 Task: Find connections with filter location Marseille 16 with filter topic #sharktankwith filter profile language Spanish with filter current company Varroc with filter school Ranchi University with filter industry Sightseeing Transportation with filter service category Negotiation with filter keywords title Manager
Action: Mouse moved to (633, 69)
Screenshot: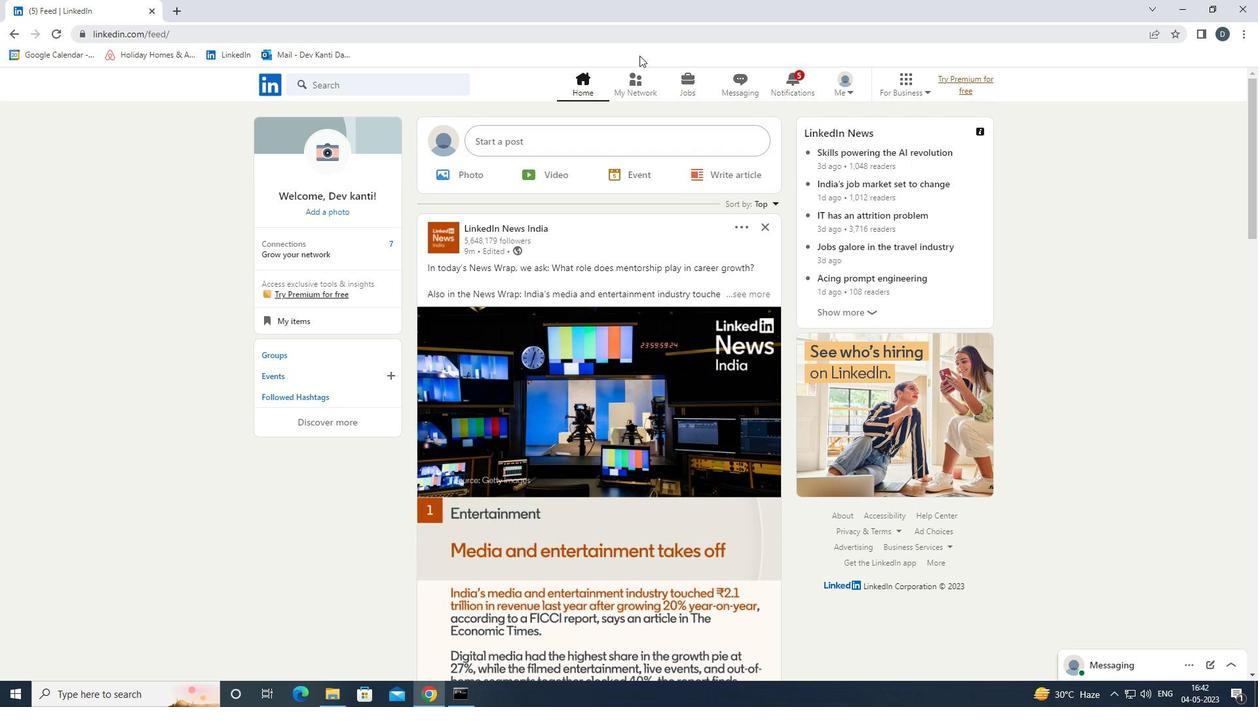 
Action: Mouse pressed left at (633, 69)
Screenshot: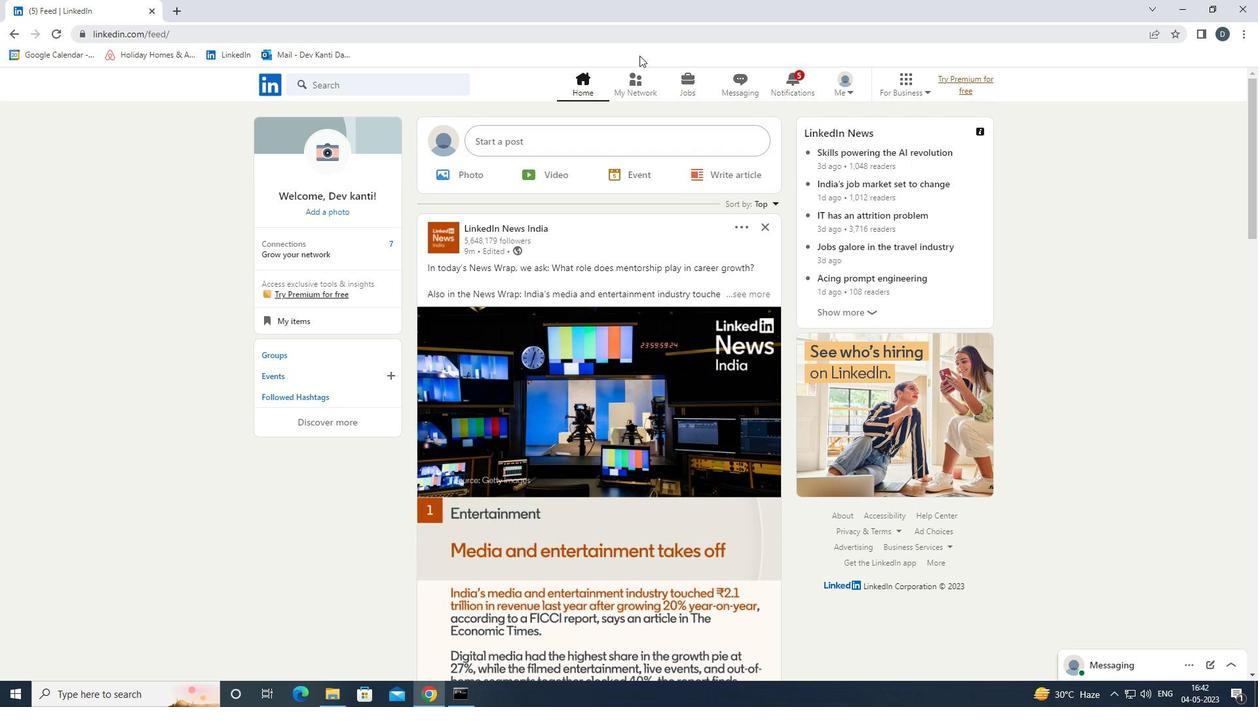 
Action: Mouse moved to (432, 152)
Screenshot: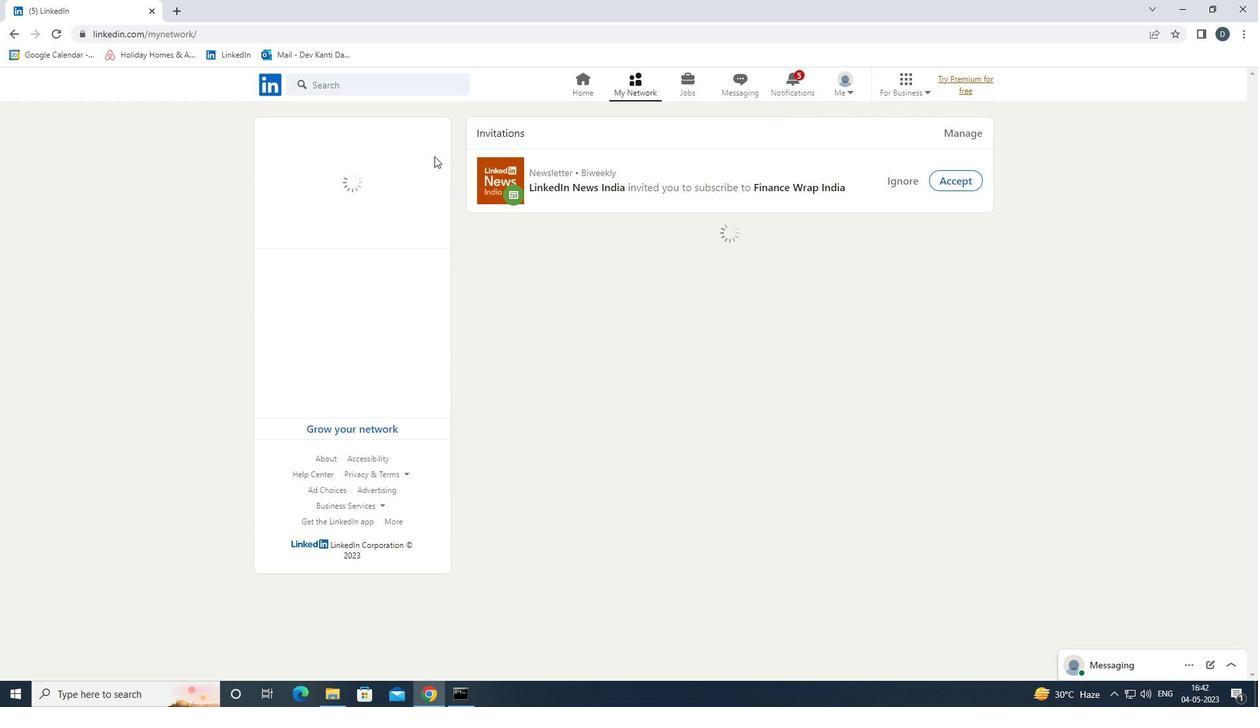 
Action: Mouse pressed left at (432, 152)
Screenshot: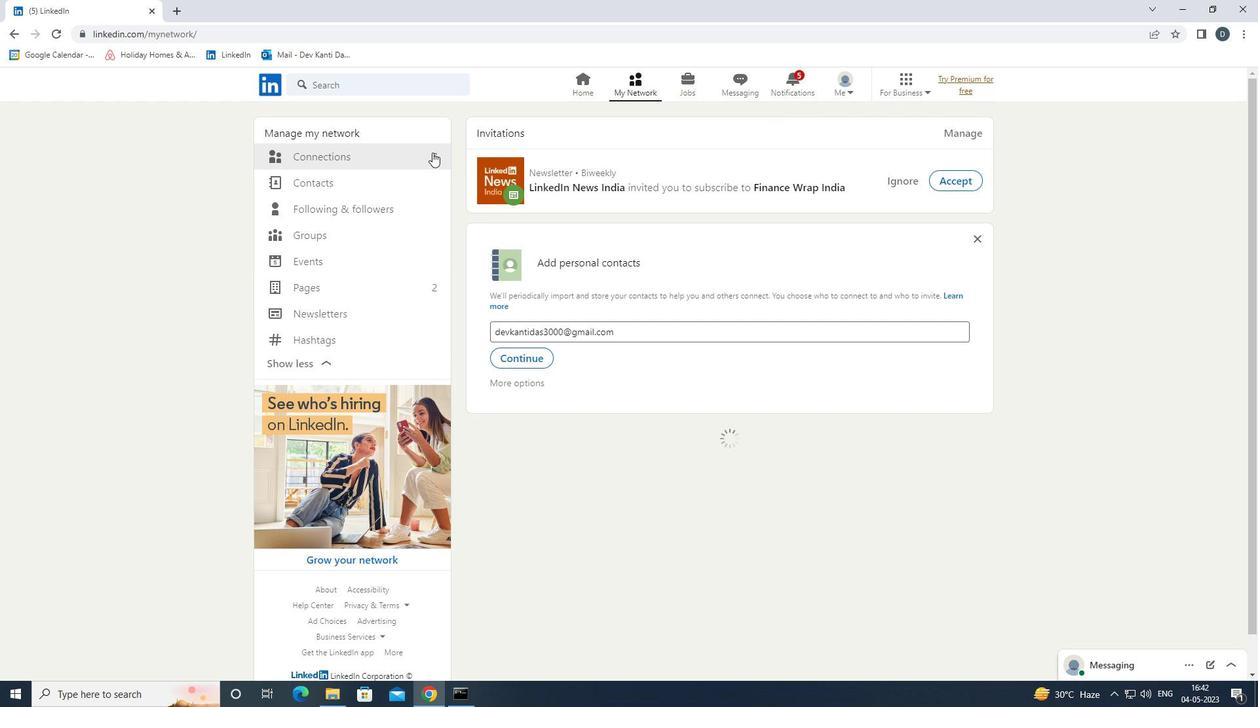 
Action: Mouse moved to (753, 159)
Screenshot: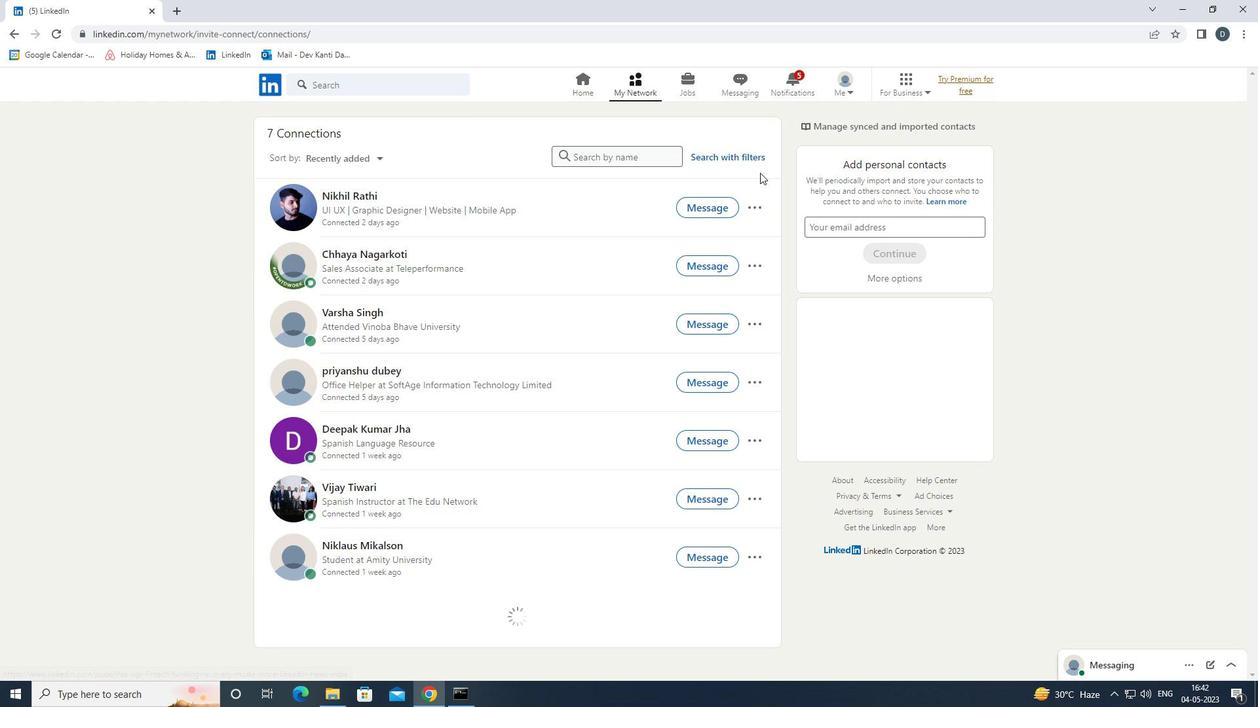 
Action: Mouse pressed left at (753, 159)
Screenshot: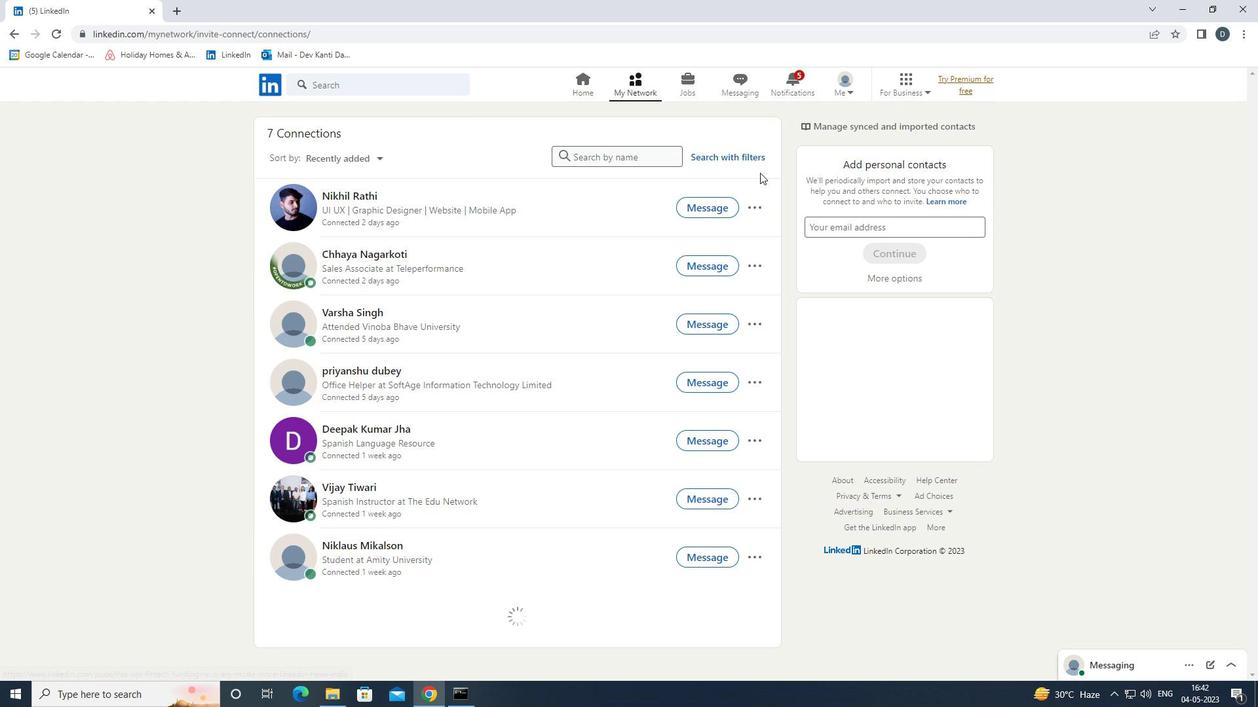 
Action: Mouse moved to (677, 120)
Screenshot: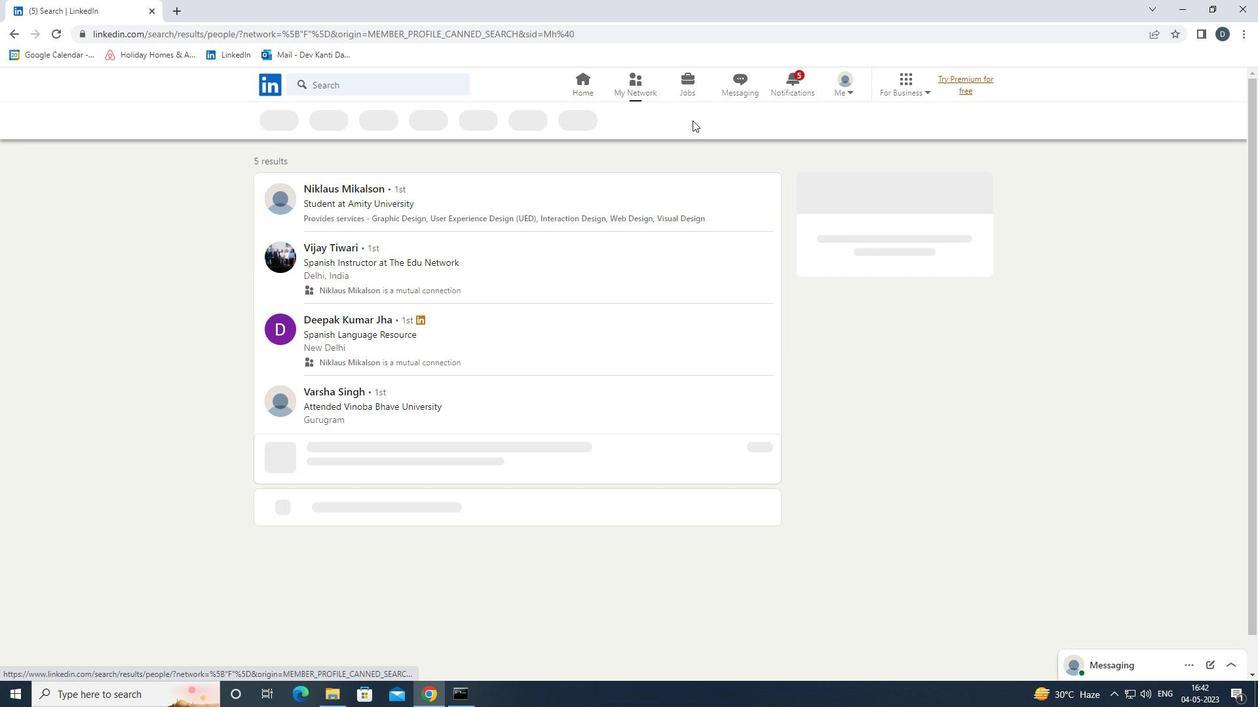 
Action: Mouse pressed left at (677, 120)
Screenshot: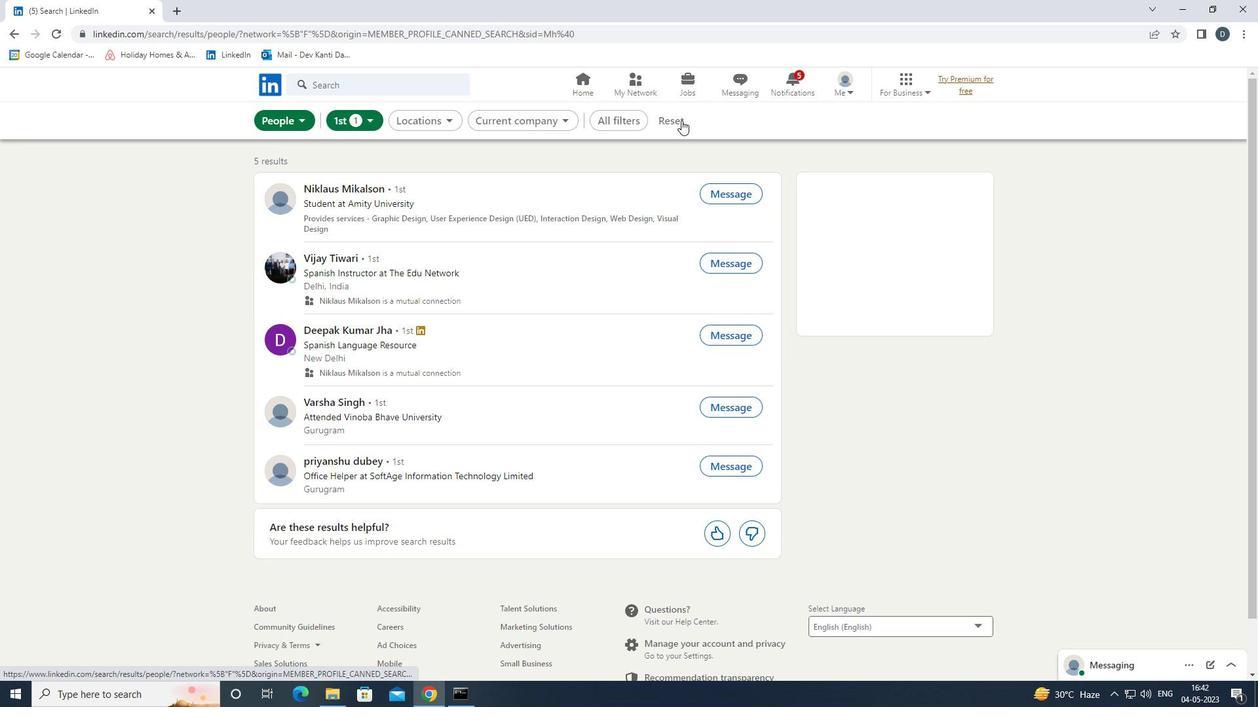 
Action: Mouse moved to (652, 118)
Screenshot: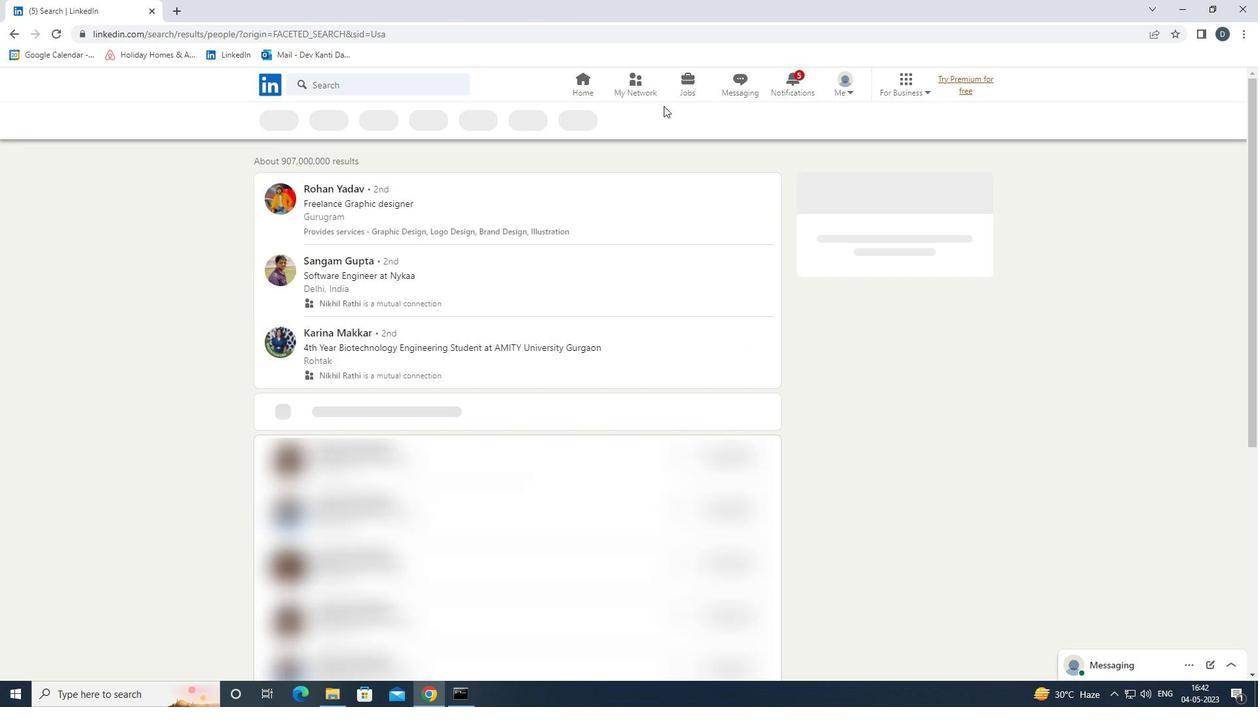
Action: Mouse pressed left at (652, 118)
Screenshot: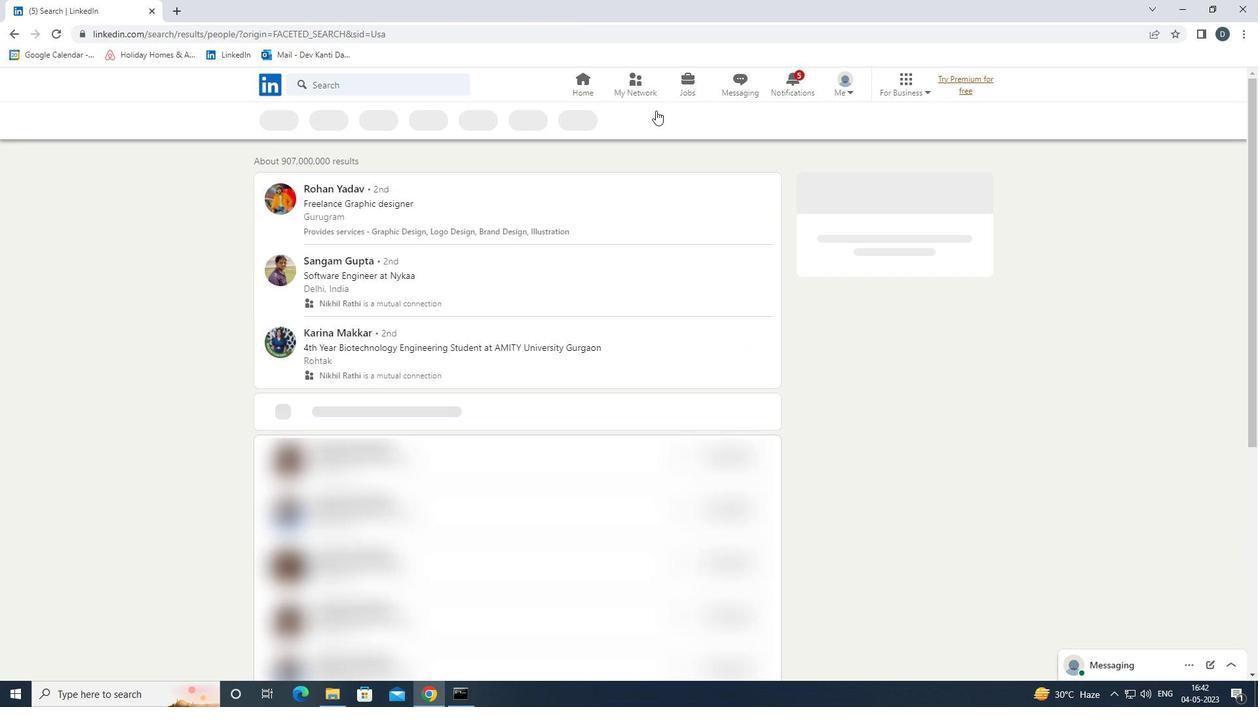 
Action: Mouse moved to (1137, 441)
Screenshot: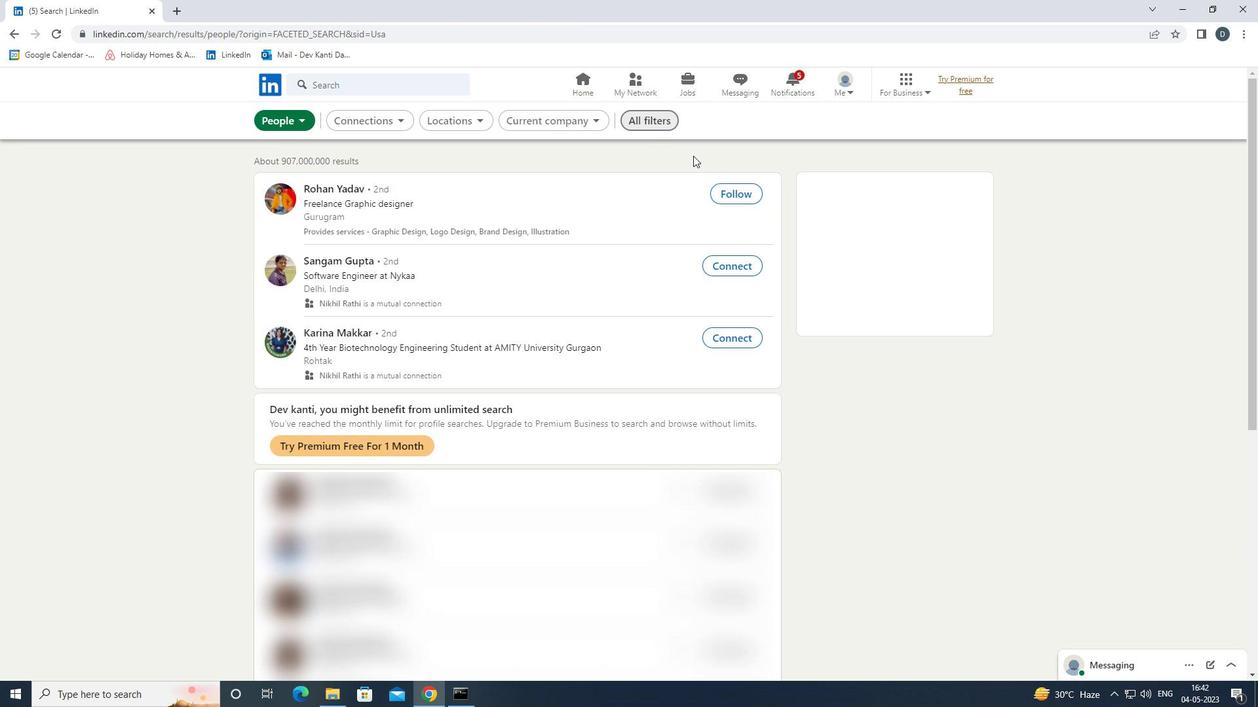 
Action: Mouse scrolled (1137, 440) with delta (0, 0)
Screenshot: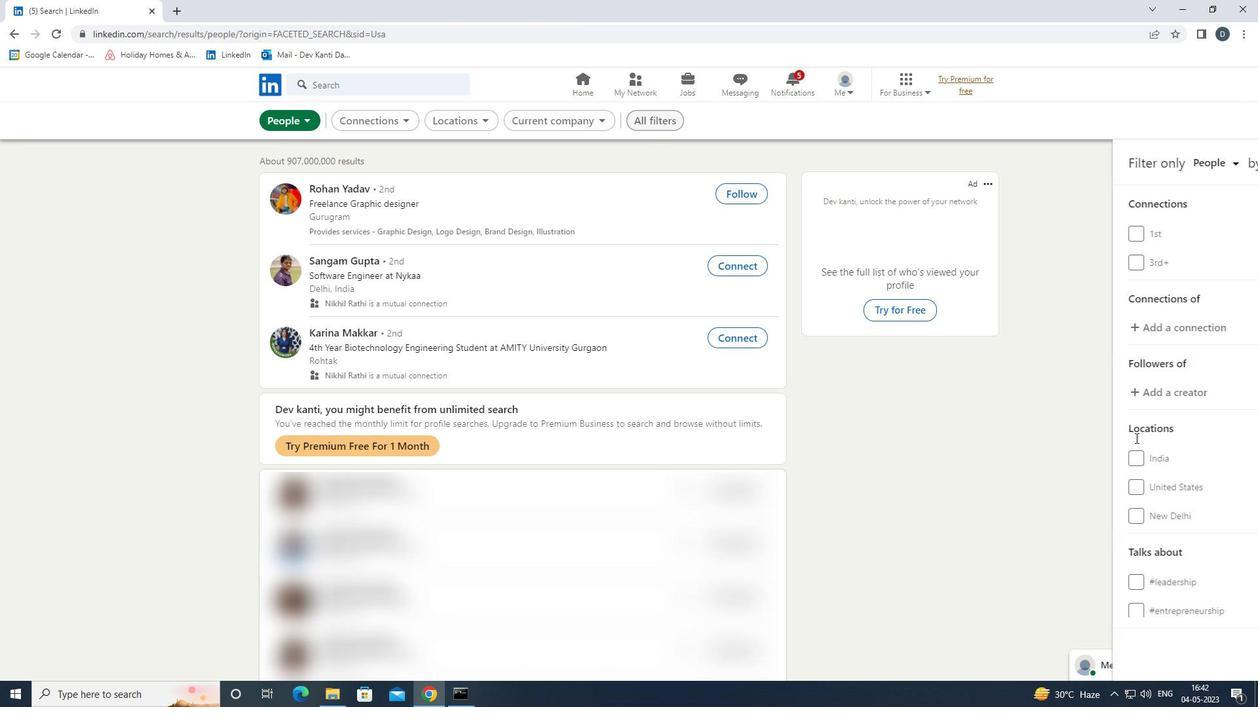 
Action: Mouse moved to (1138, 441)
Screenshot: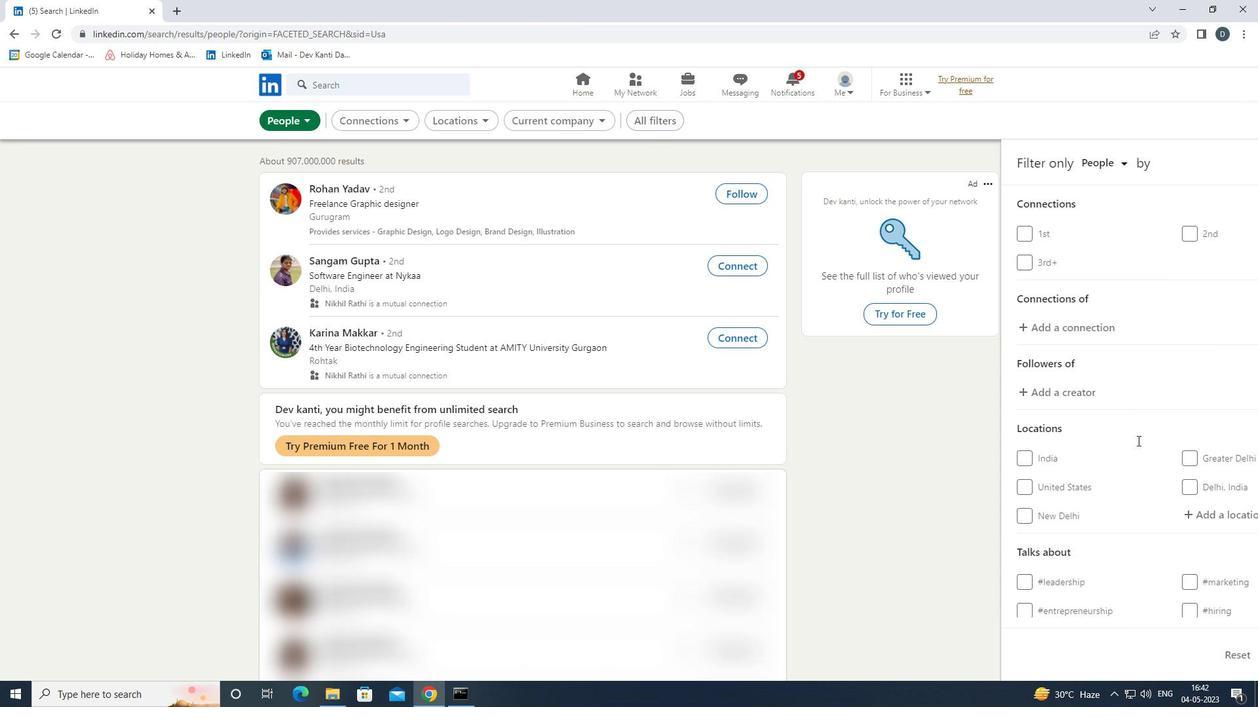 
Action: Mouse scrolled (1138, 441) with delta (0, 0)
Screenshot: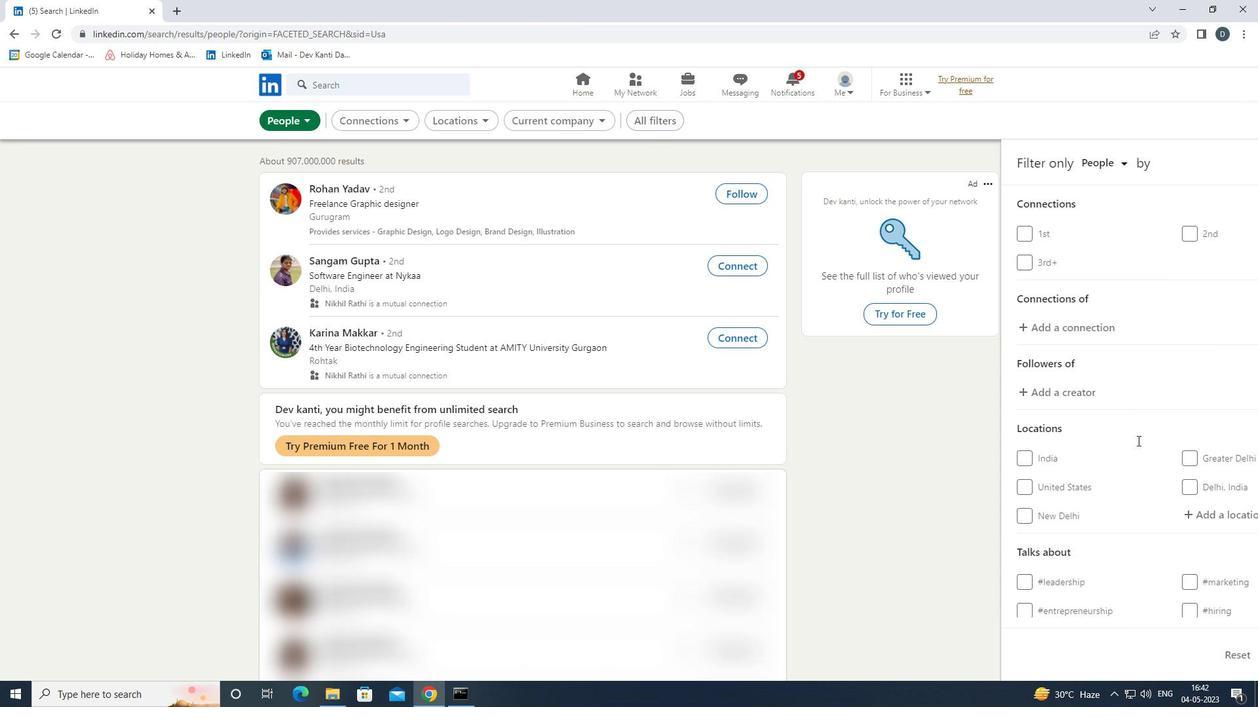 
Action: Mouse moved to (1125, 382)
Screenshot: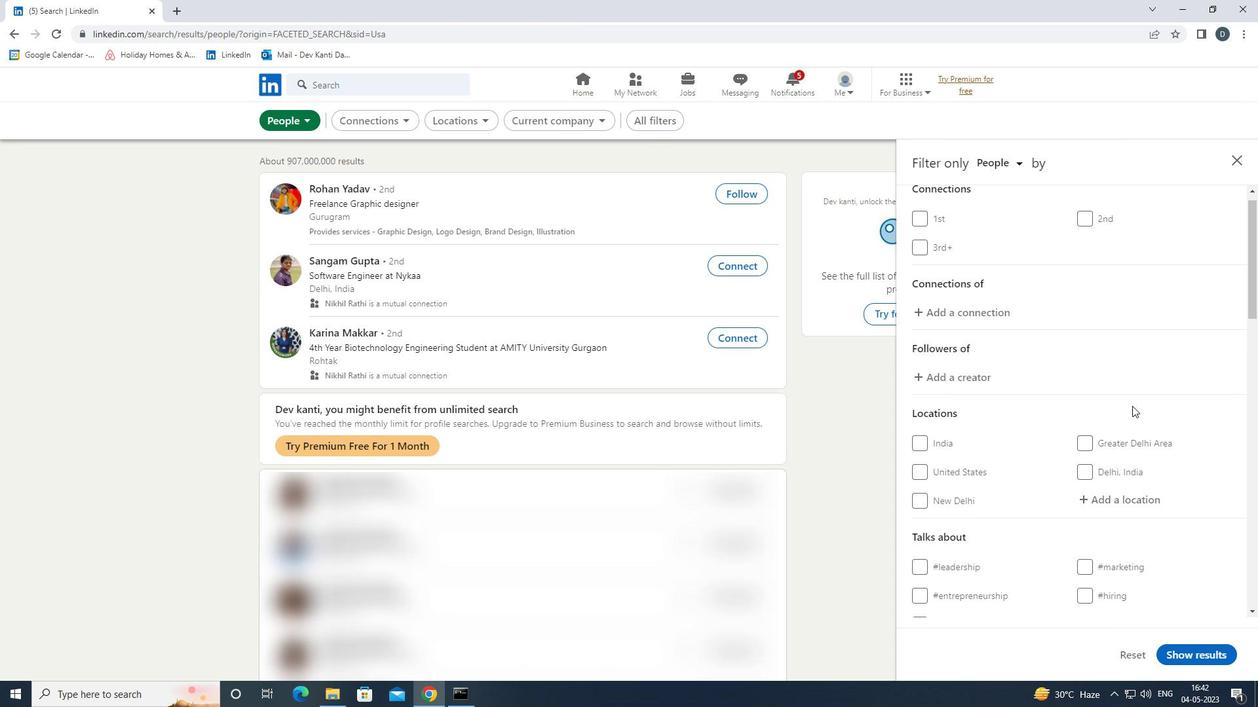 
Action: Mouse scrolled (1125, 381) with delta (0, 0)
Screenshot: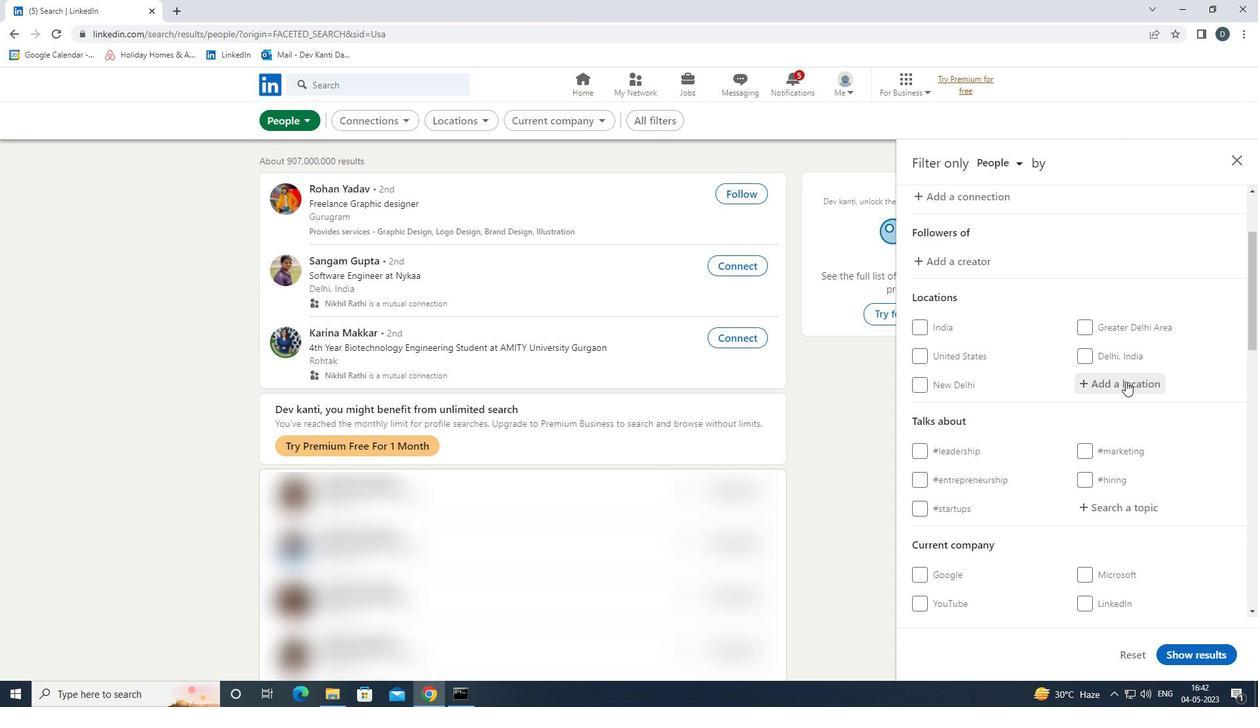 
Action: Mouse moved to (1118, 317)
Screenshot: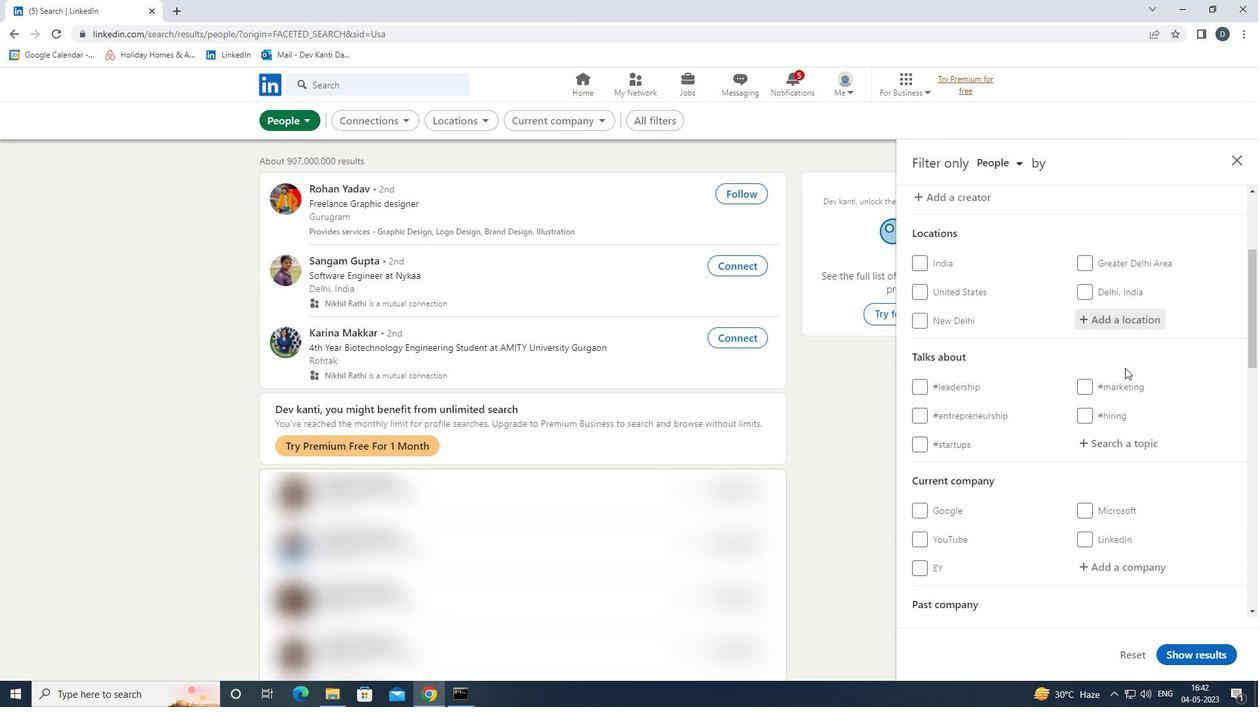 
Action: Mouse pressed left at (1118, 317)
Screenshot: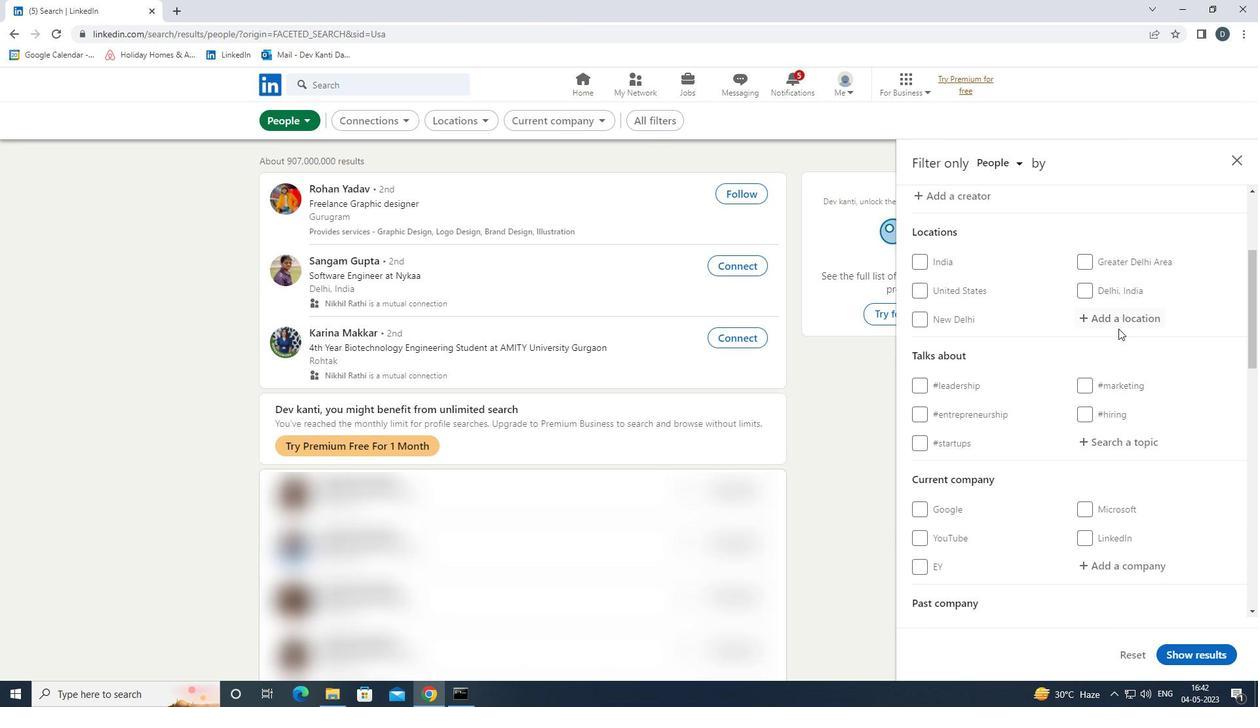 
Action: Mouse moved to (1118, 316)
Screenshot: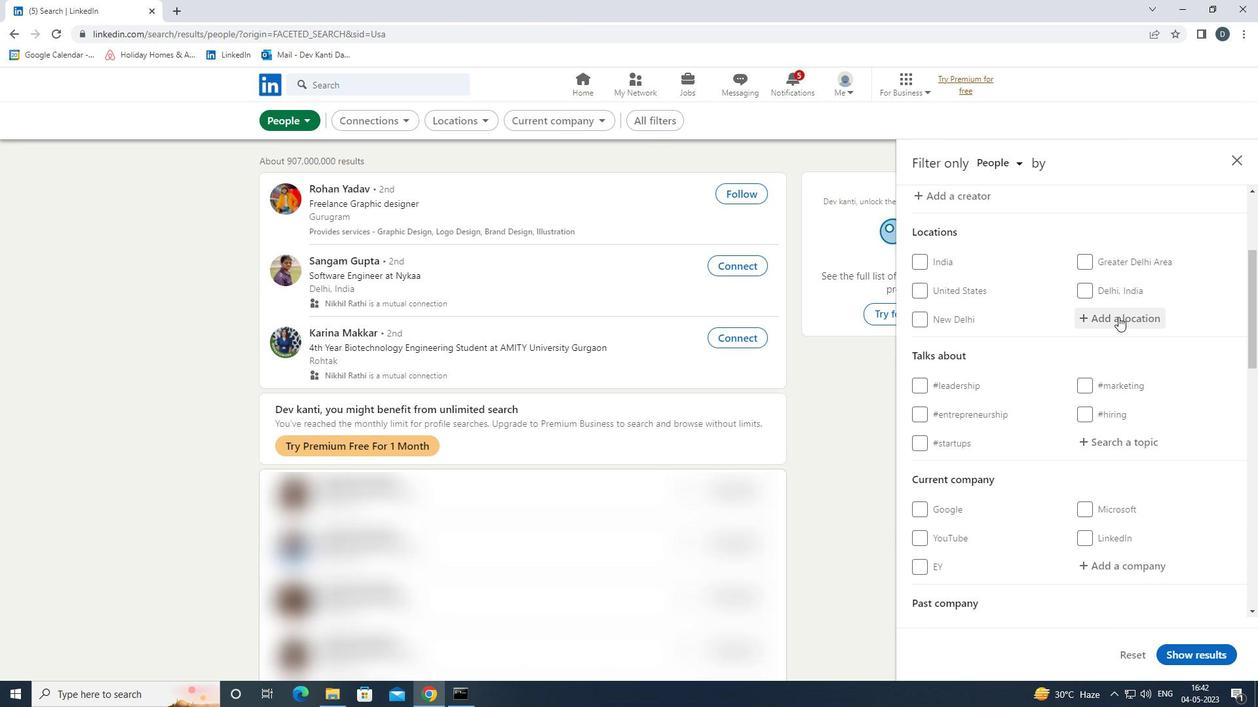 
Action: Key pressed <Key.shift>MARSE<Key.down><Key.enter>
Screenshot: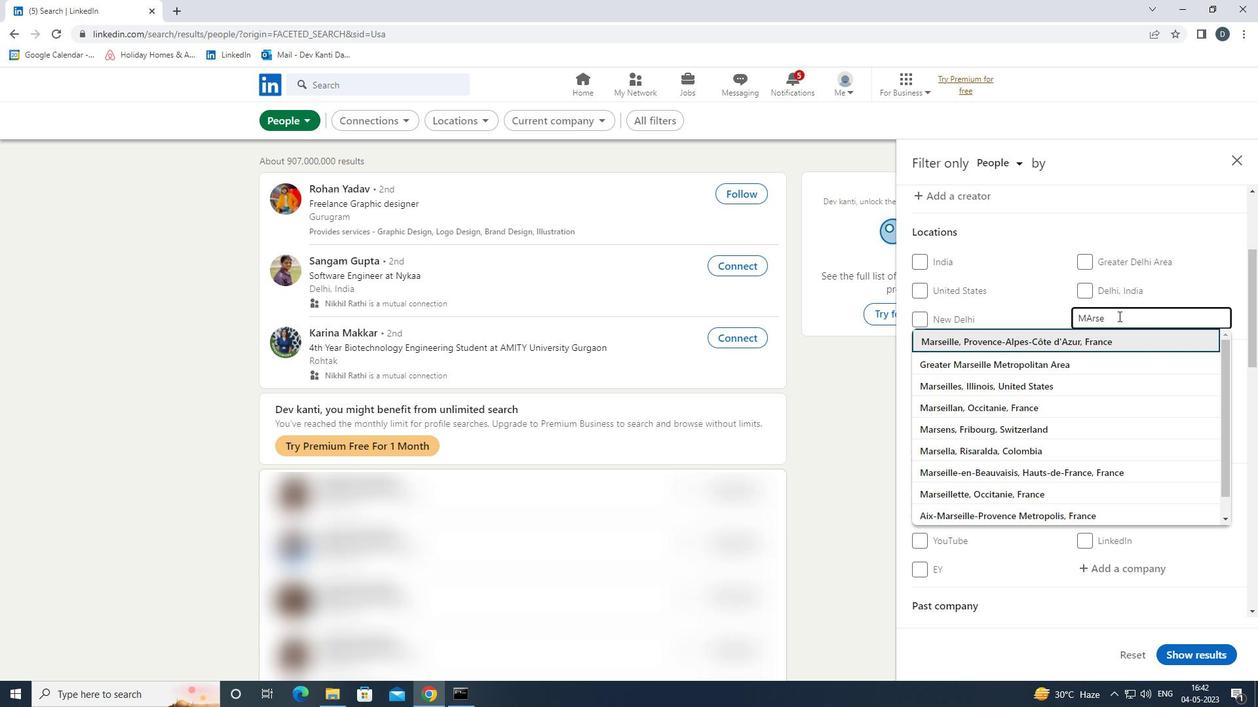 
Action: Mouse moved to (1118, 319)
Screenshot: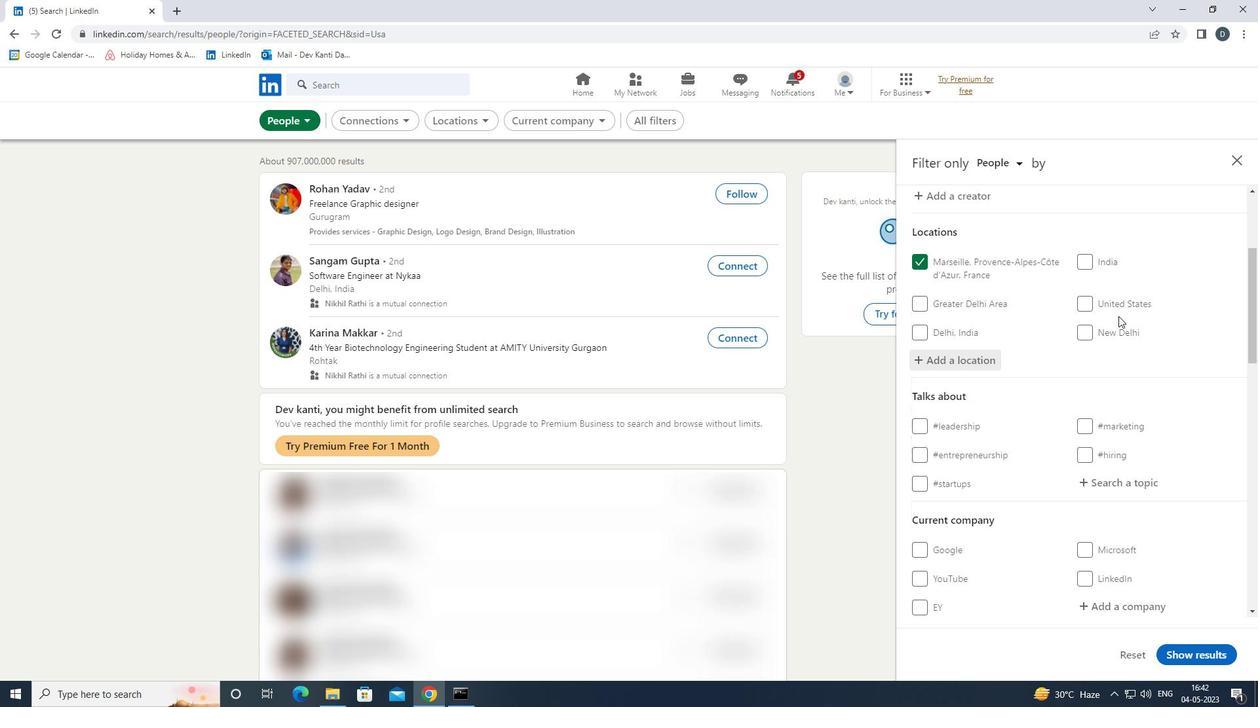 
Action: Mouse scrolled (1118, 319) with delta (0, 0)
Screenshot: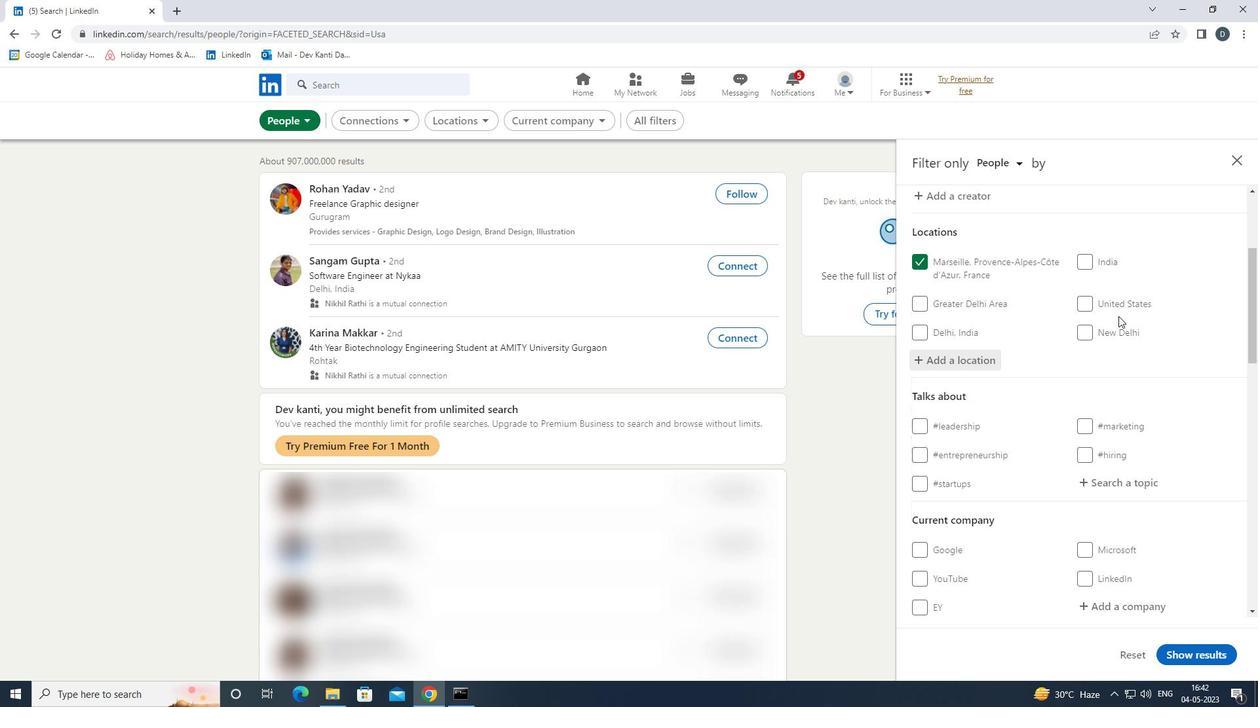 
Action: Mouse moved to (1119, 333)
Screenshot: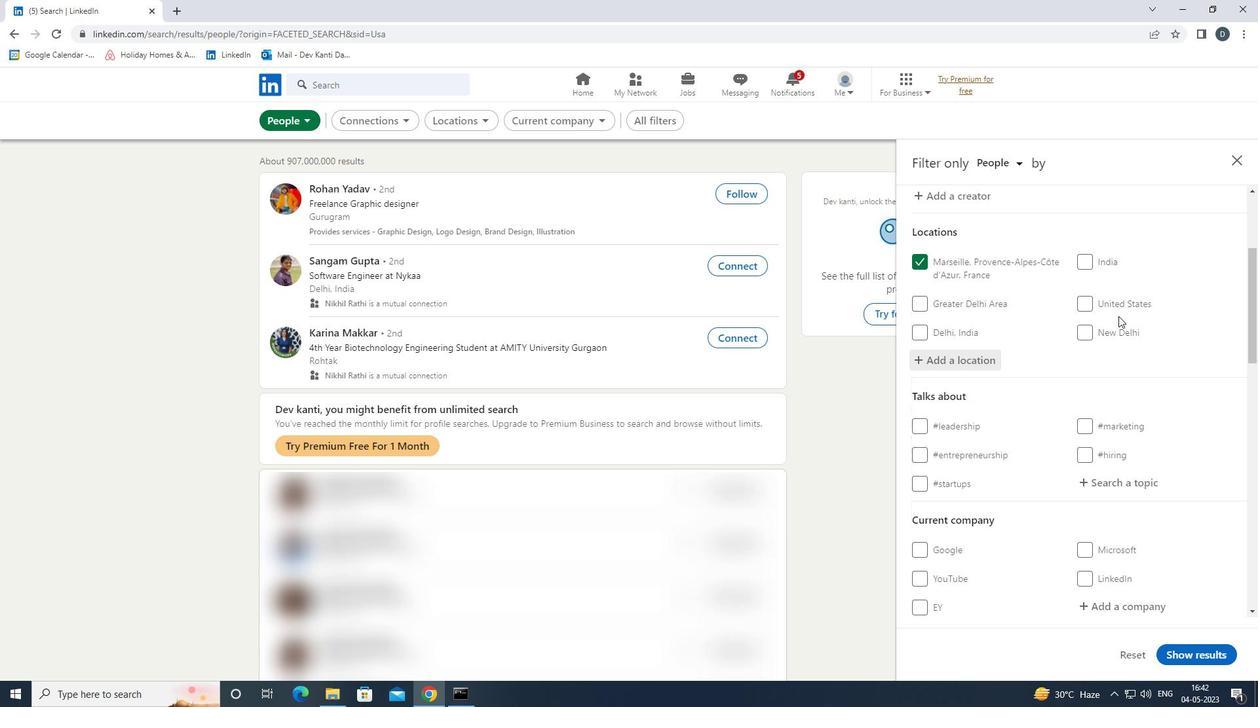 
Action: Mouse scrolled (1119, 332) with delta (0, 0)
Screenshot: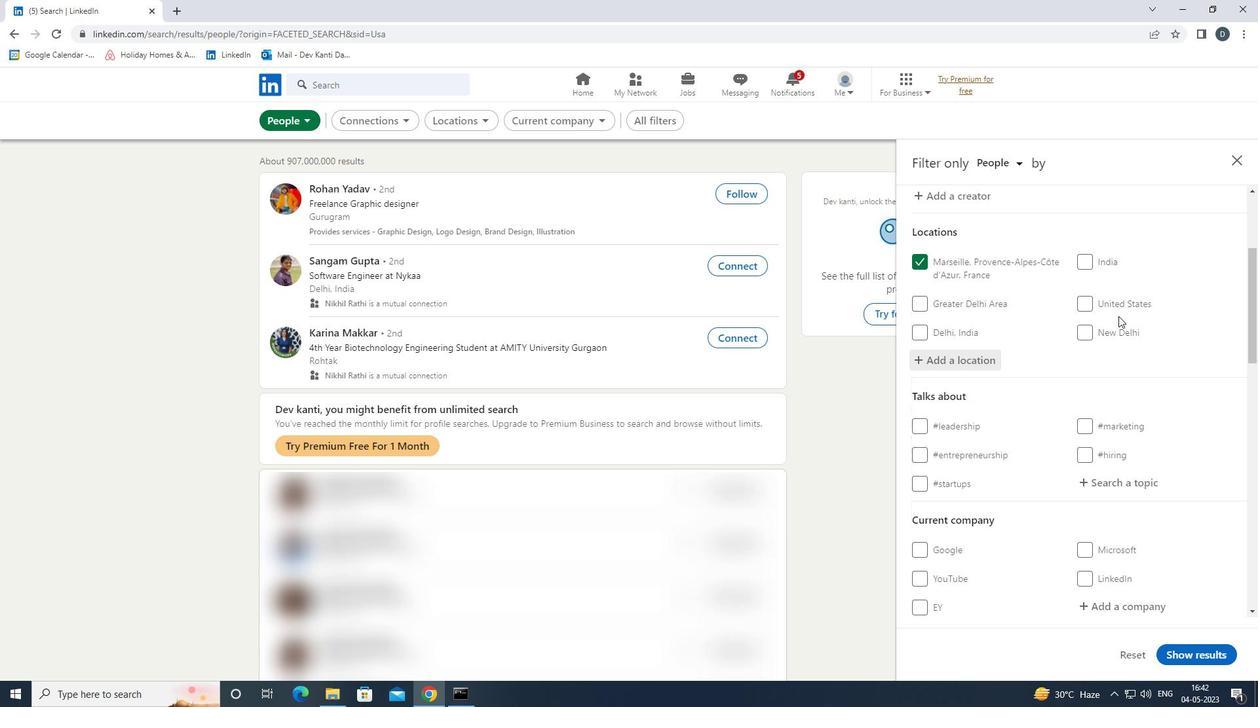 
Action: Mouse moved to (1115, 359)
Screenshot: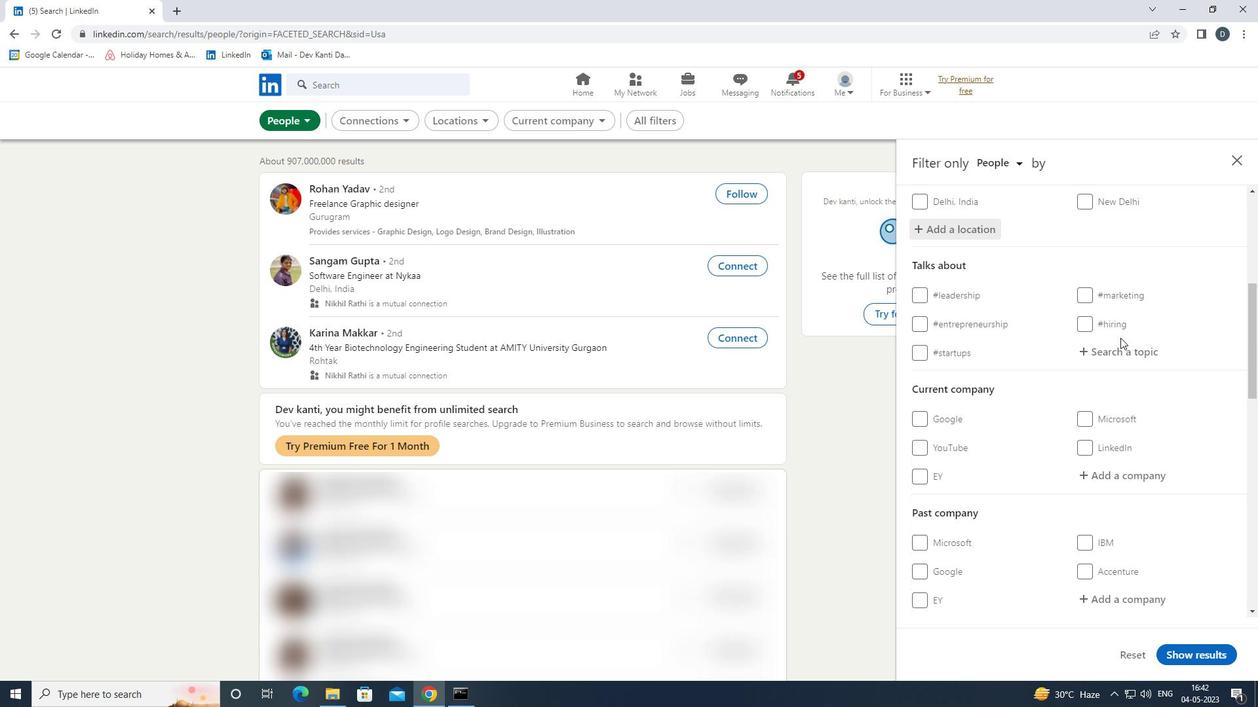 
Action: Mouse pressed left at (1115, 359)
Screenshot: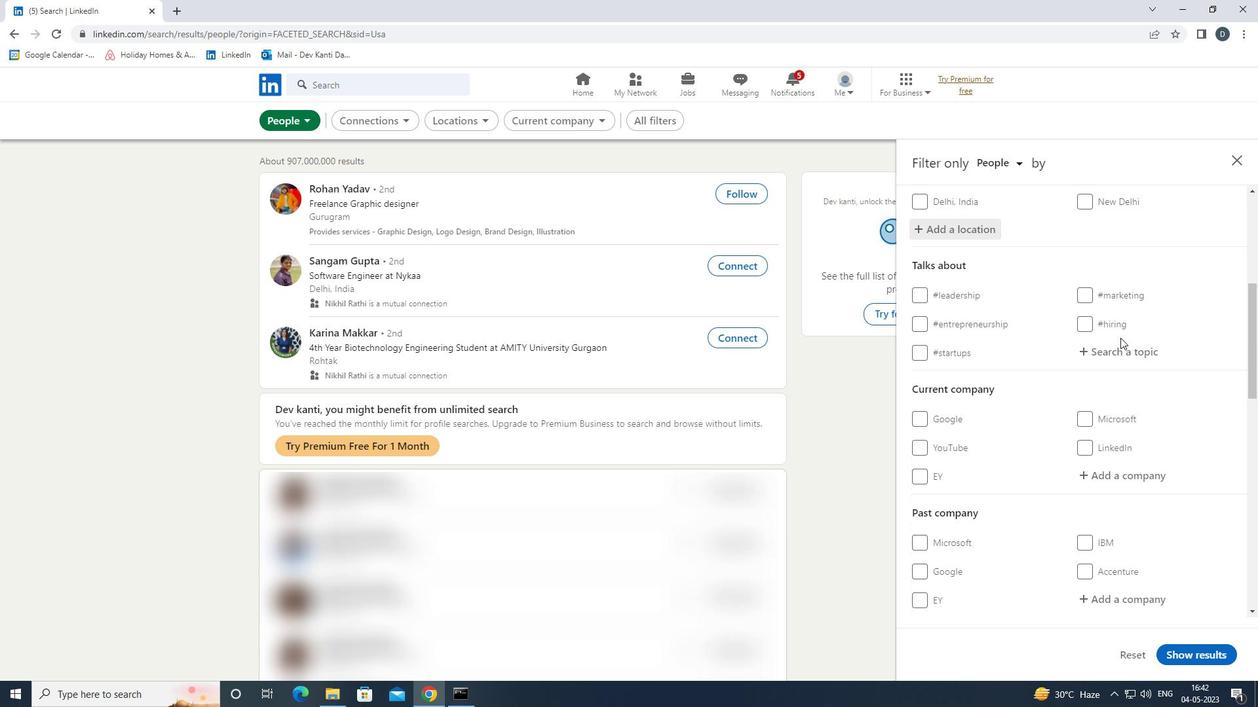 
Action: Key pressed SHART<Key.backspace>KTANK<Key.down><Key.enter>
Screenshot: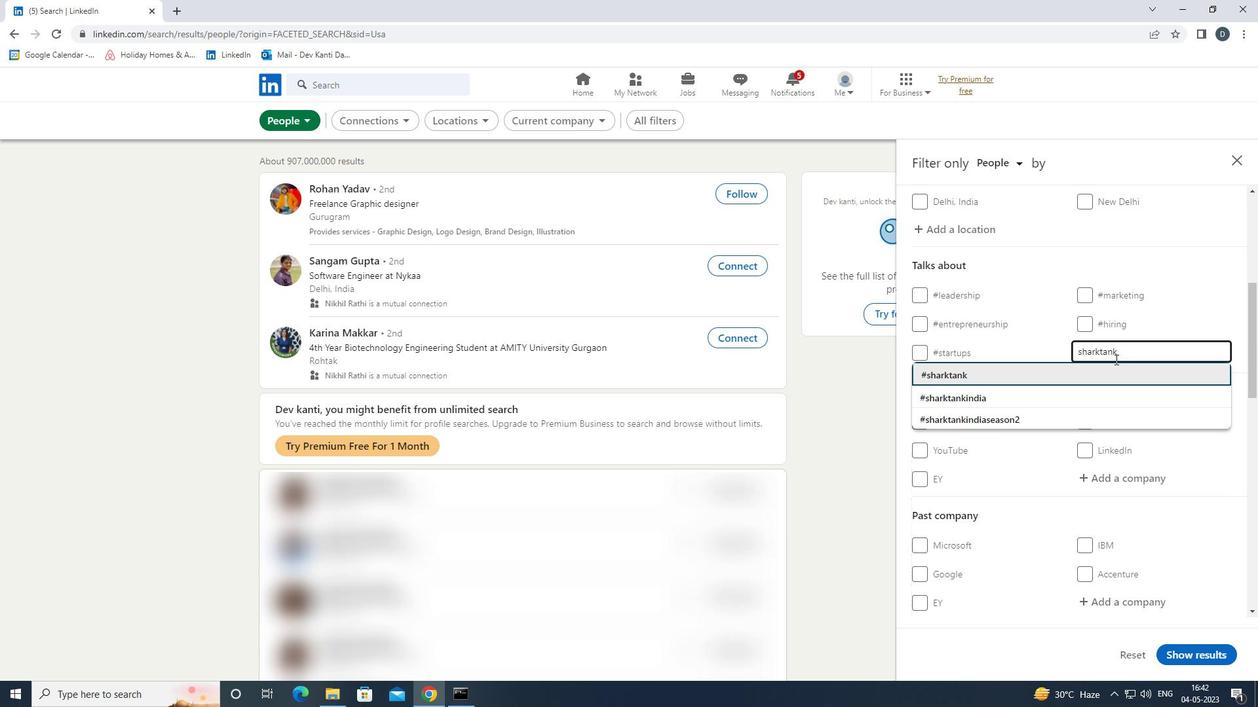 
Action: Mouse moved to (1112, 374)
Screenshot: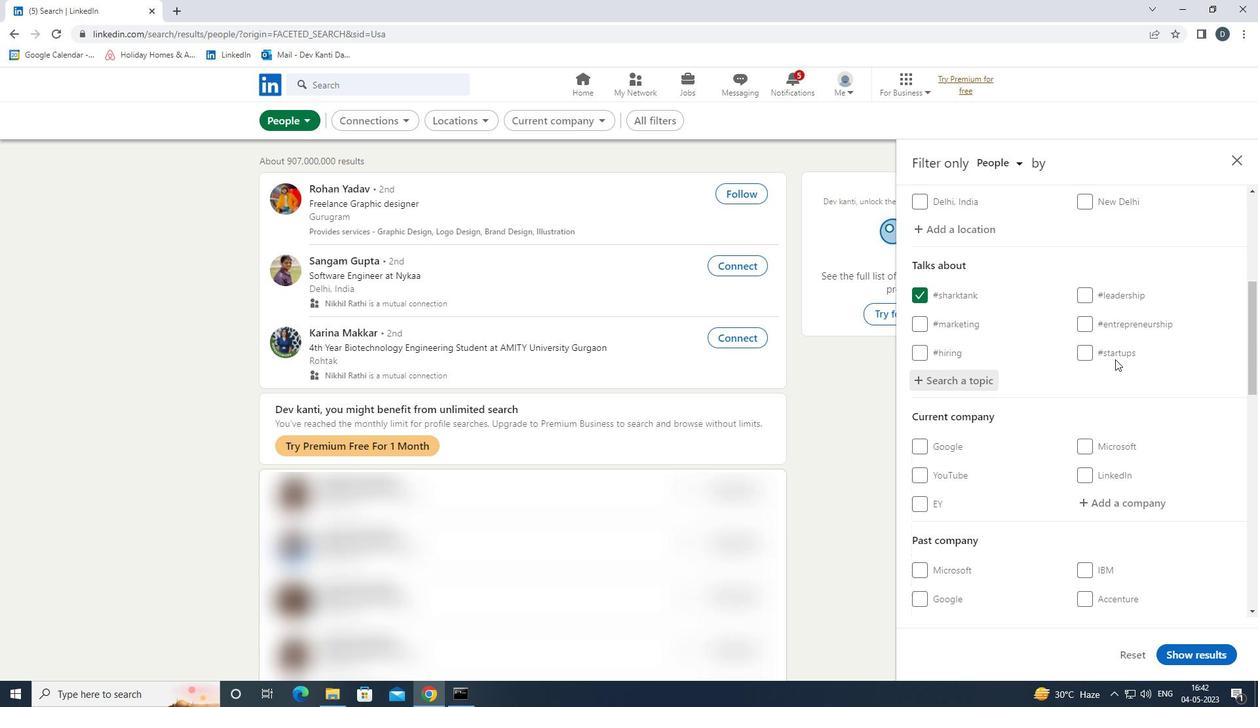 
Action: Mouse scrolled (1112, 374) with delta (0, 0)
Screenshot: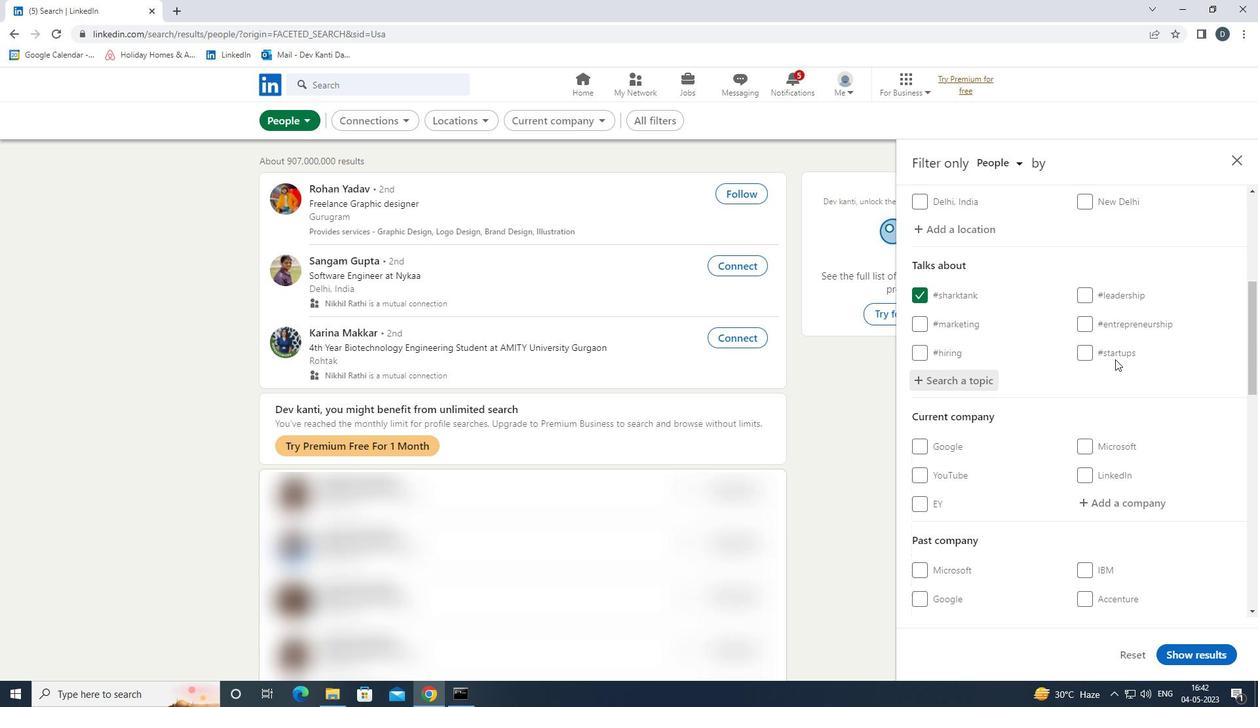 
Action: Mouse moved to (1111, 385)
Screenshot: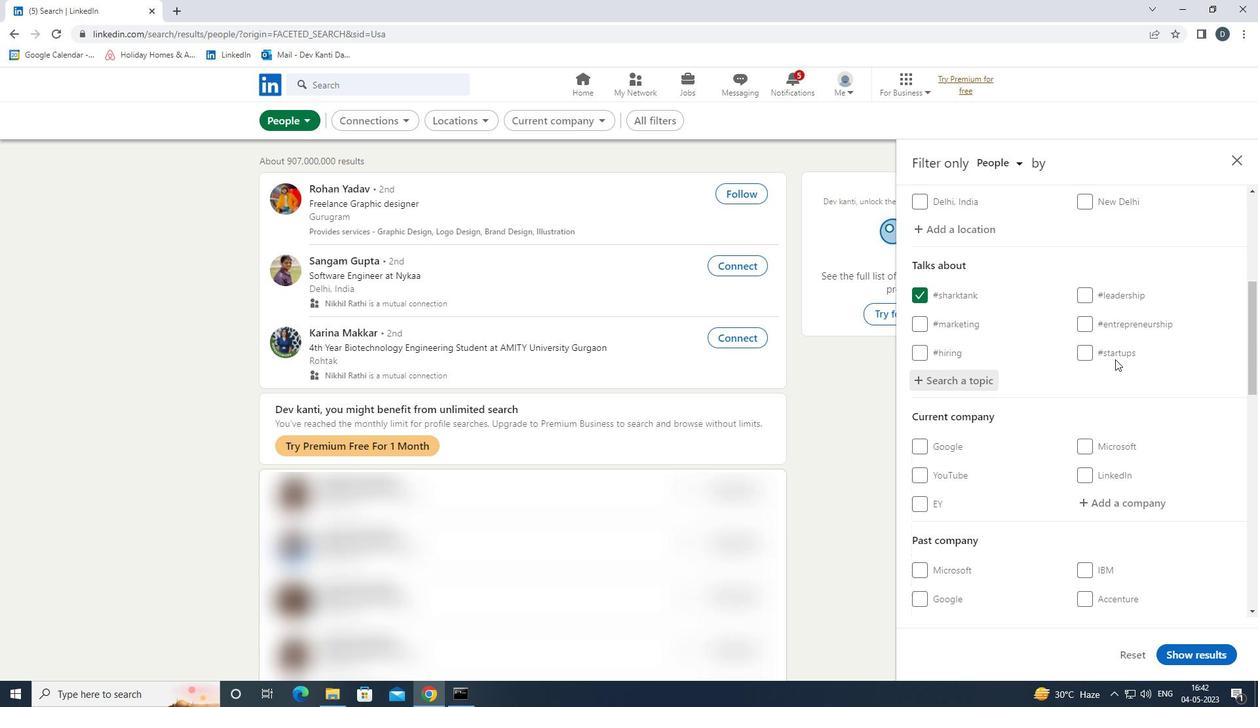 
Action: Mouse scrolled (1111, 384) with delta (0, 0)
Screenshot: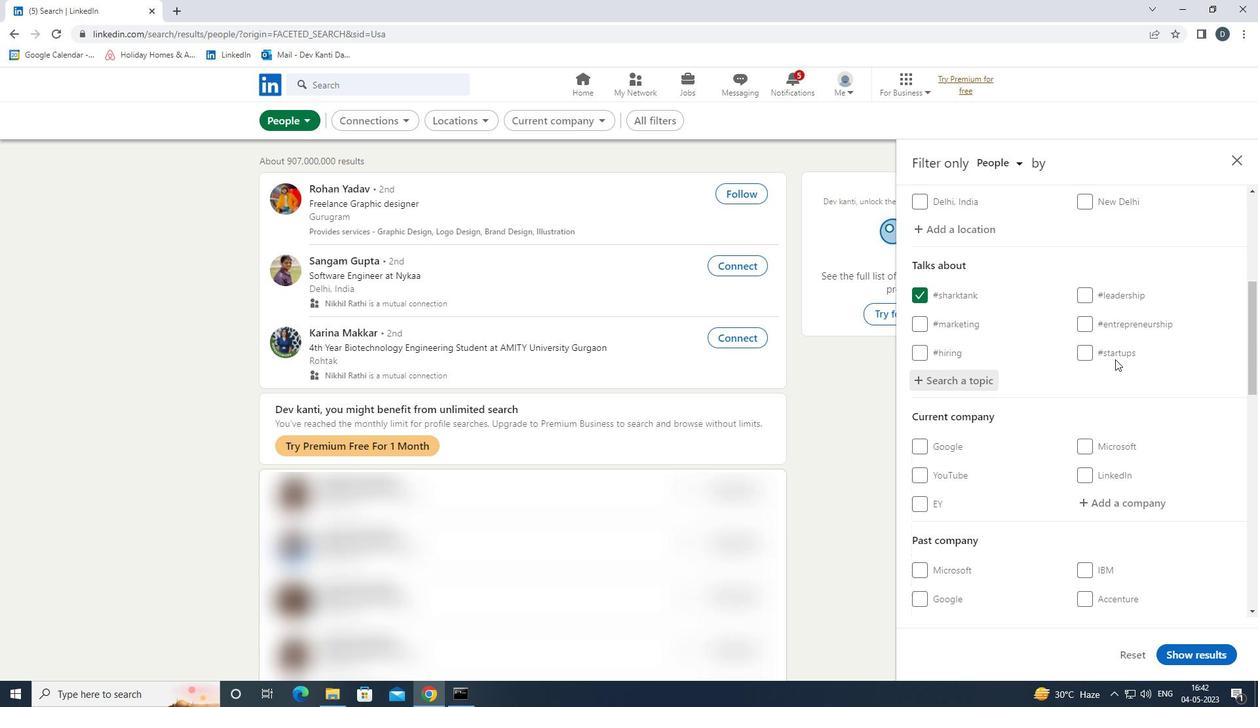 
Action: Mouse moved to (1111, 389)
Screenshot: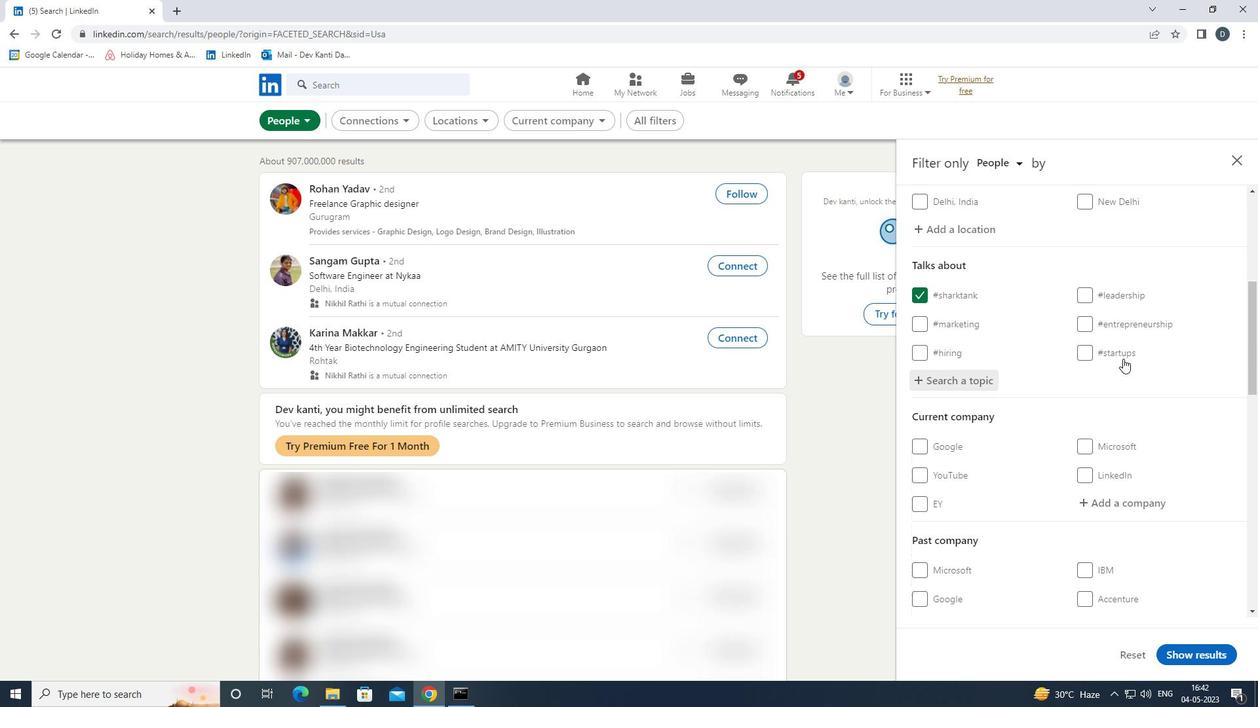 
Action: Mouse scrolled (1111, 389) with delta (0, 0)
Screenshot: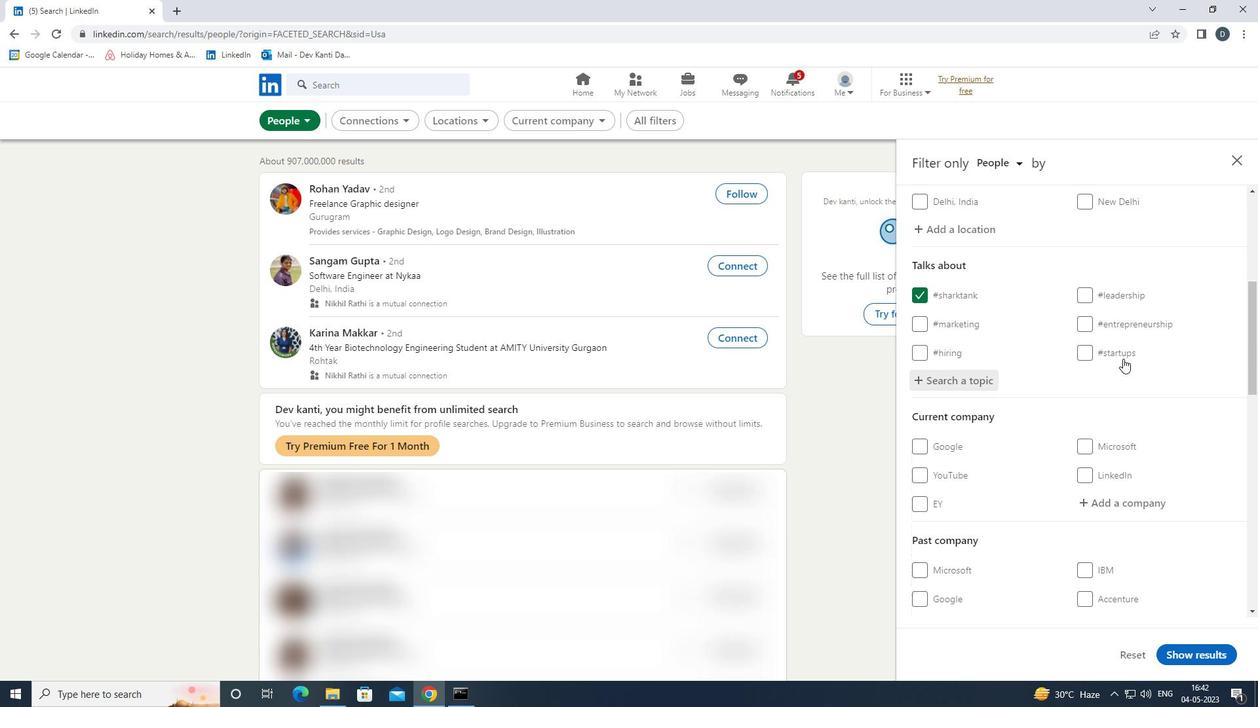 
Action: Mouse moved to (1111, 391)
Screenshot: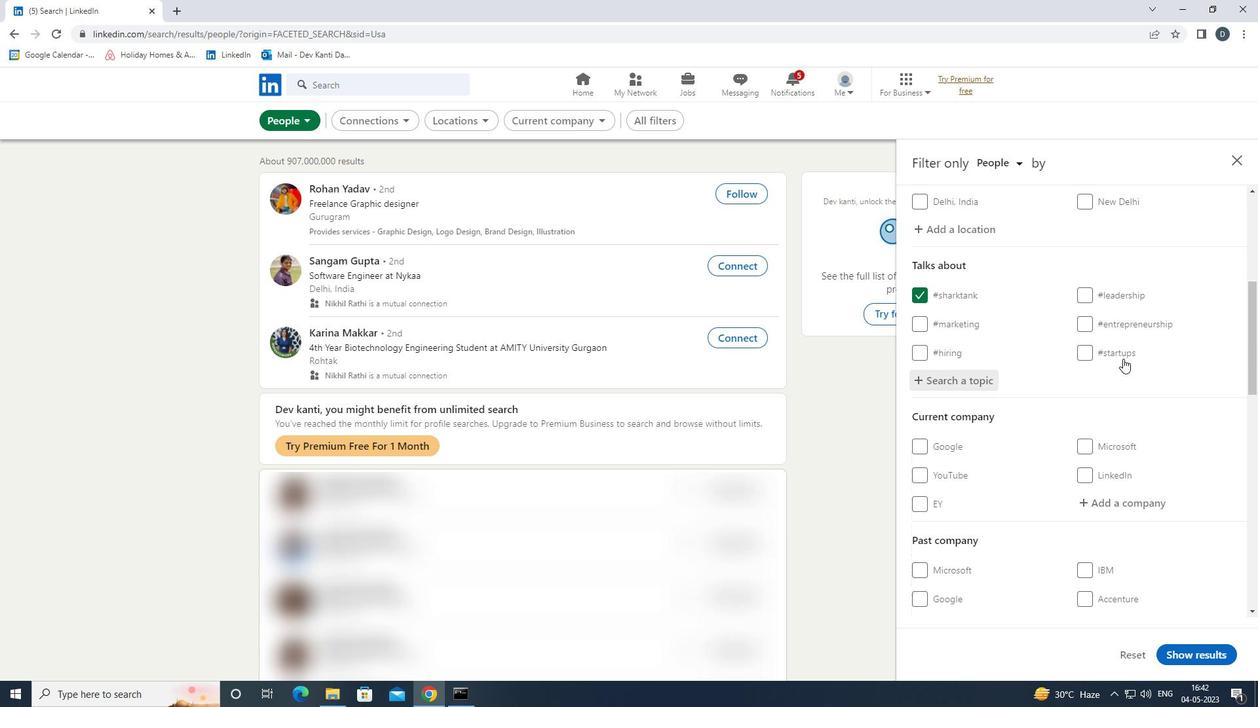 
Action: Mouse scrolled (1111, 390) with delta (0, 0)
Screenshot: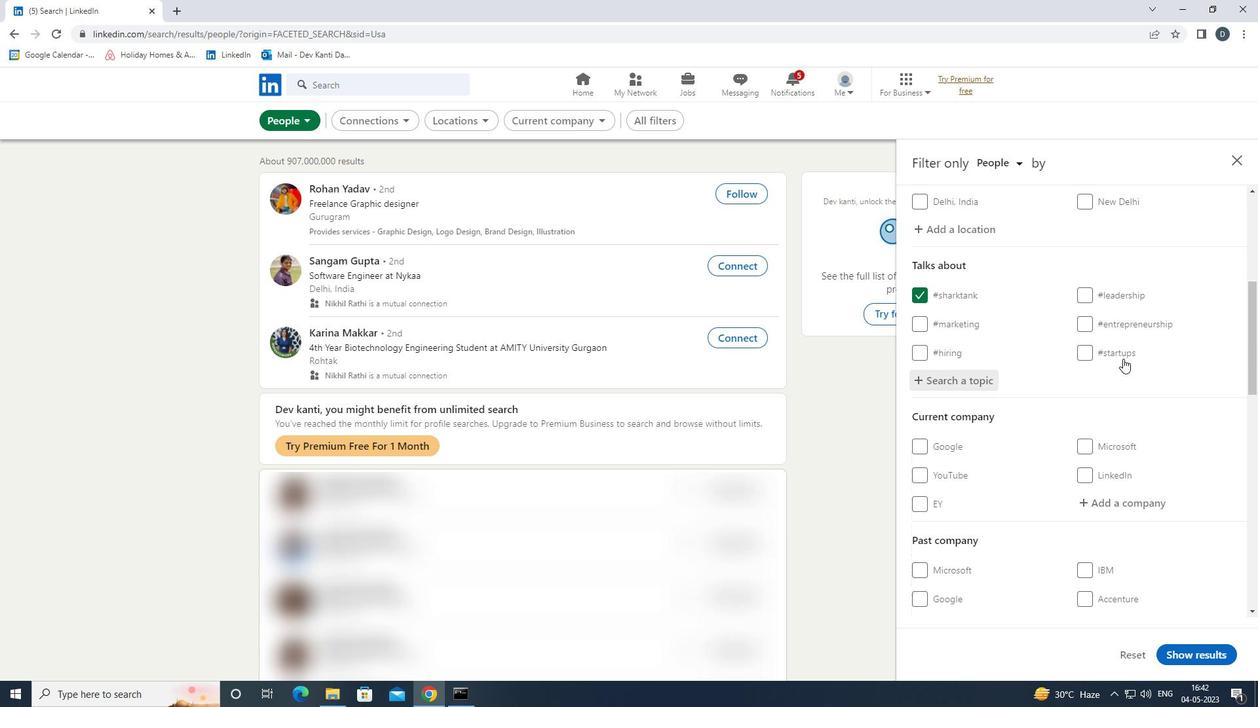 
Action: Mouse moved to (1110, 395)
Screenshot: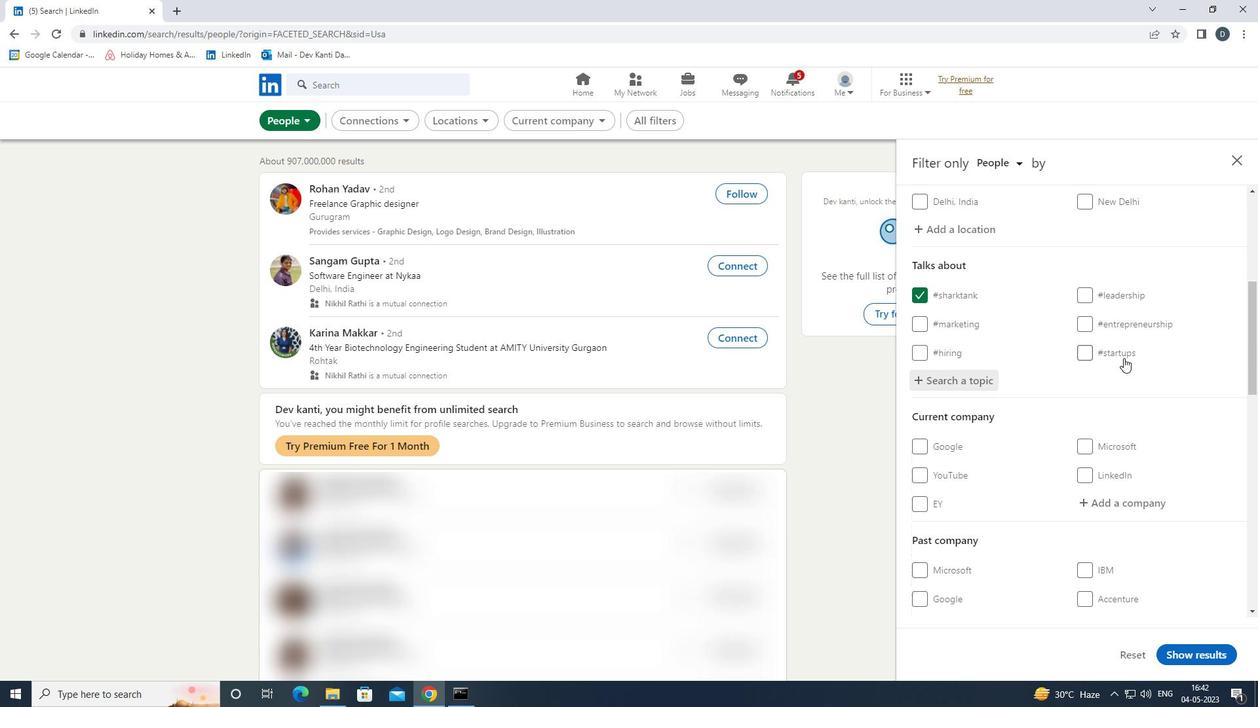 
Action: Mouse scrolled (1110, 394) with delta (0, 0)
Screenshot: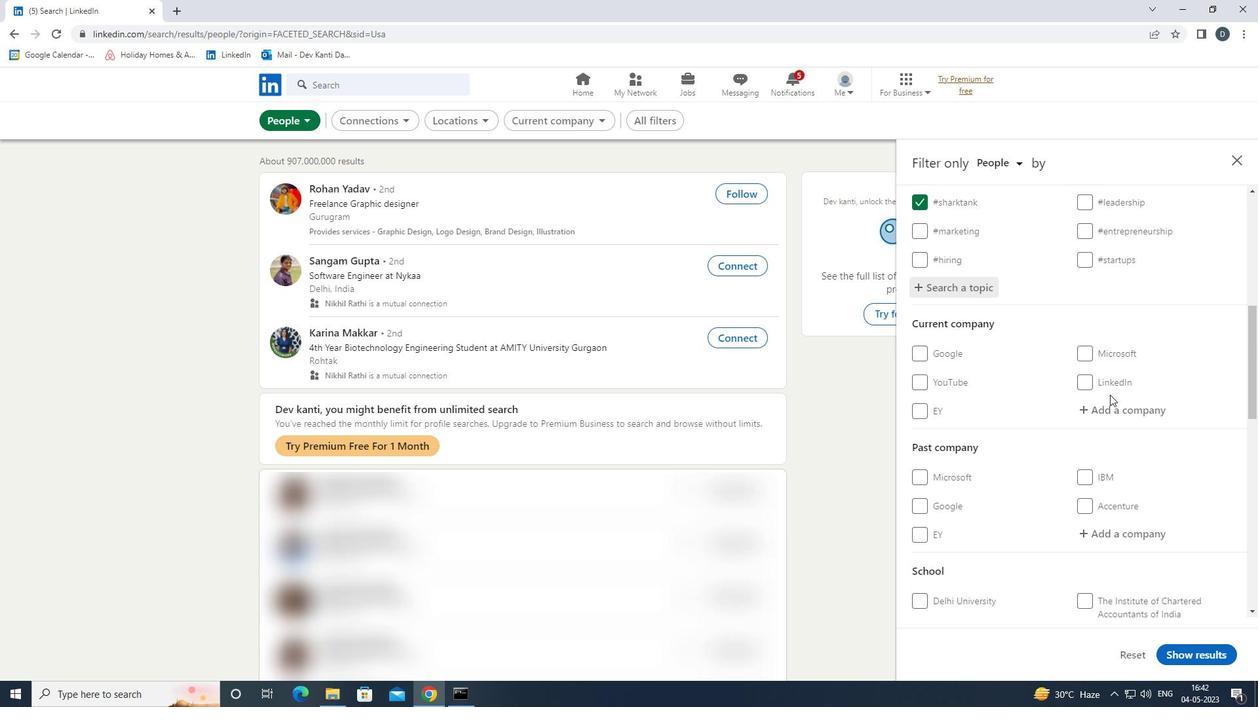 
Action: Mouse scrolled (1110, 394) with delta (0, 0)
Screenshot: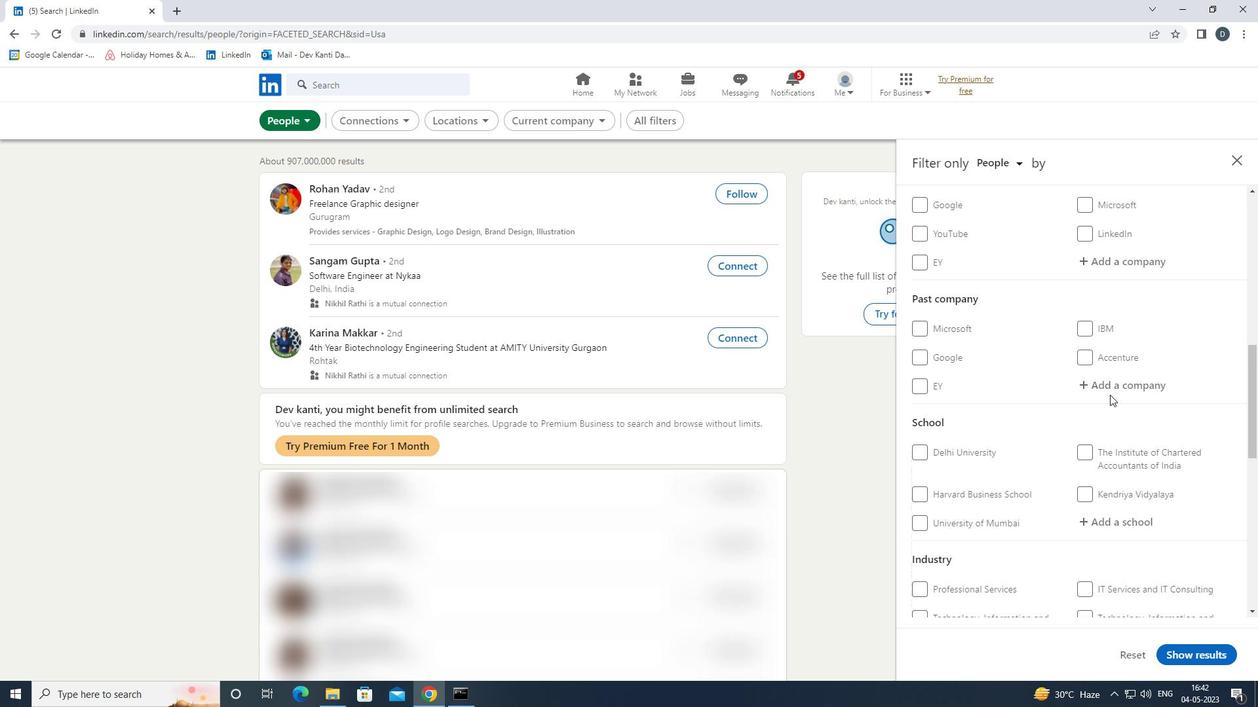 
Action: Mouse scrolled (1110, 394) with delta (0, 0)
Screenshot: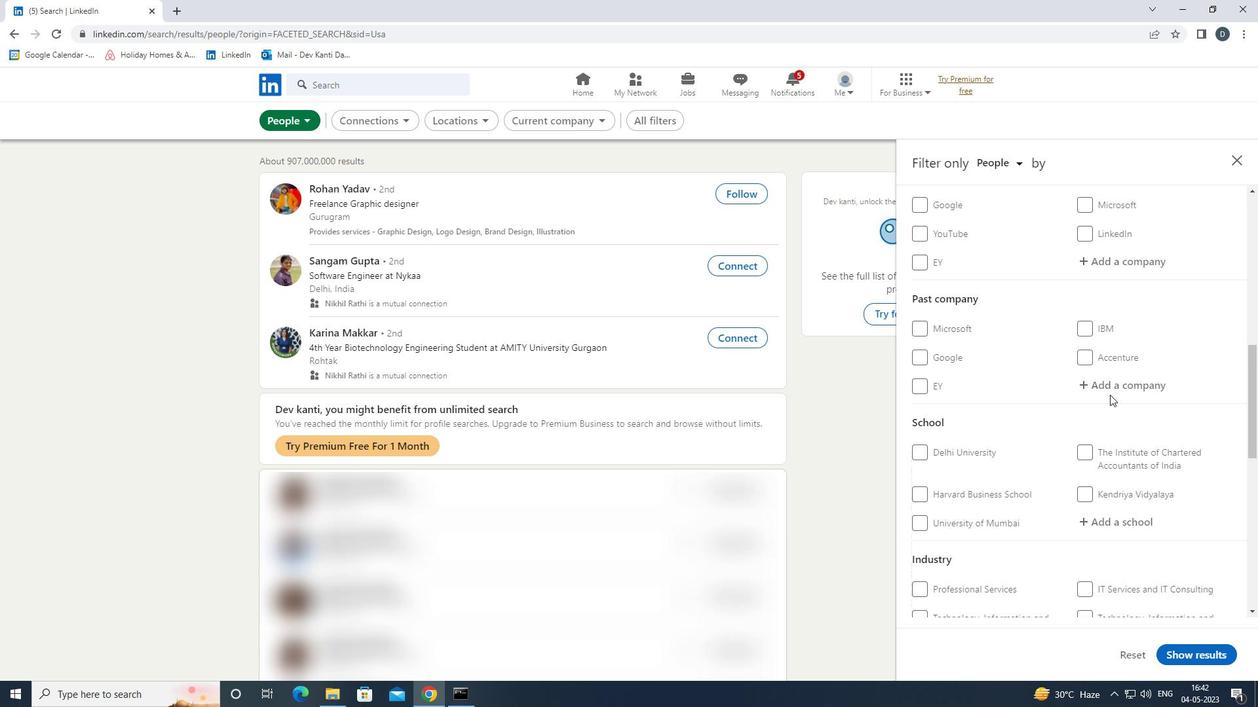 
Action: Mouse moved to (933, 551)
Screenshot: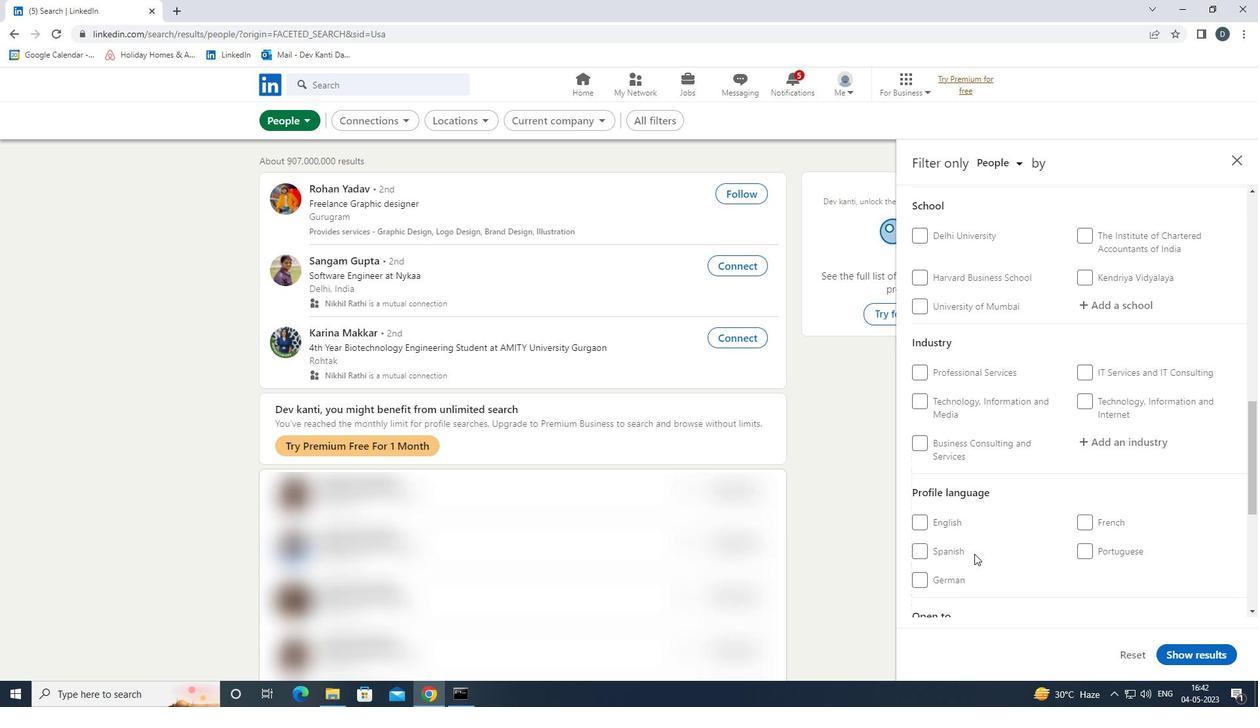 
Action: Mouse pressed left at (933, 551)
Screenshot: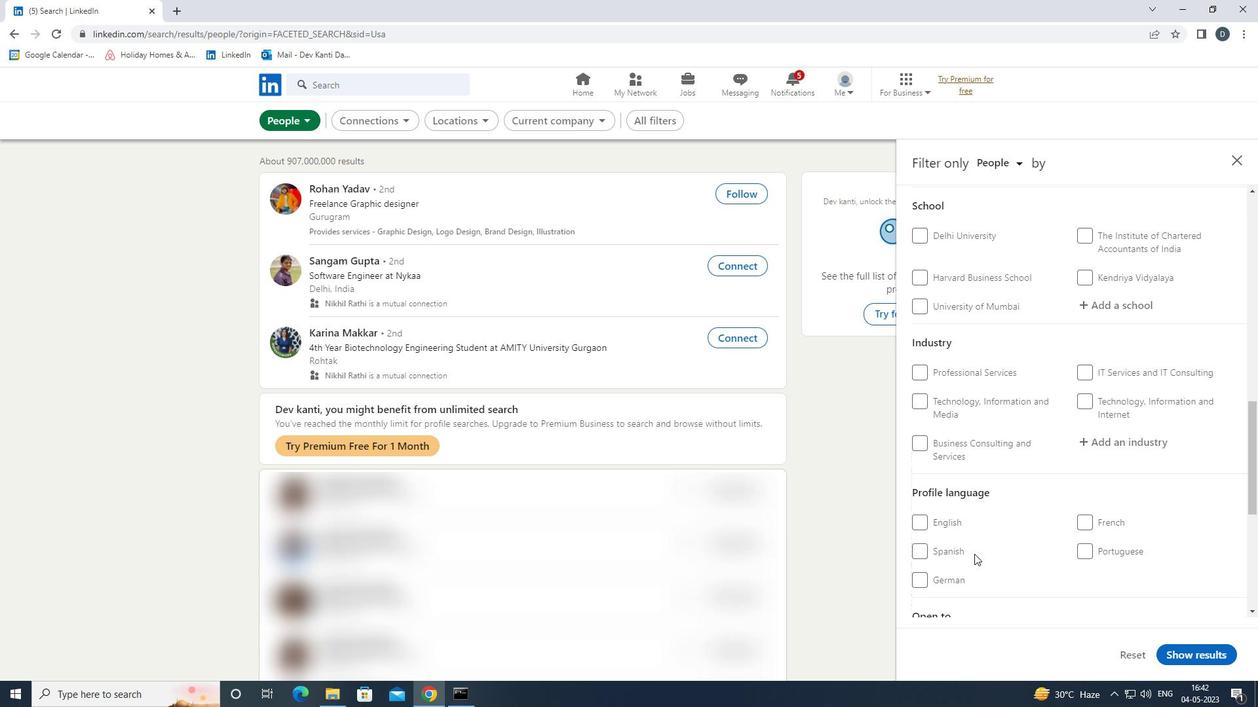 
Action: Mouse moved to (963, 540)
Screenshot: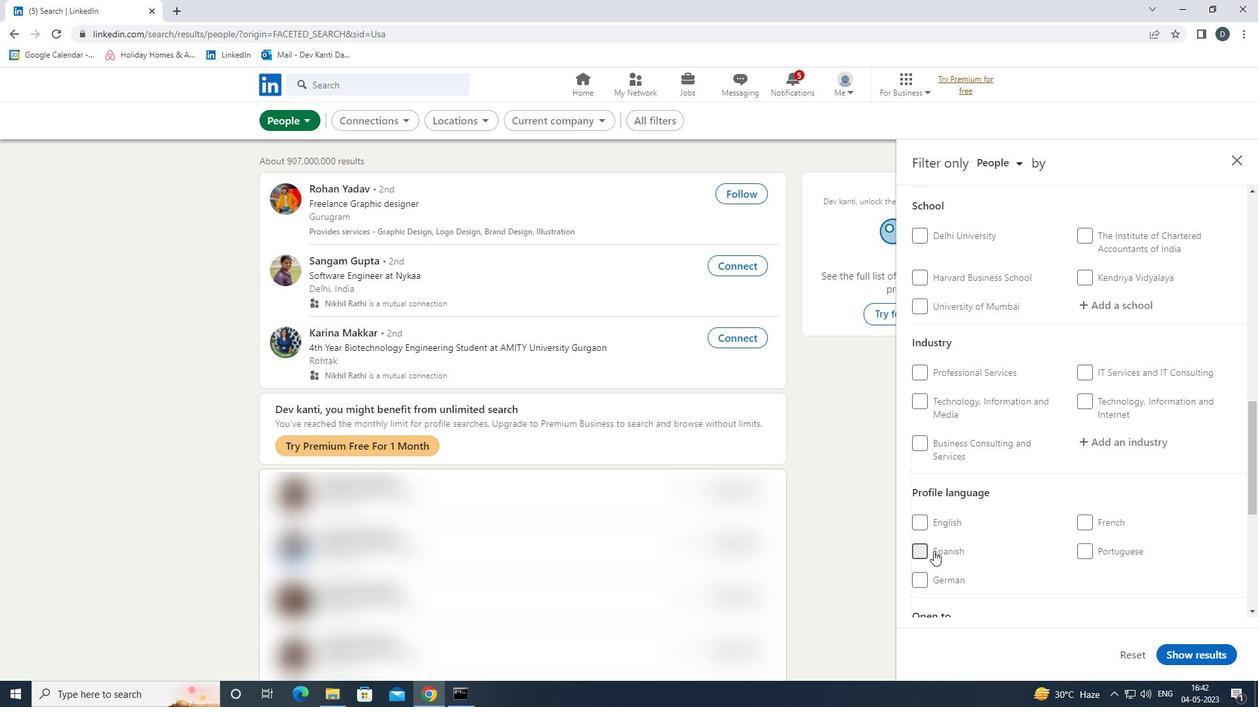 
Action: Mouse scrolled (963, 541) with delta (0, 0)
Screenshot: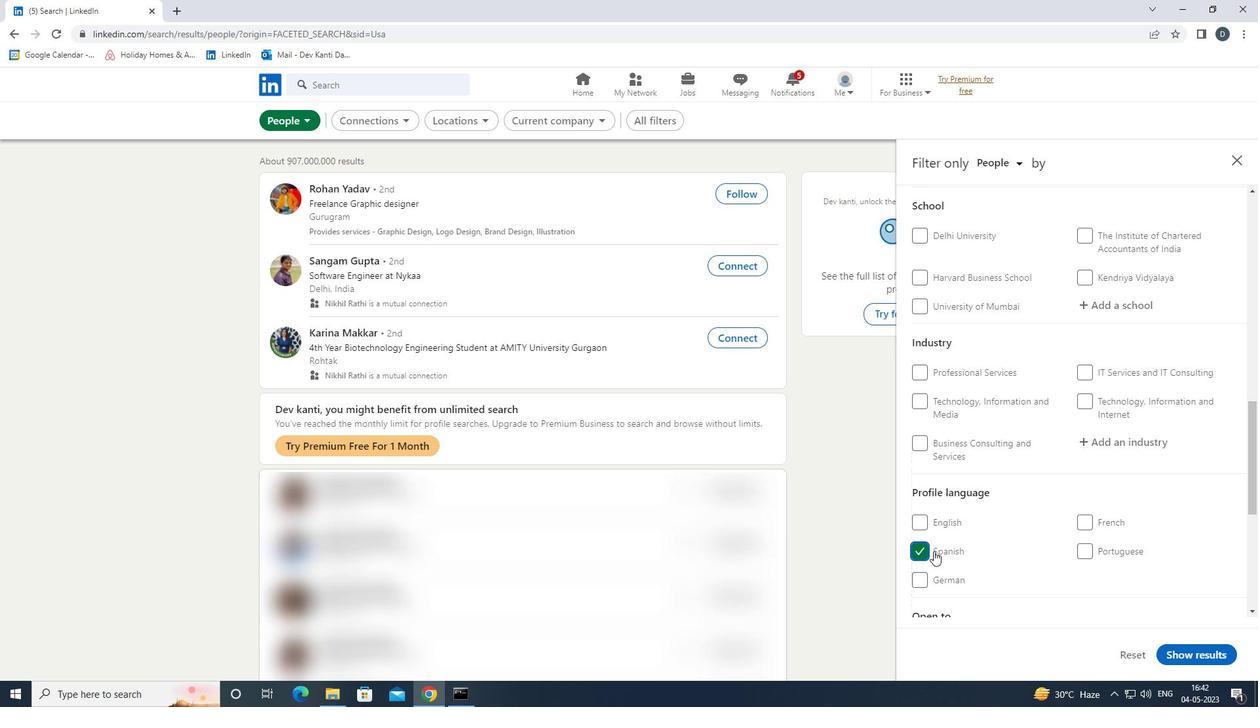
Action: Mouse scrolled (963, 541) with delta (0, 0)
Screenshot: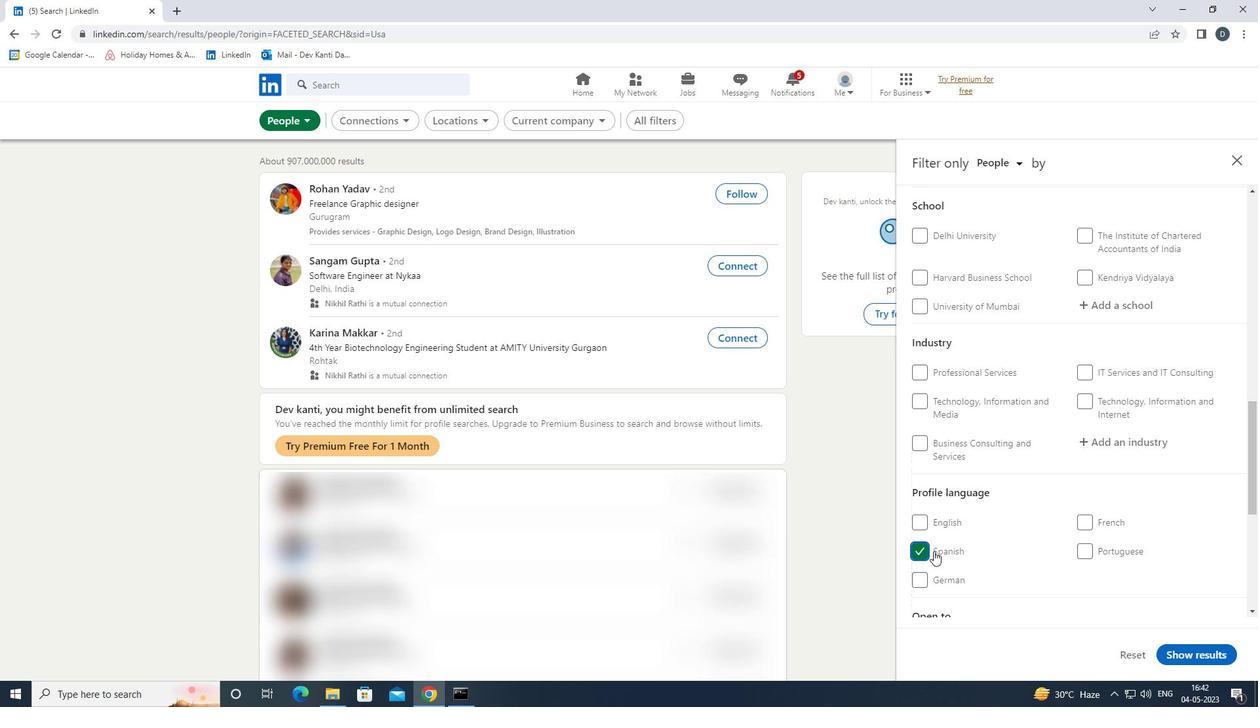 
Action: Mouse scrolled (963, 541) with delta (0, 0)
Screenshot: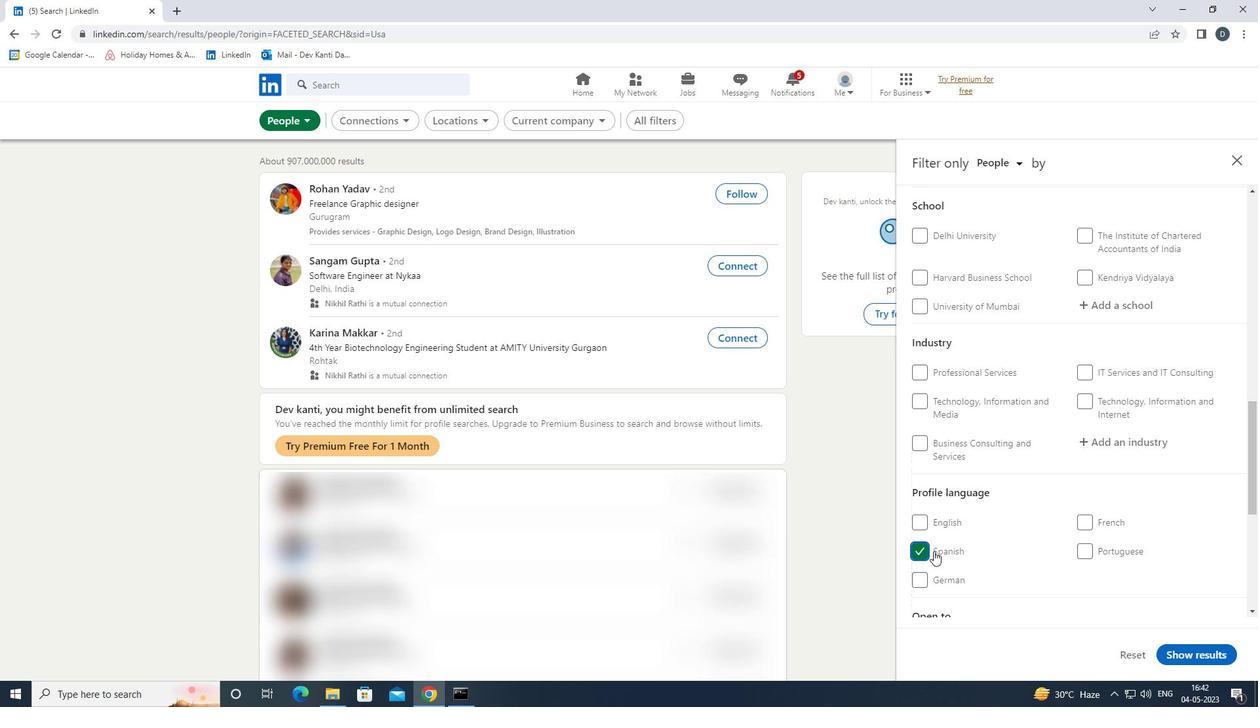 
Action: Mouse scrolled (963, 541) with delta (0, 0)
Screenshot: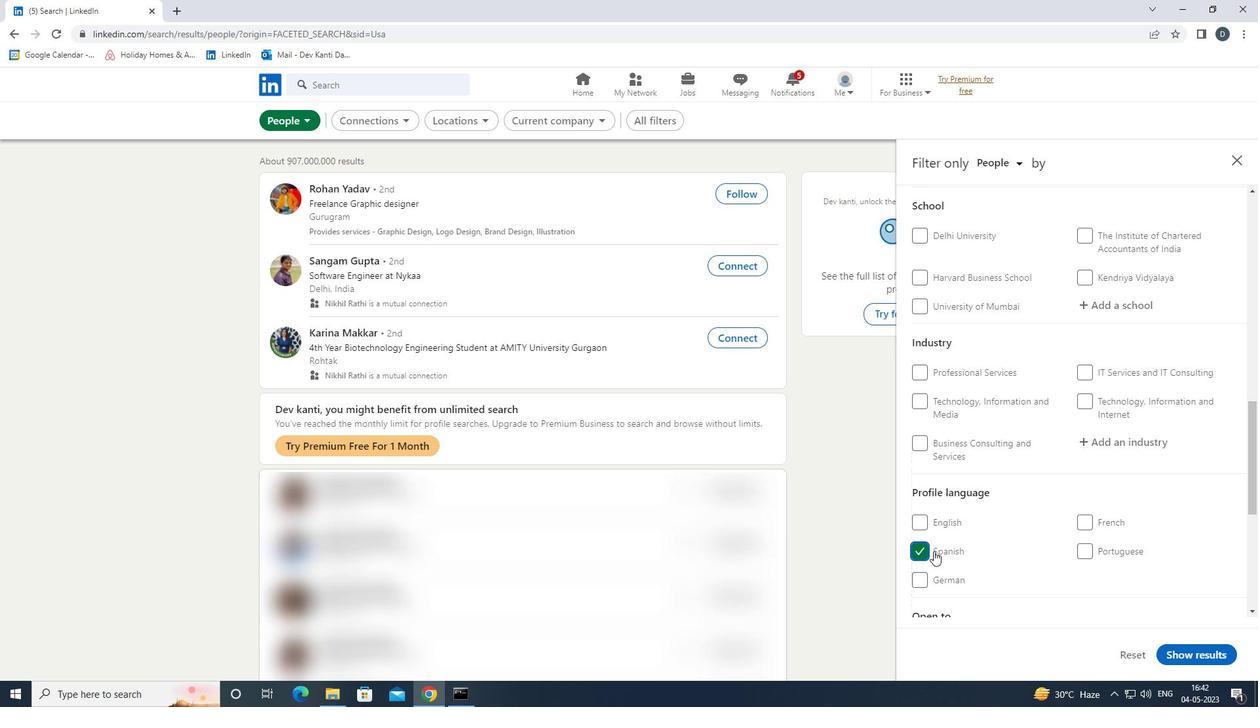 
Action: Mouse scrolled (963, 541) with delta (0, 0)
Screenshot: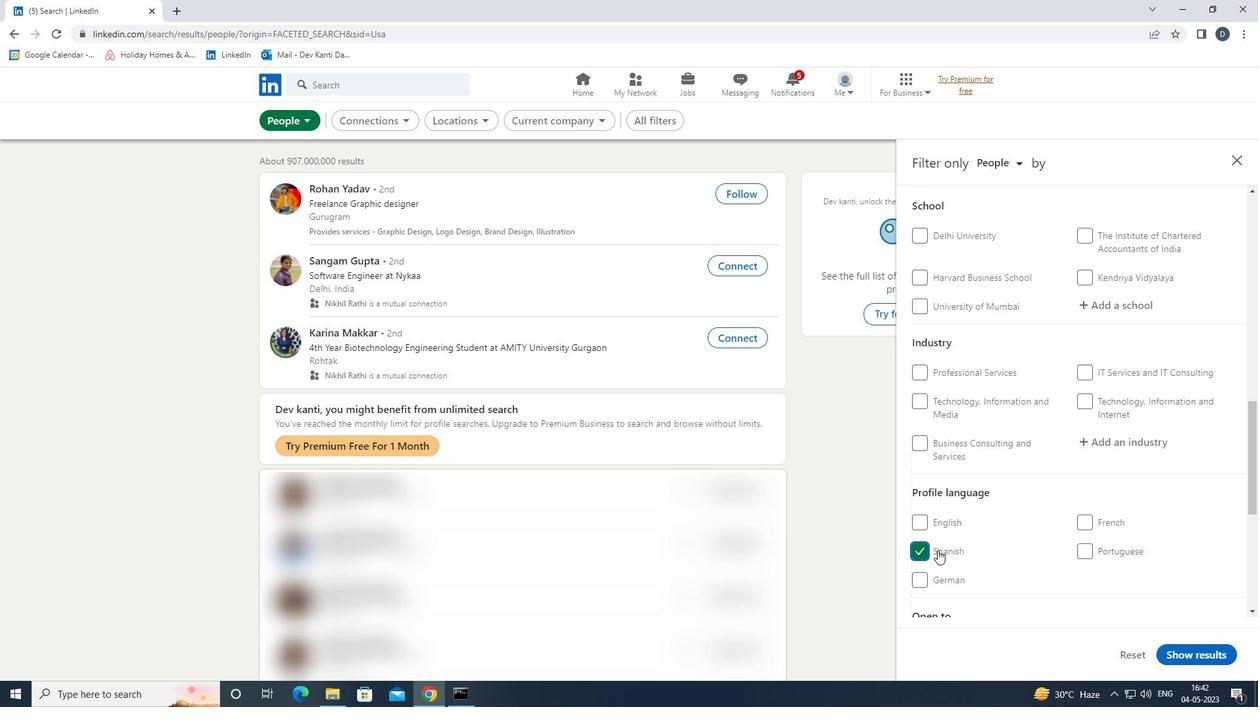 
Action: Mouse scrolled (963, 541) with delta (0, 0)
Screenshot: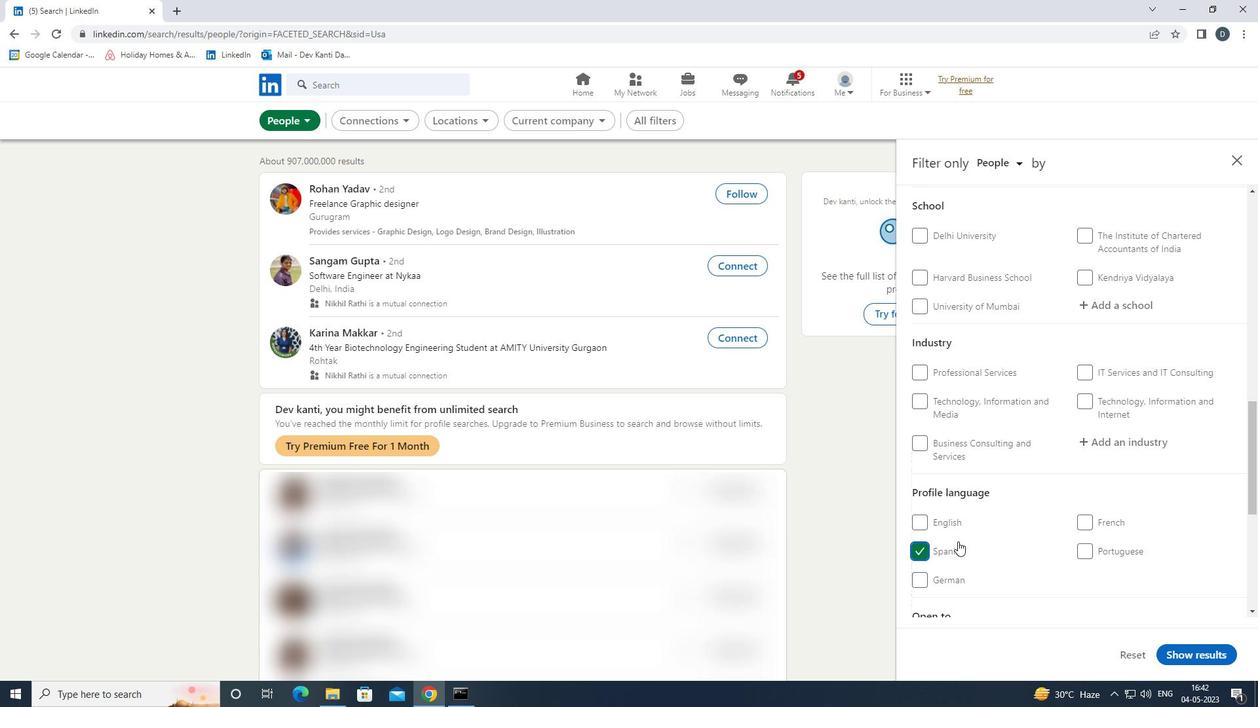 
Action: Mouse moved to (1125, 435)
Screenshot: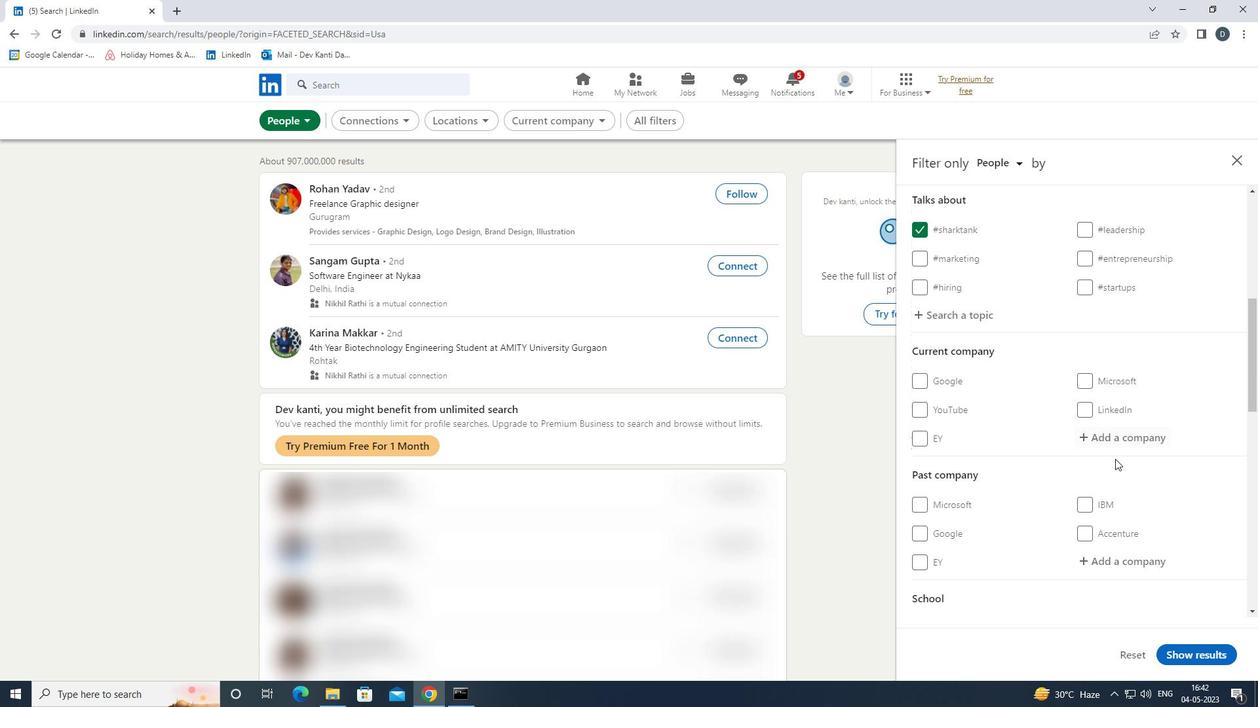 
Action: Mouse pressed left at (1125, 435)
Screenshot: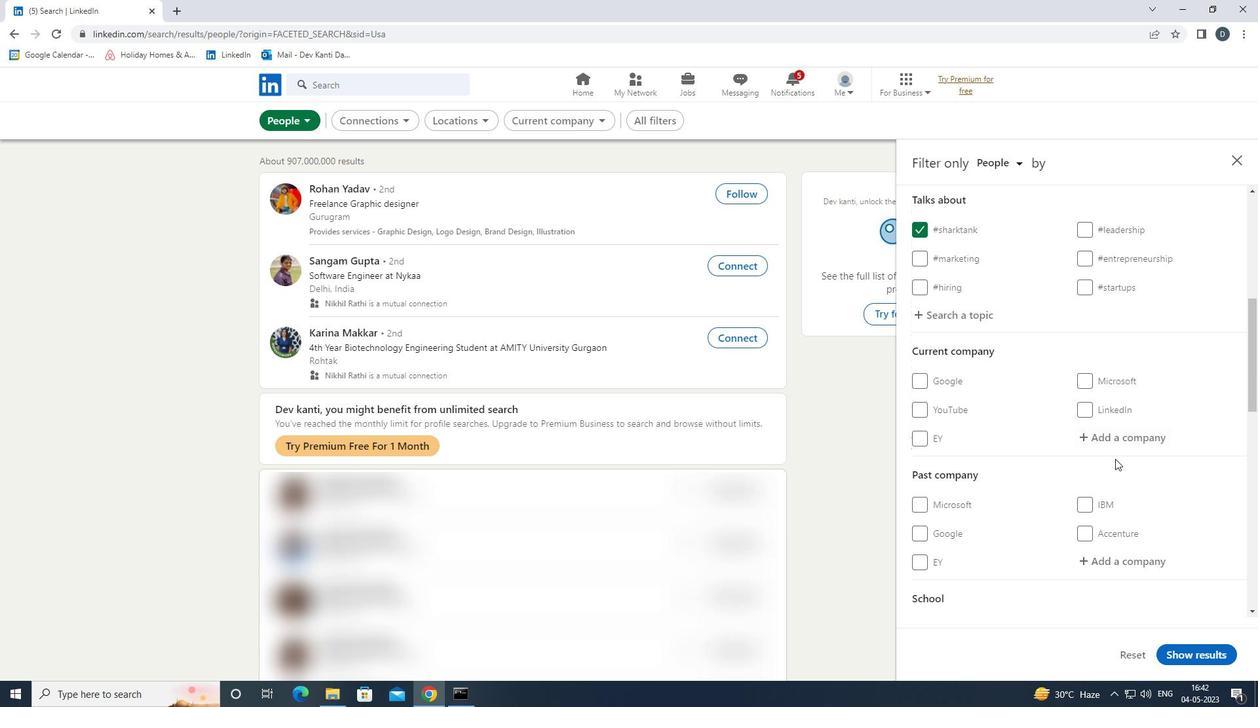 
Action: Key pressed <Key.shift>VARROC<Key.down><Key.enter>
Screenshot: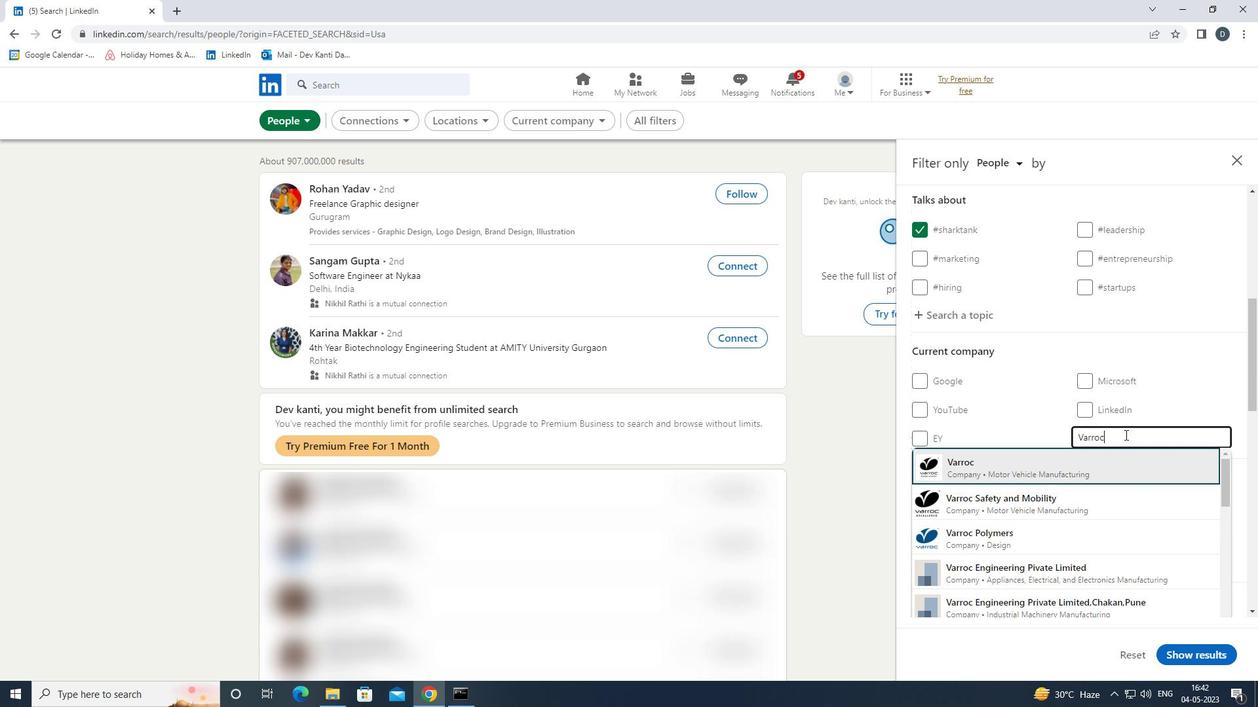 
Action: Mouse scrolled (1125, 434) with delta (0, 0)
Screenshot: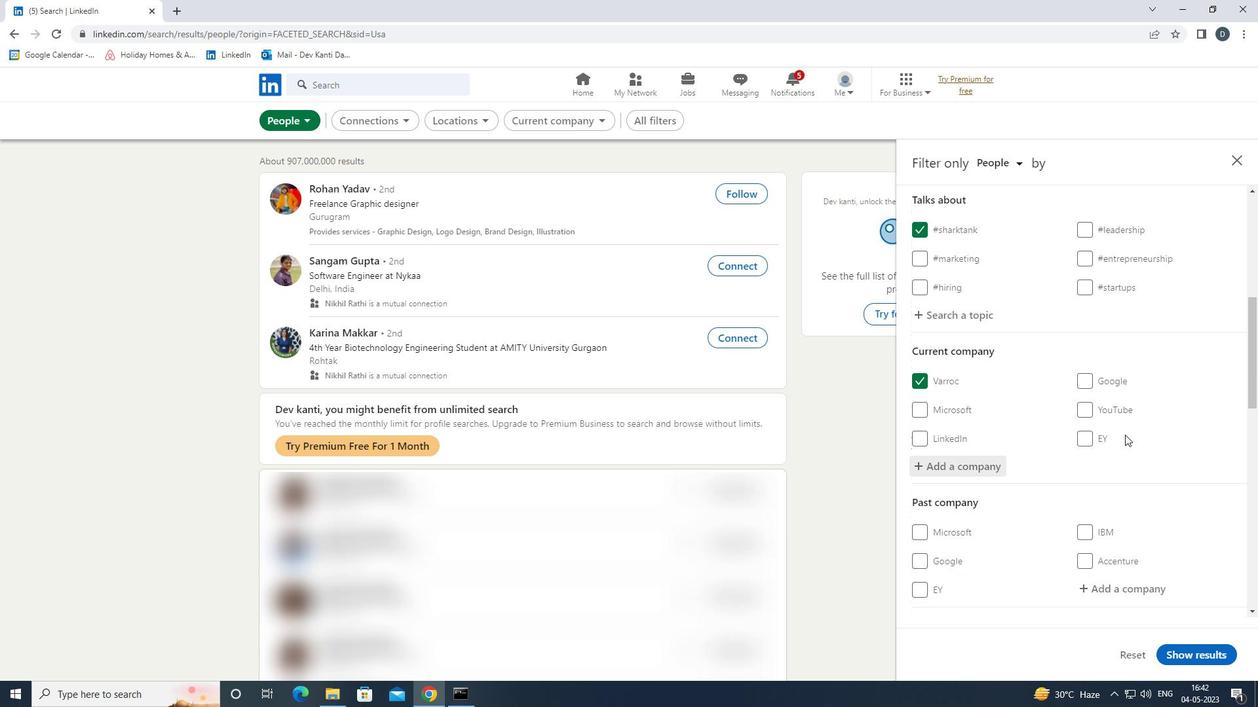 
Action: Mouse scrolled (1125, 434) with delta (0, 0)
Screenshot: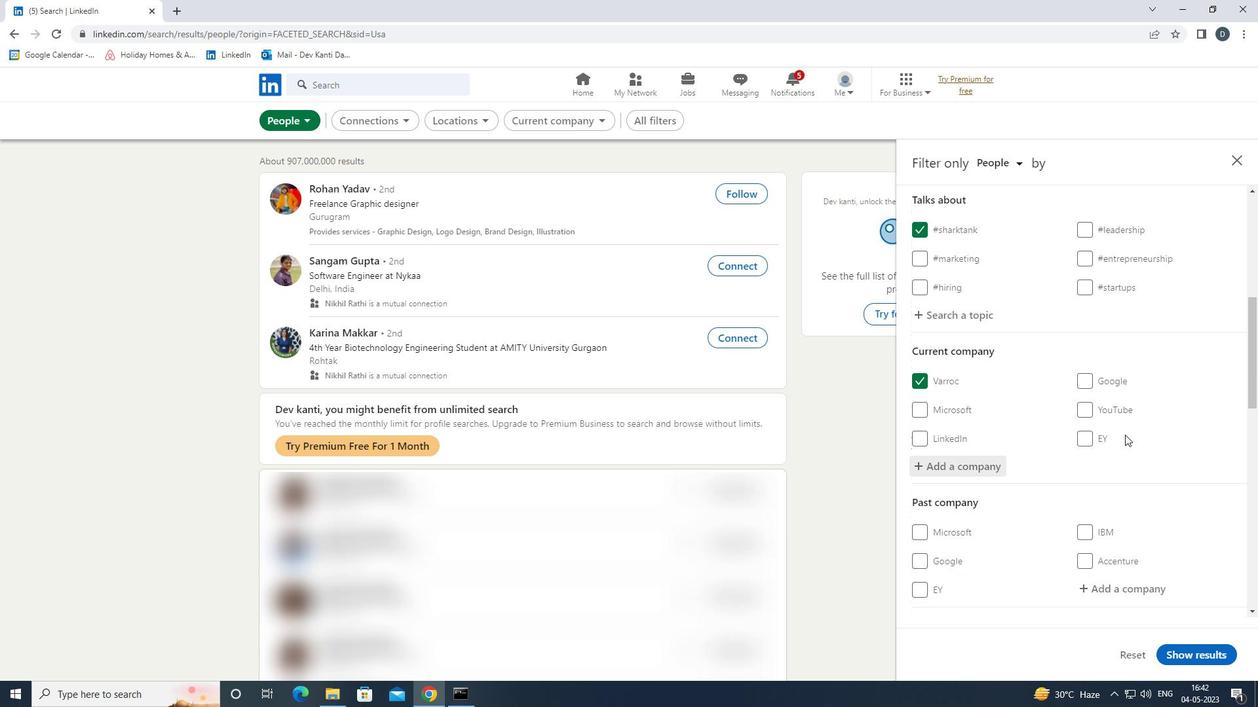 
Action: Mouse moved to (1126, 442)
Screenshot: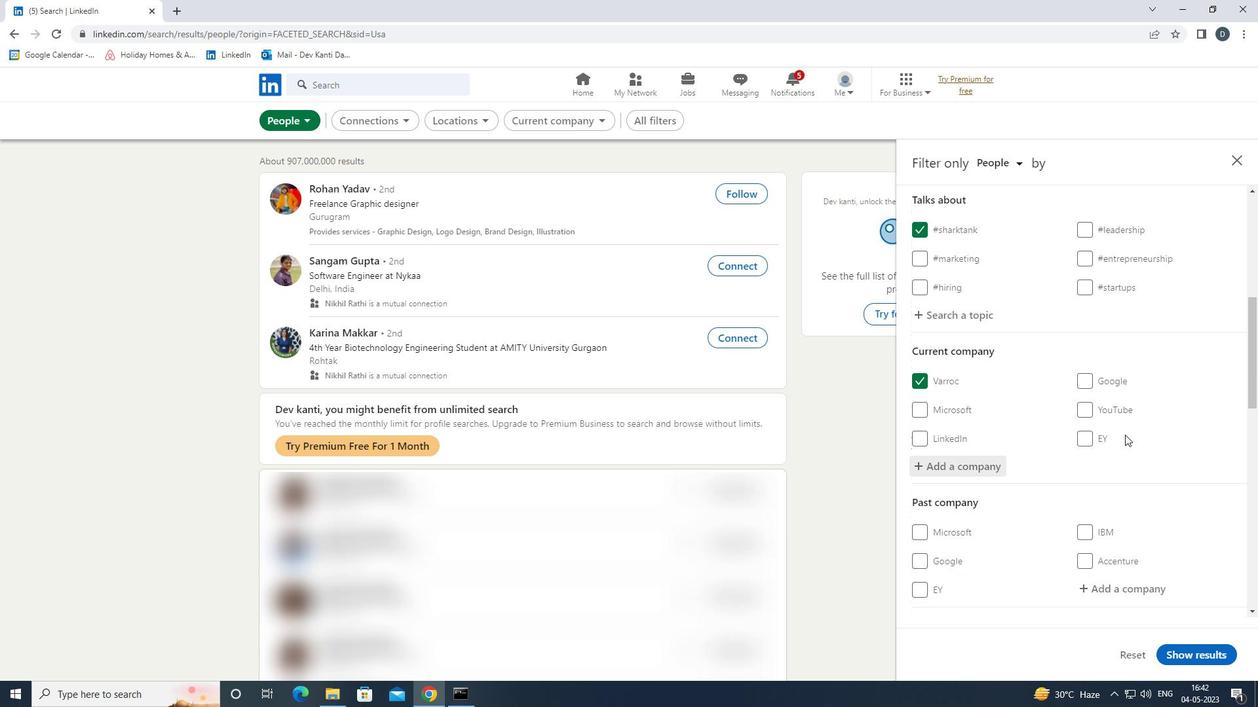 
Action: Mouse scrolled (1126, 441) with delta (0, 0)
Screenshot: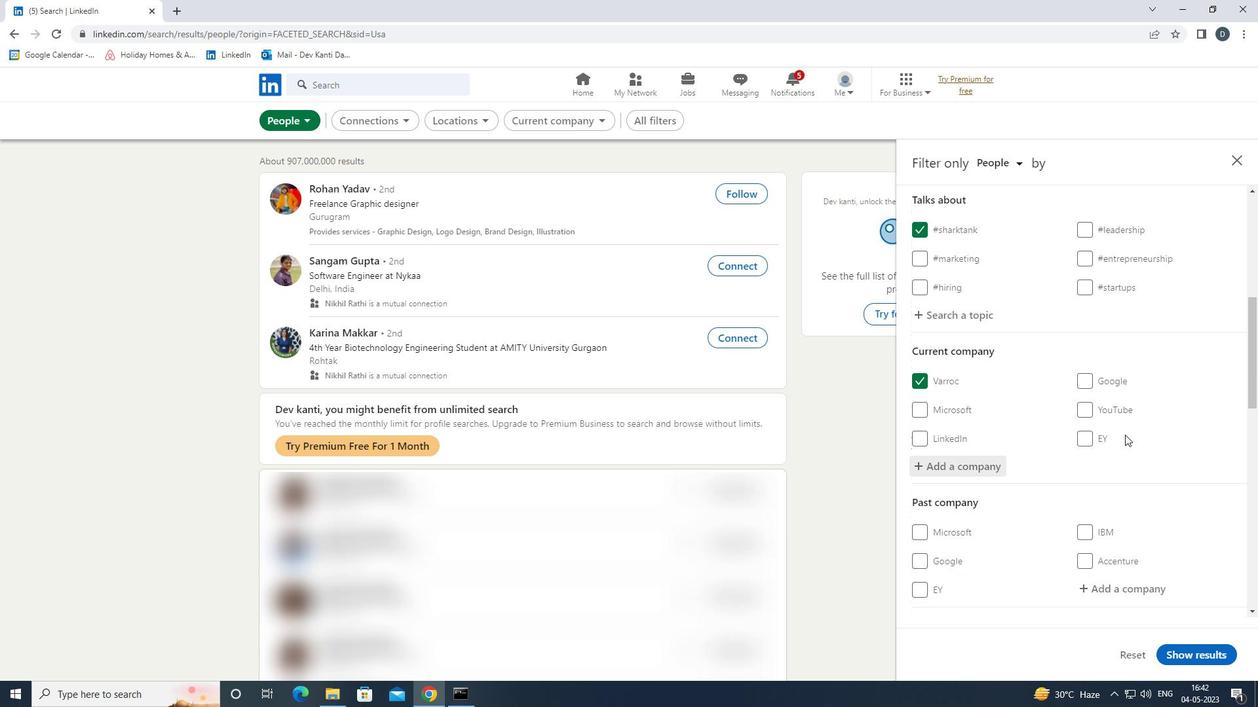
Action: Mouse moved to (1126, 442)
Screenshot: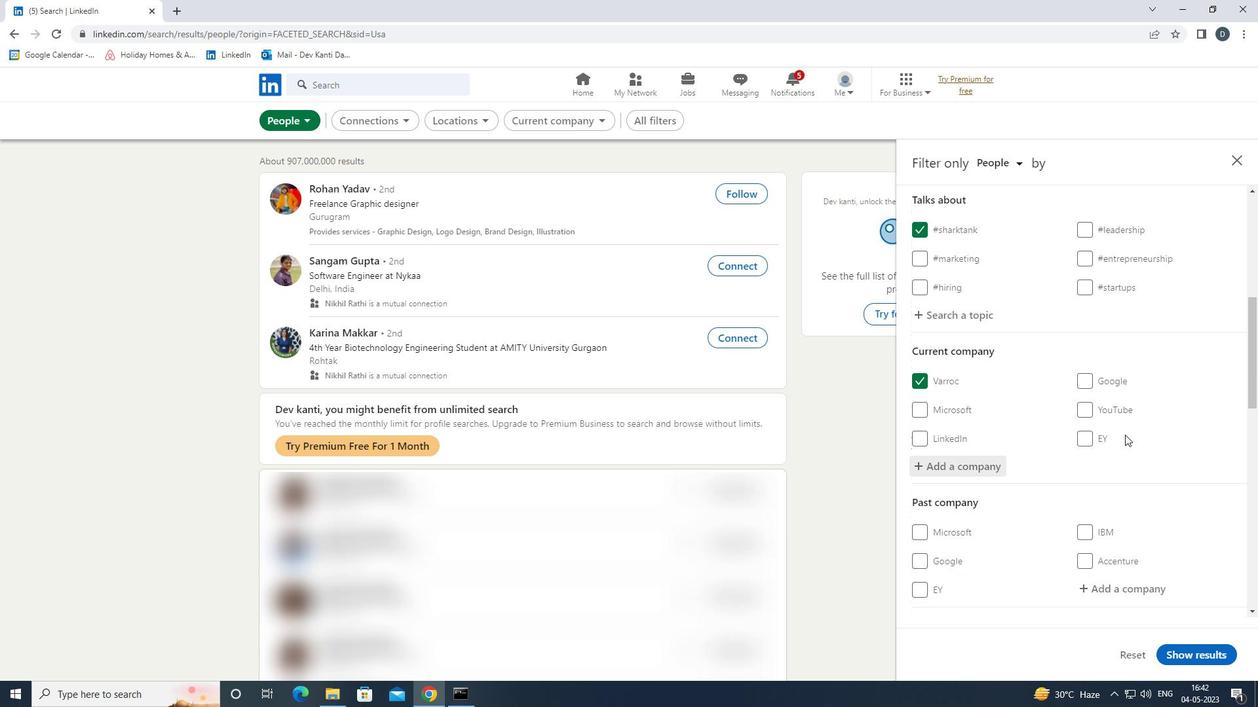 
Action: Mouse scrolled (1126, 441) with delta (0, 0)
Screenshot: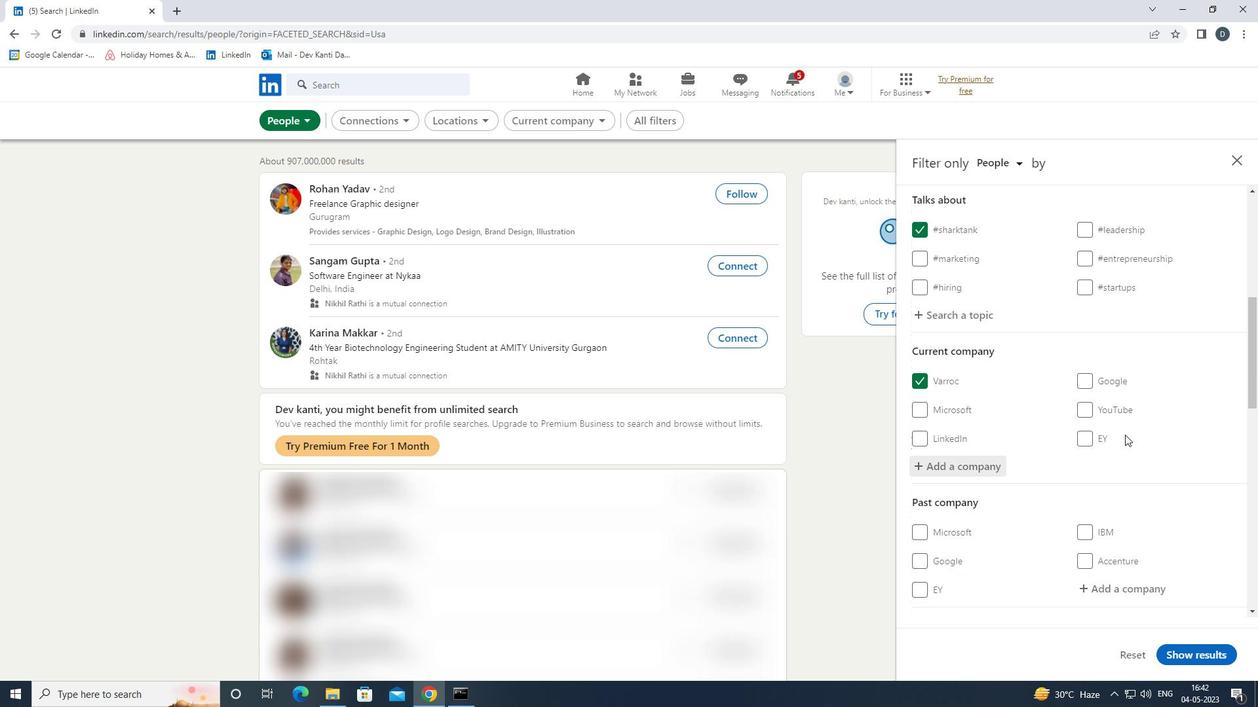 
Action: Mouse moved to (1127, 465)
Screenshot: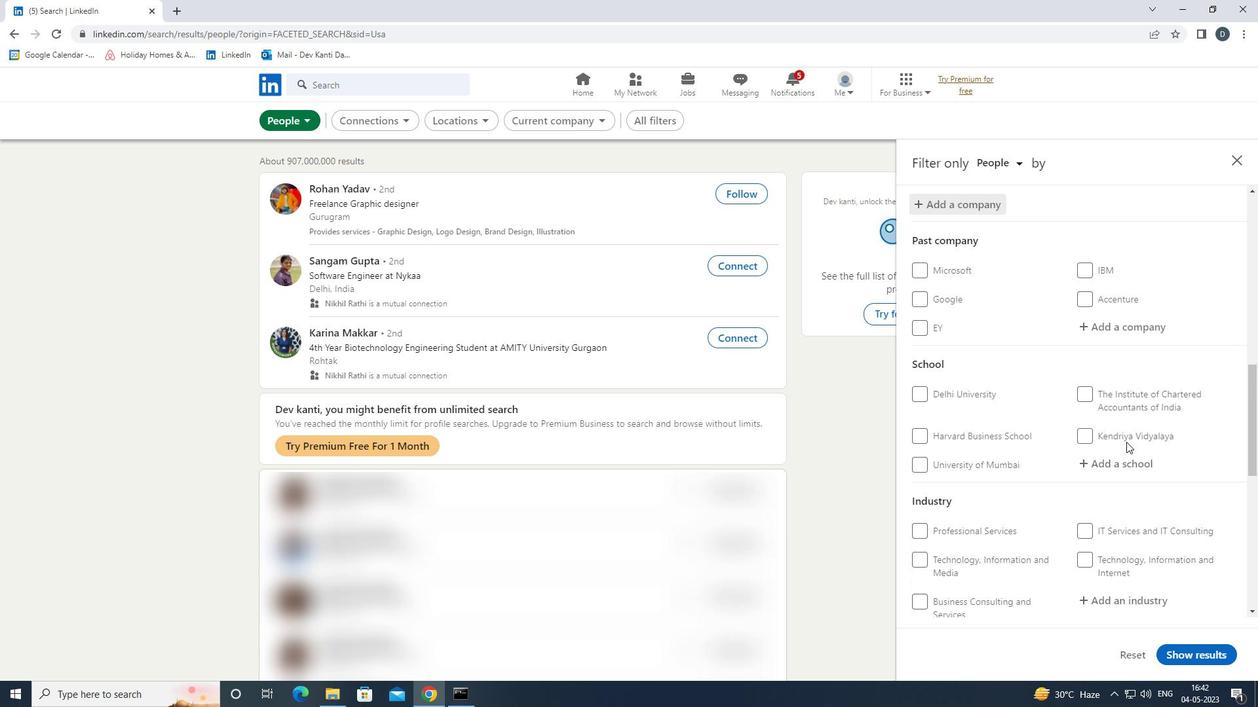 
Action: Mouse pressed left at (1127, 465)
Screenshot: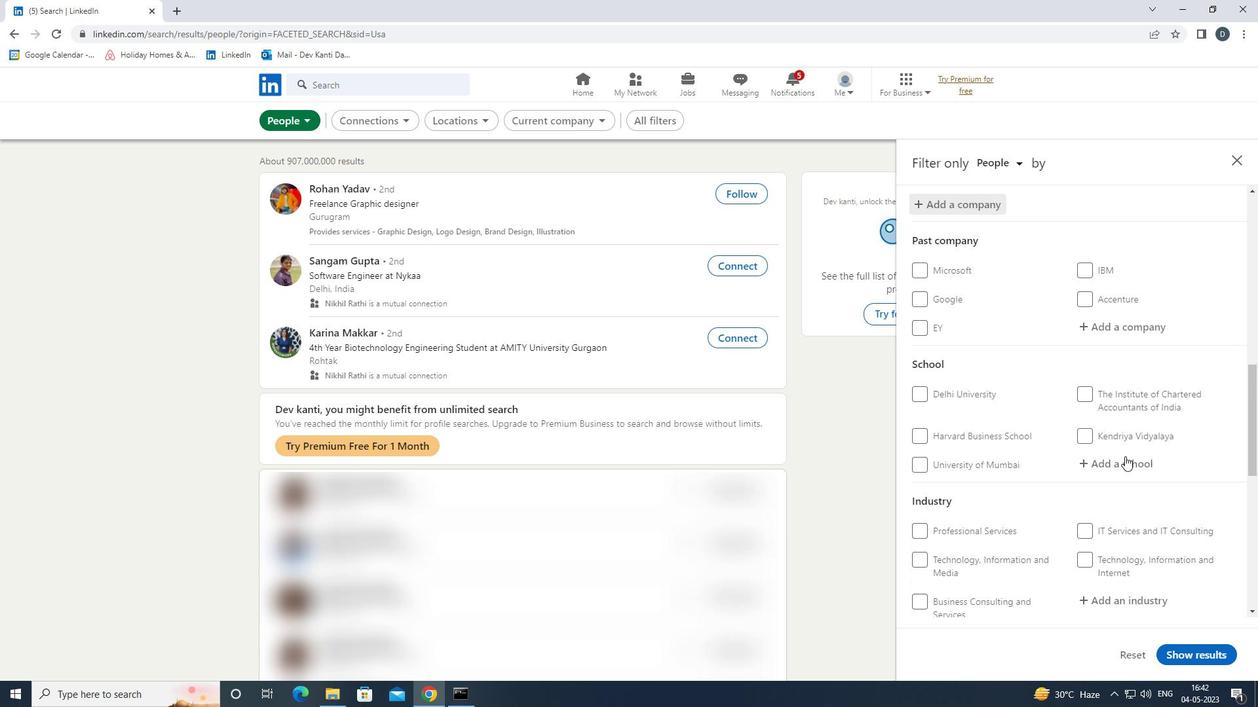 
Action: Key pressed <Key.shift>RANCHI<Key.space><Key.shift>UNIVERSITY<Key.down><Key.enter>
Screenshot: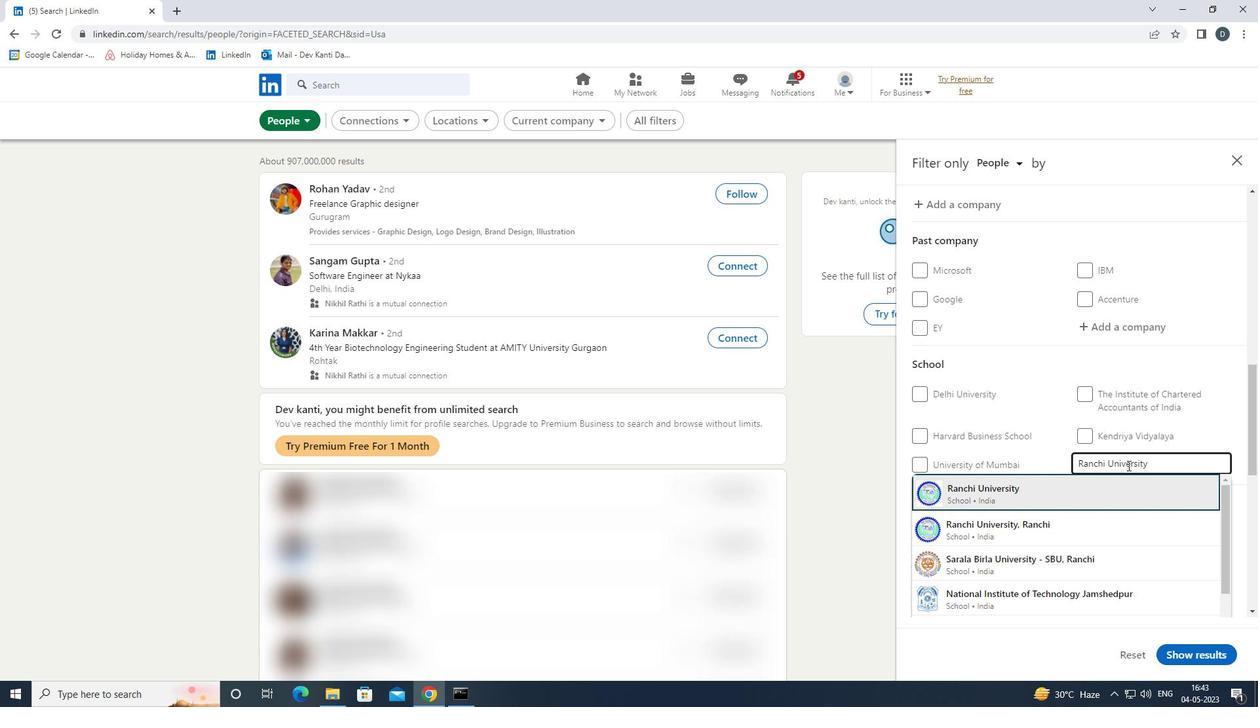 
Action: Mouse scrolled (1127, 465) with delta (0, 0)
Screenshot: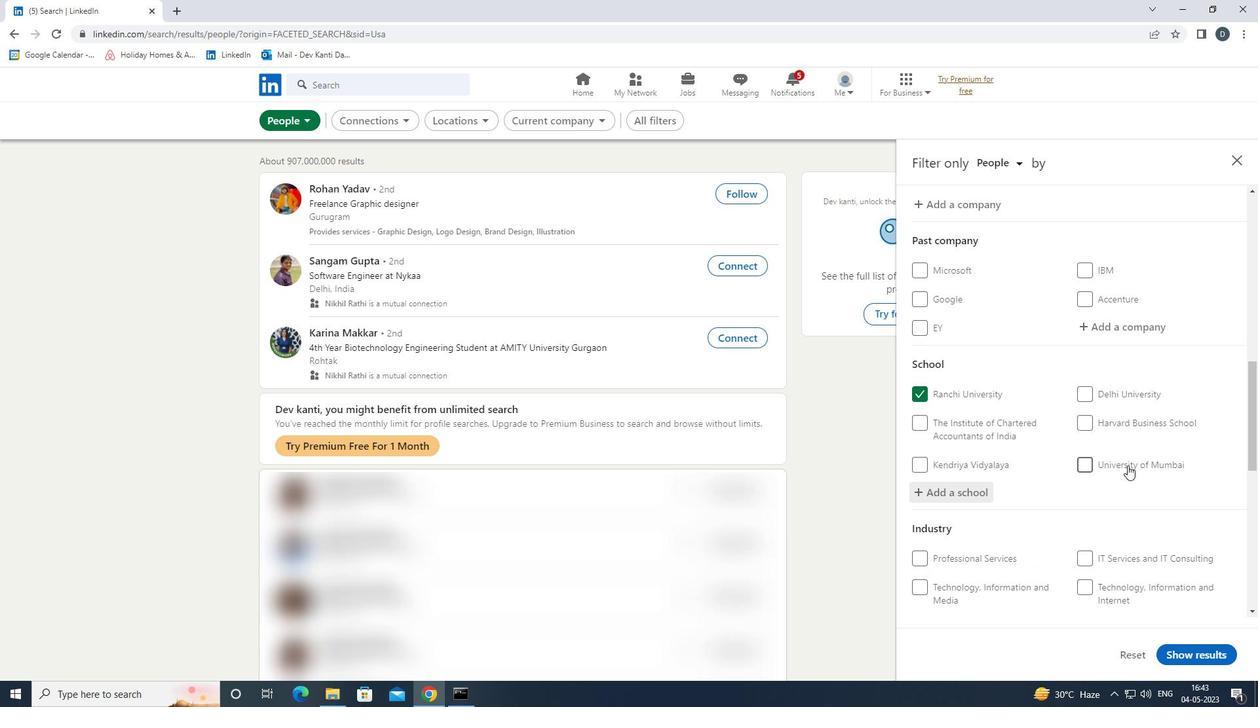 
Action: Mouse scrolled (1127, 465) with delta (0, 0)
Screenshot: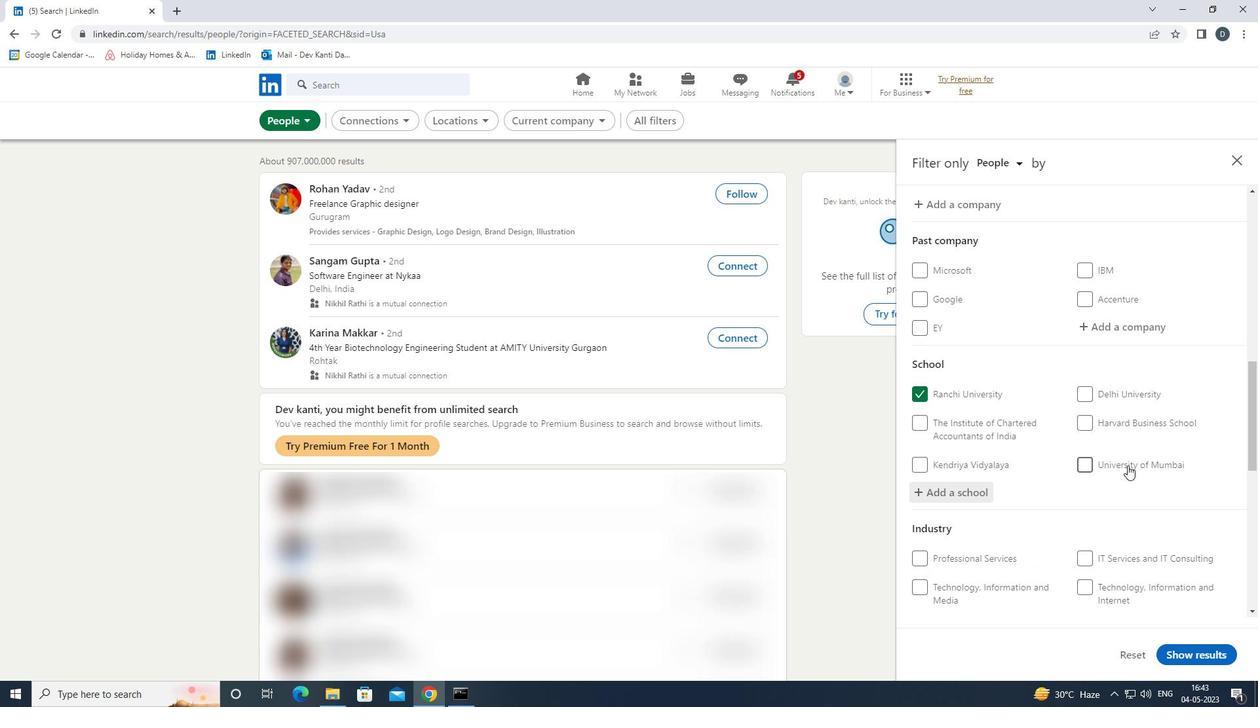
Action: Mouse moved to (1132, 496)
Screenshot: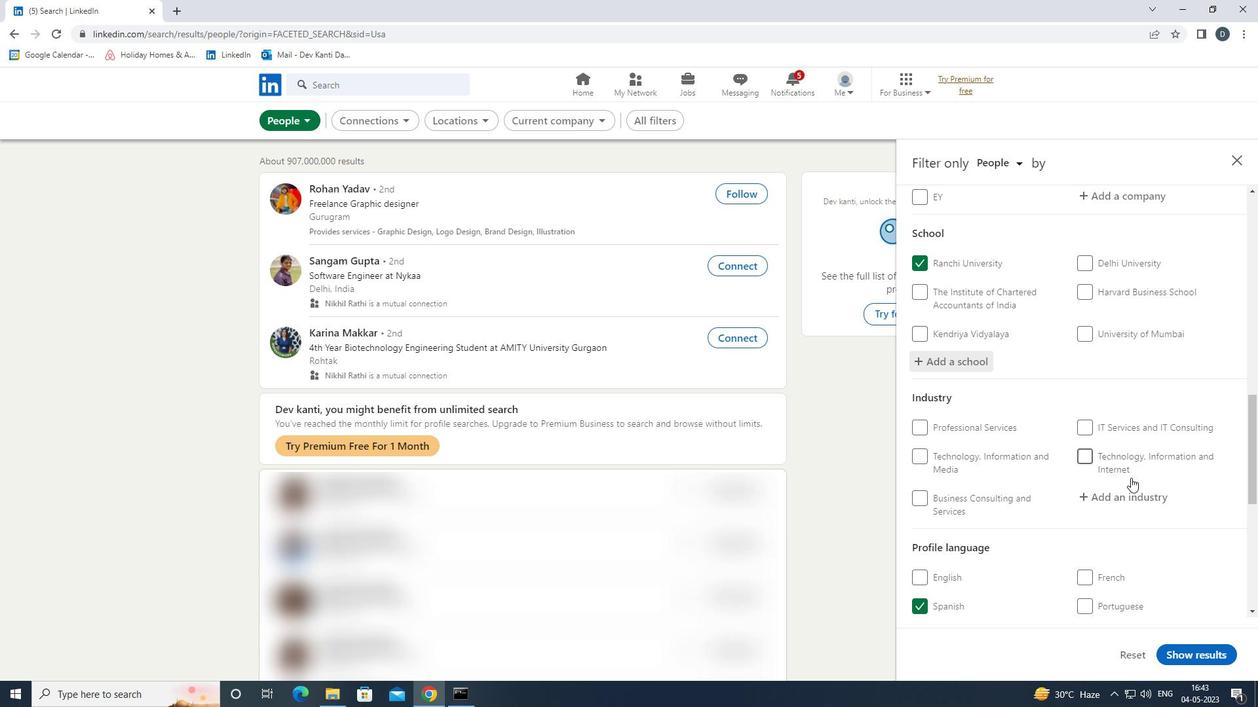
Action: Mouse pressed left at (1132, 496)
Screenshot: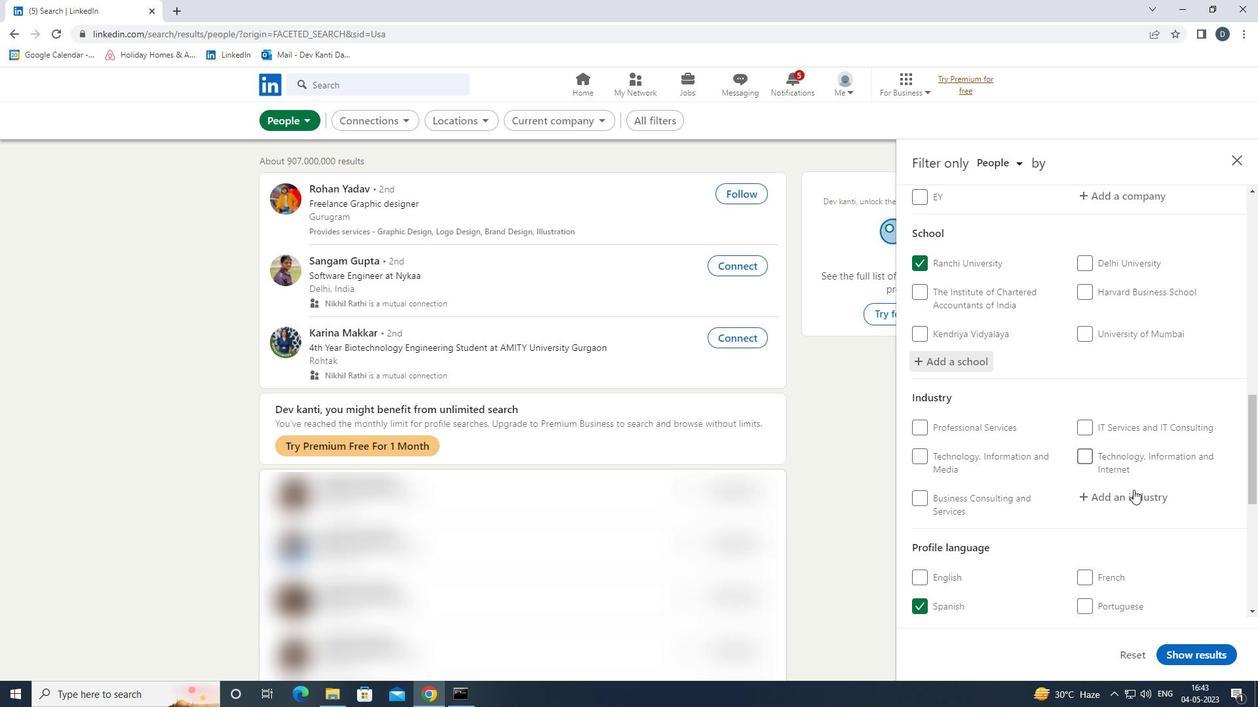
Action: Key pressed <Key.shift>SIGHTSEE<Key.down><Key.enter>
Screenshot: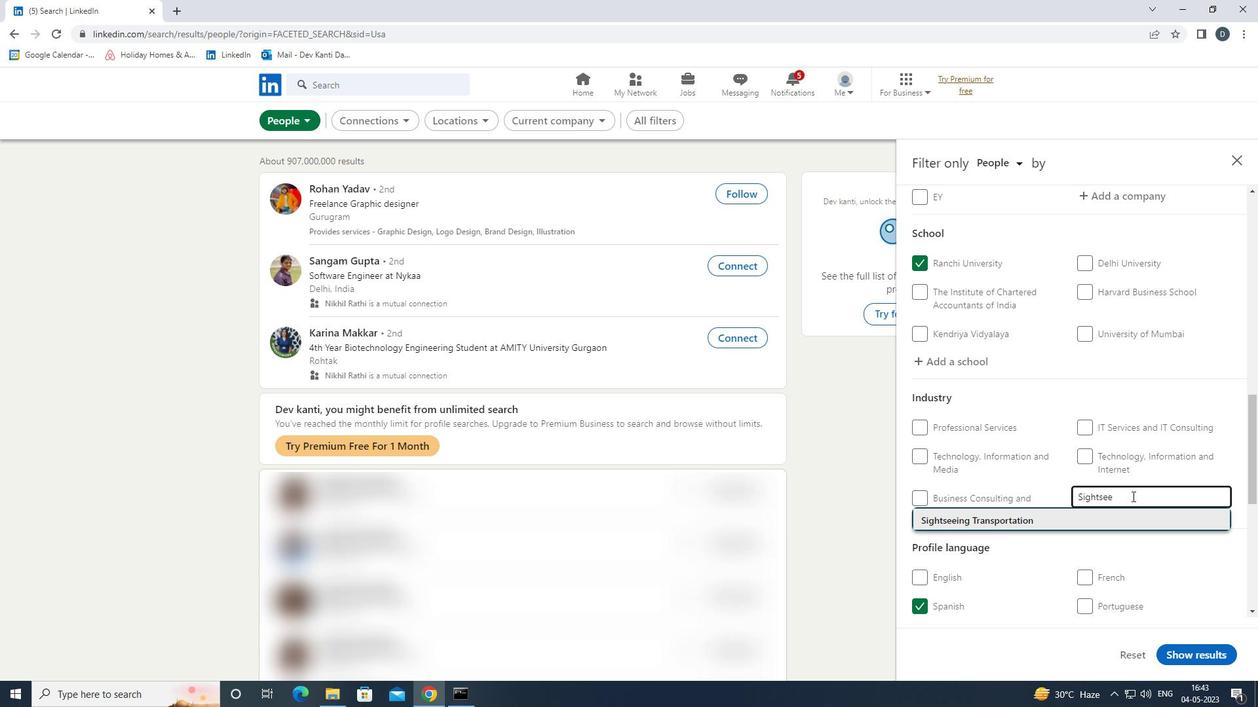 
Action: Mouse moved to (1119, 571)
Screenshot: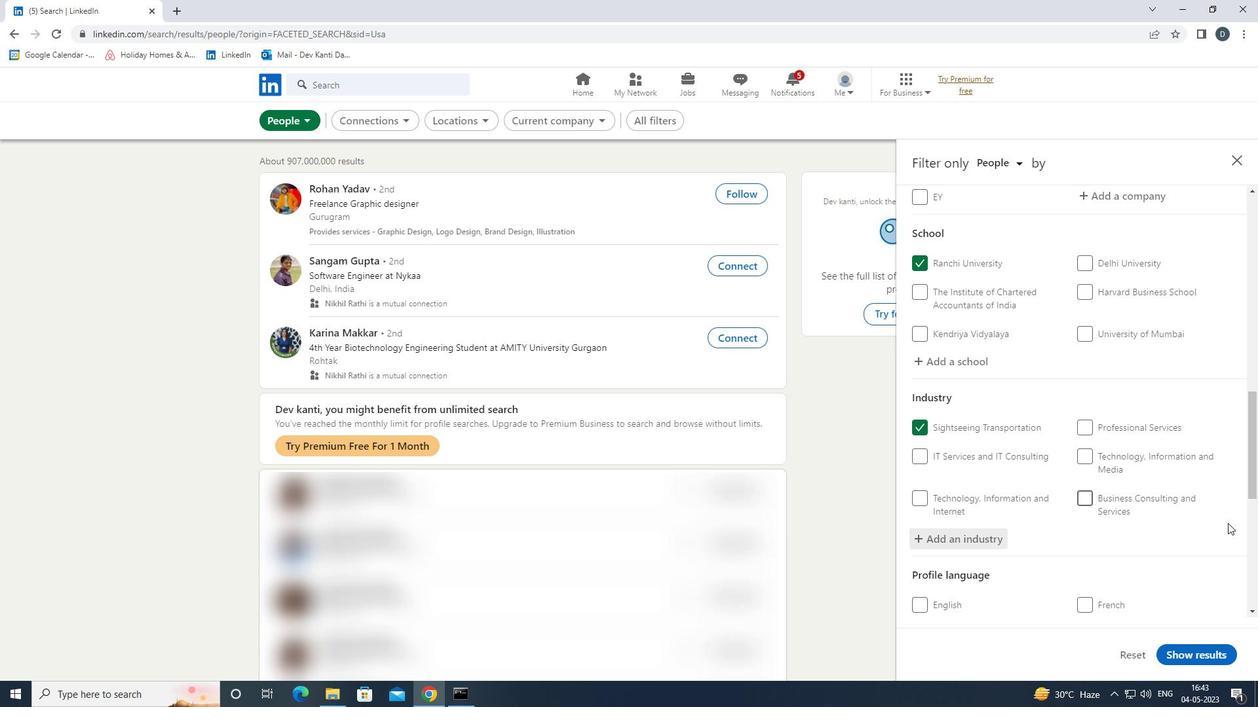 
Action: Mouse scrolled (1119, 570) with delta (0, 0)
Screenshot: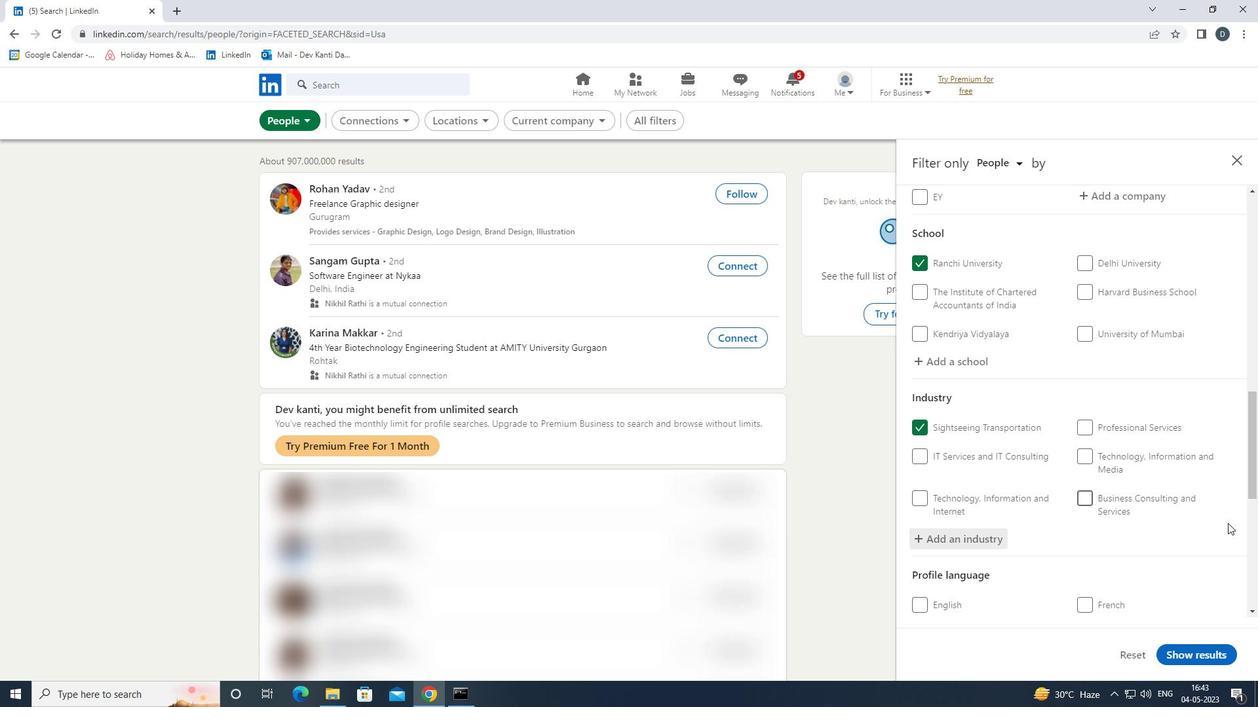 
Action: Mouse scrolled (1119, 570) with delta (0, 0)
Screenshot: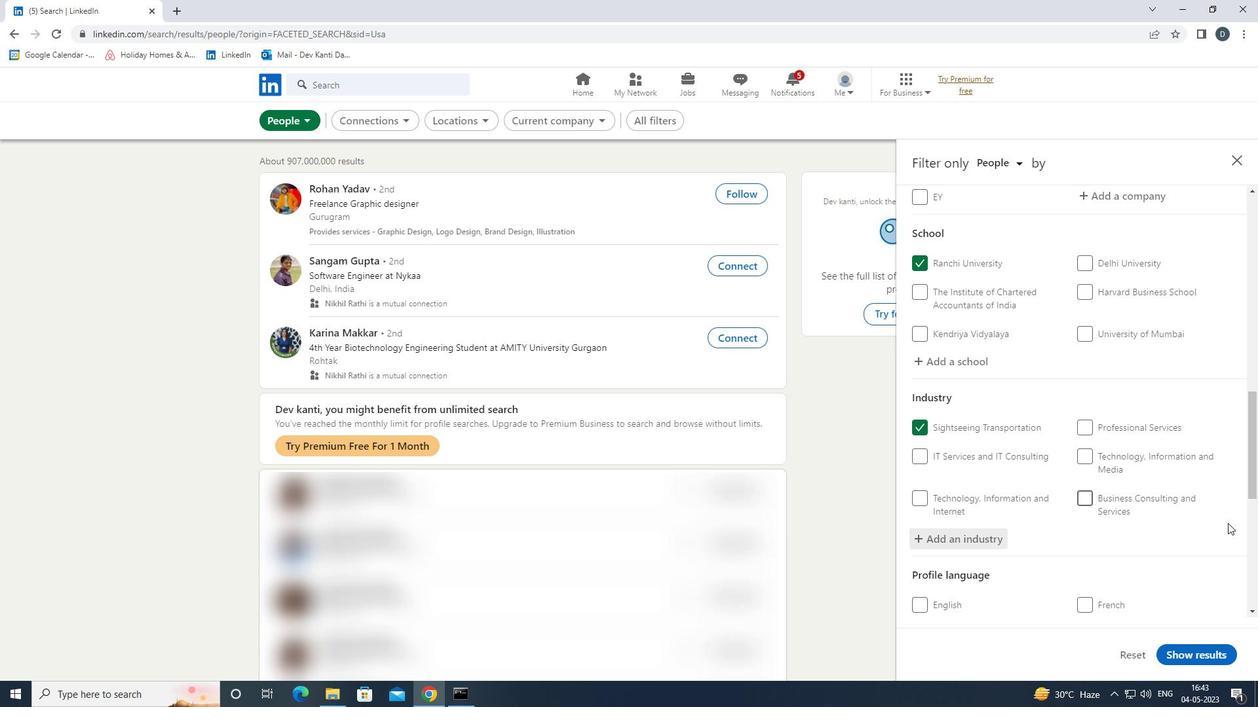 
Action: Mouse scrolled (1119, 570) with delta (0, 0)
Screenshot: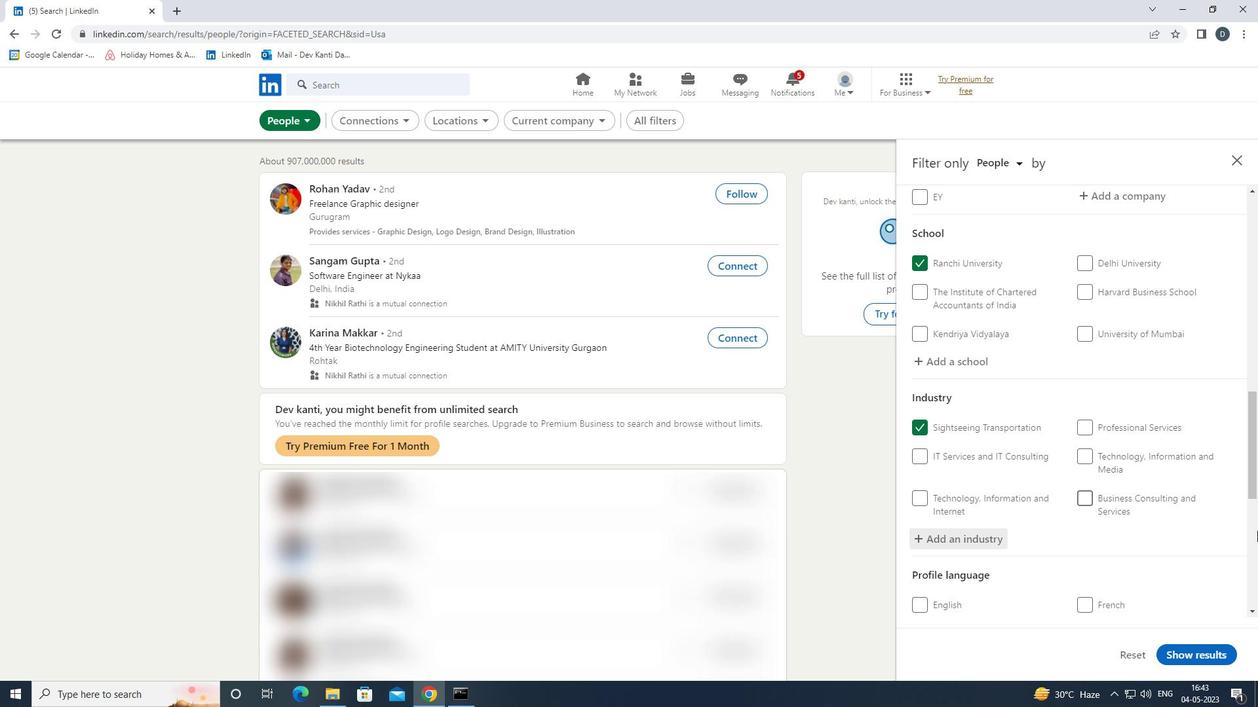 
Action: Mouse scrolled (1119, 570) with delta (0, 0)
Screenshot: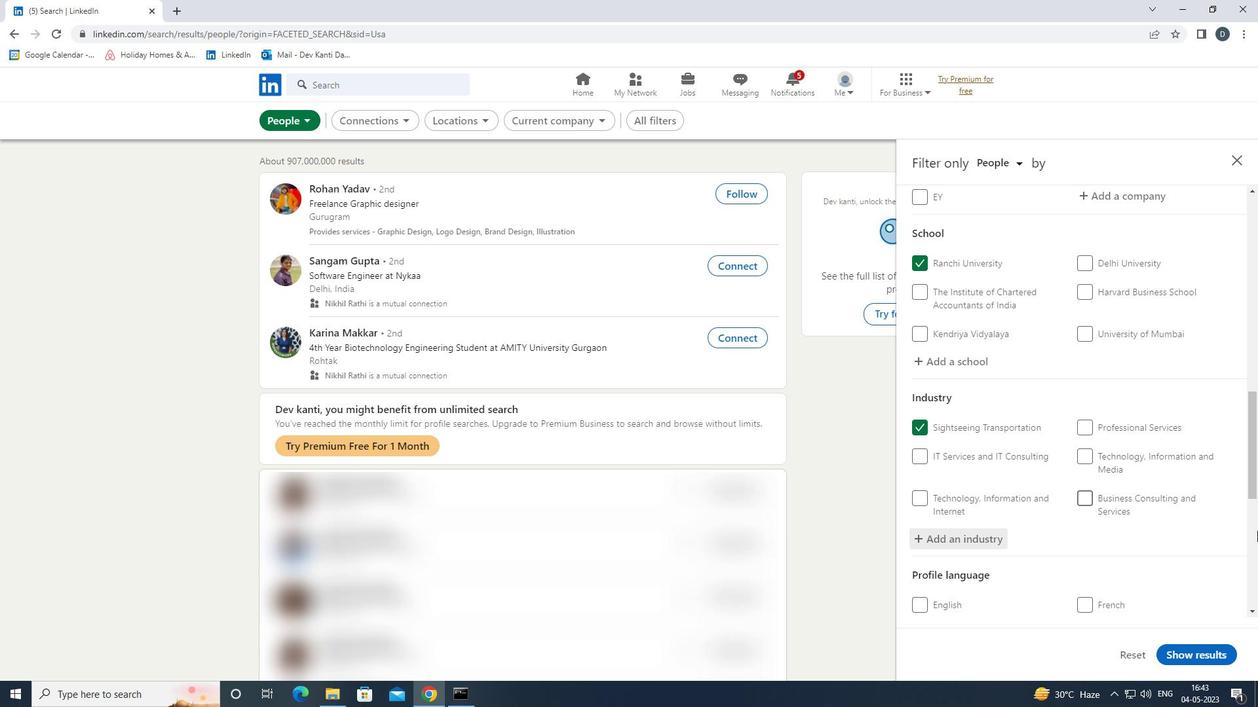 
Action: Mouse moved to (1119, 505)
Screenshot: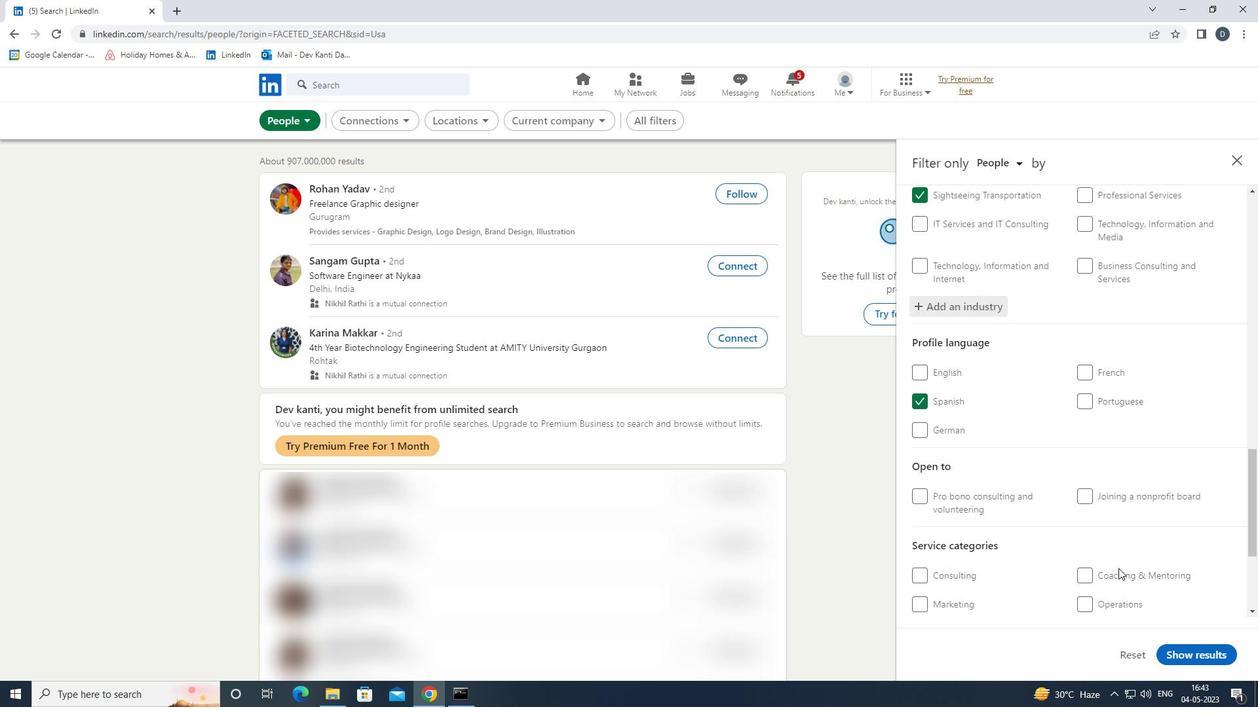 
Action: Mouse scrolled (1119, 505) with delta (0, 0)
Screenshot: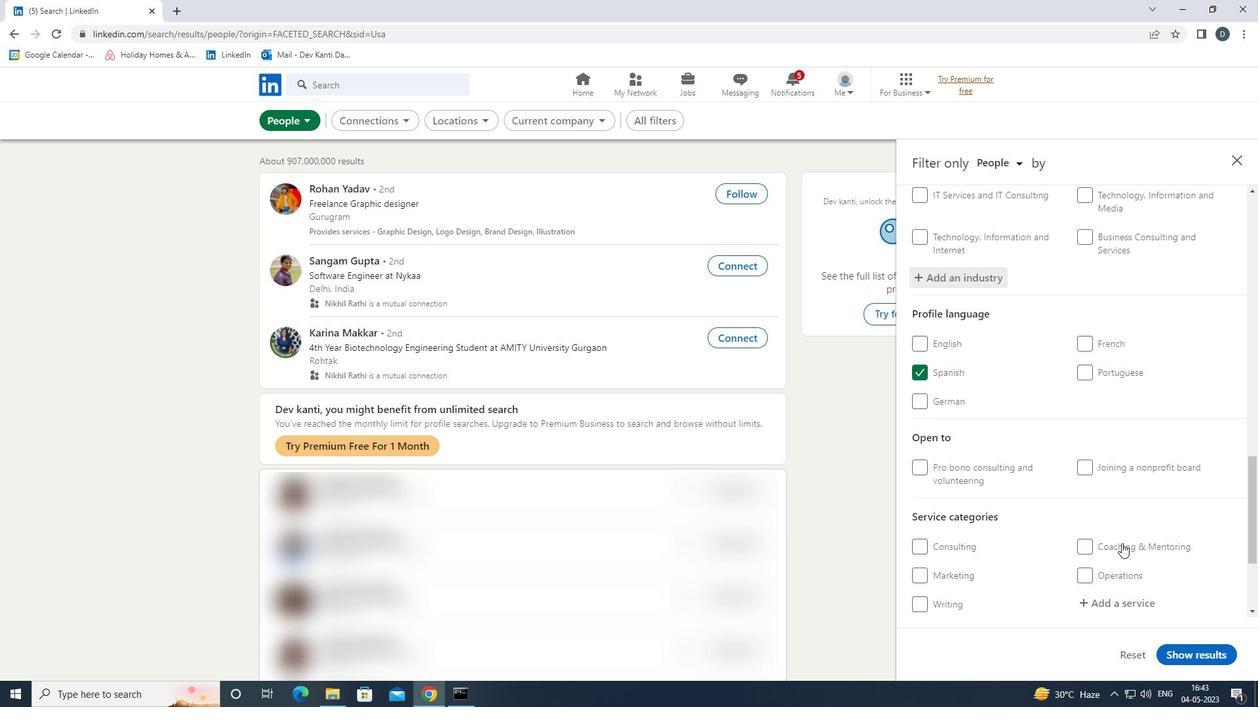 
Action: Mouse scrolled (1119, 505) with delta (0, 0)
Screenshot: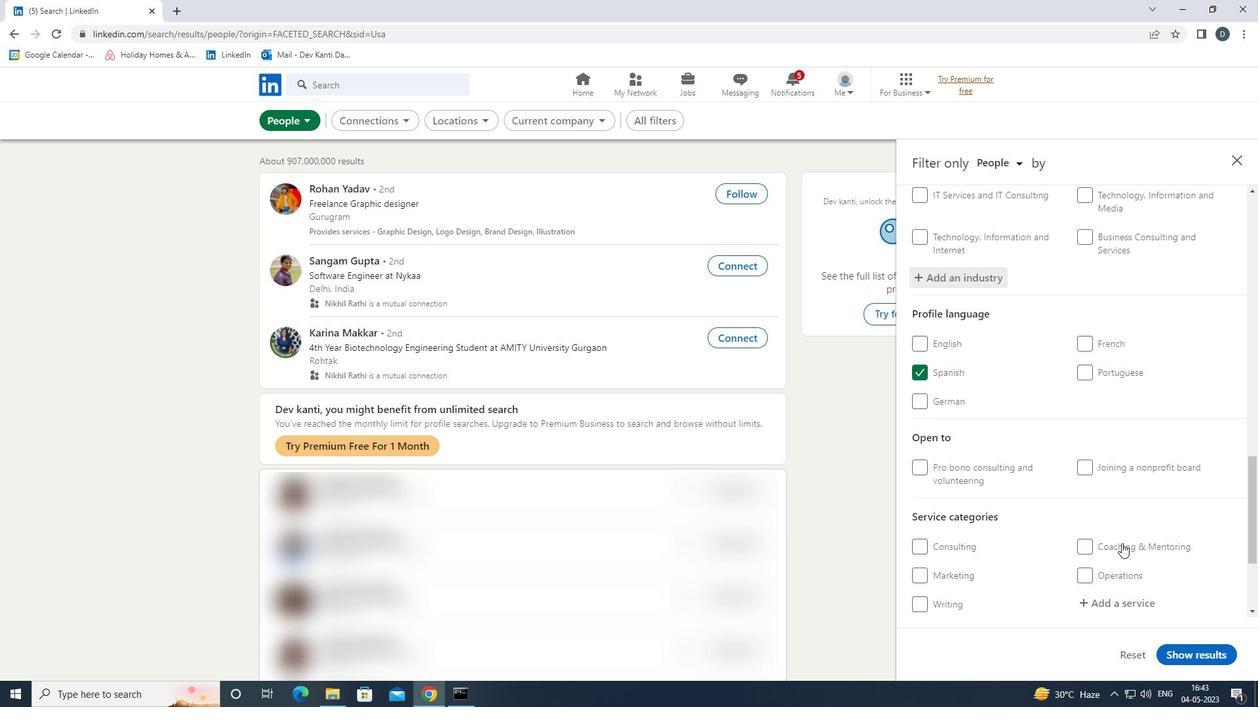 
Action: Mouse moved to (1095, 475)
Screenshot: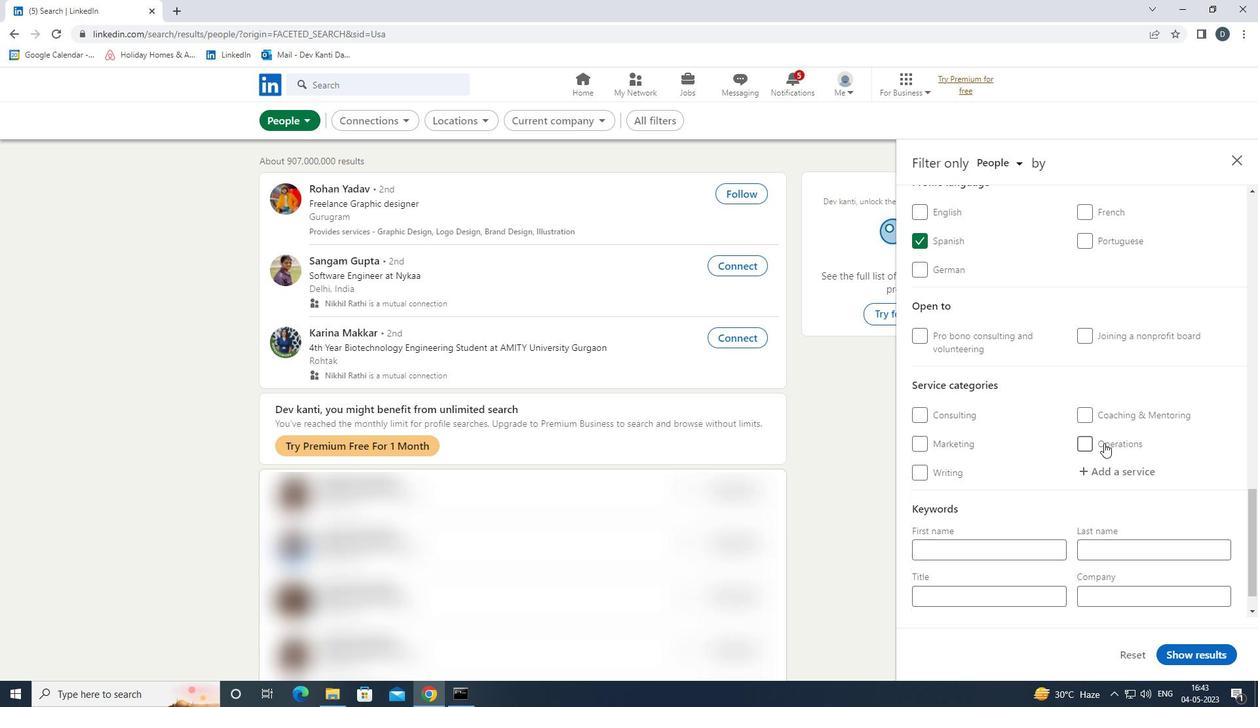 
Action: Mouse pressed left at (1095, 475)
Screenshot: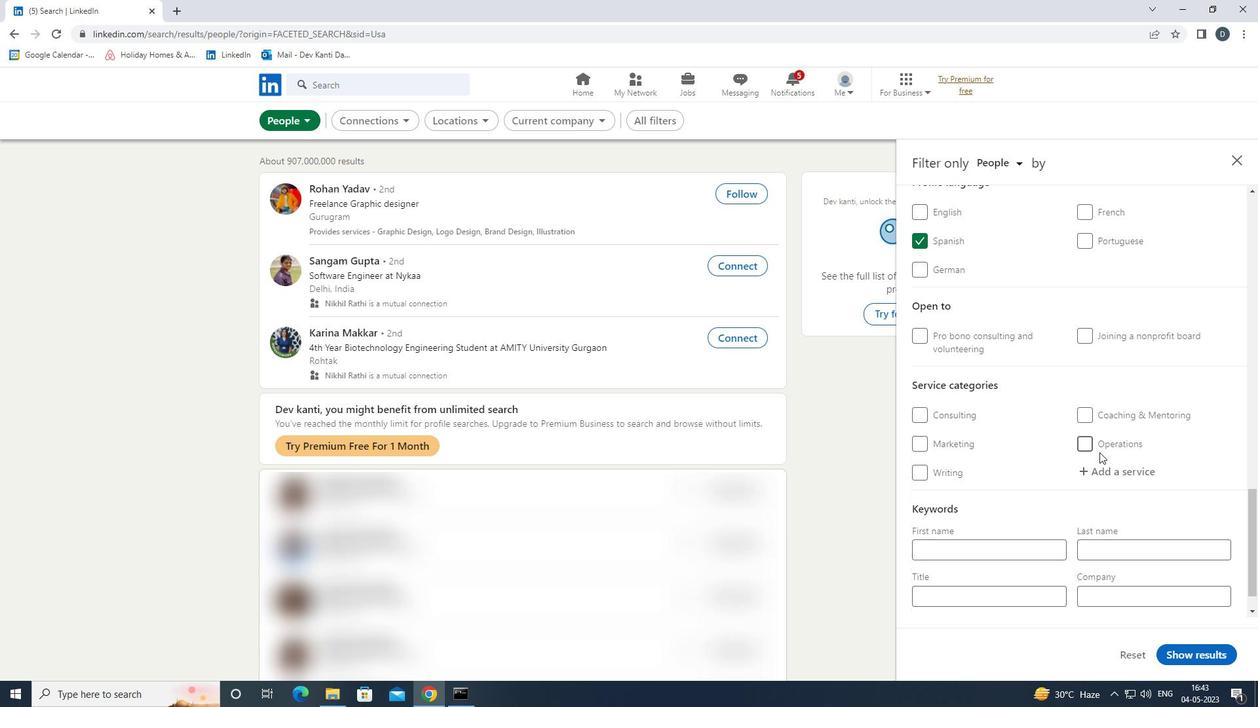 
Action: Key pressed <Key.shift><Key.shift><Key.shift><Key.shift>NEGO<Key.down><Key.enter>
Screenshot: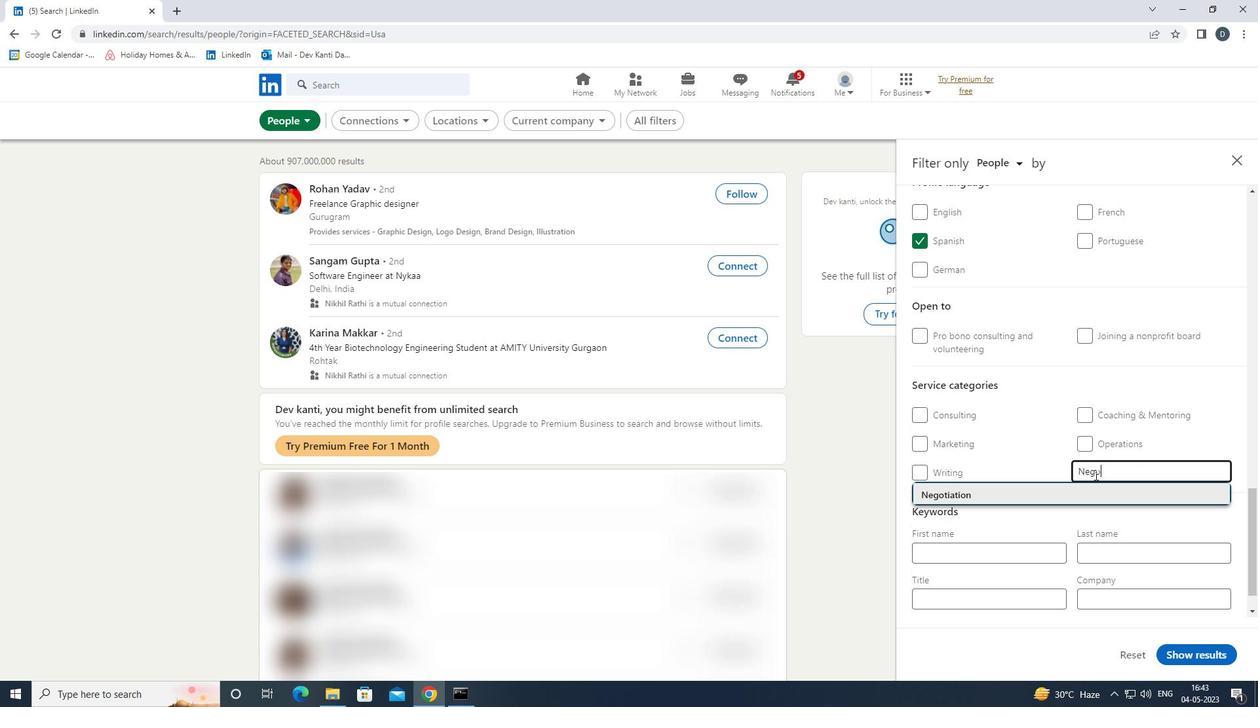 
Action: Mouse moved to (1095, 475)
Screenshot: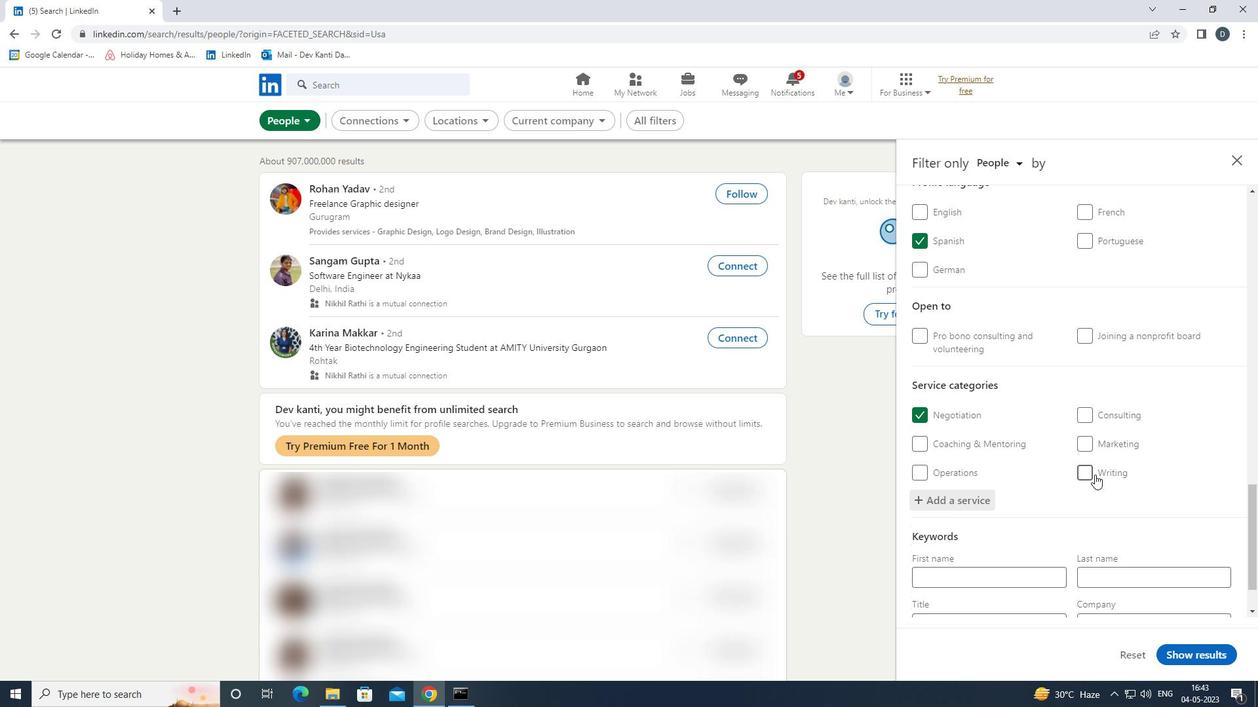 
Action: Mouse scrolled (1095, 475) with delta (0, 0)
Screenshot: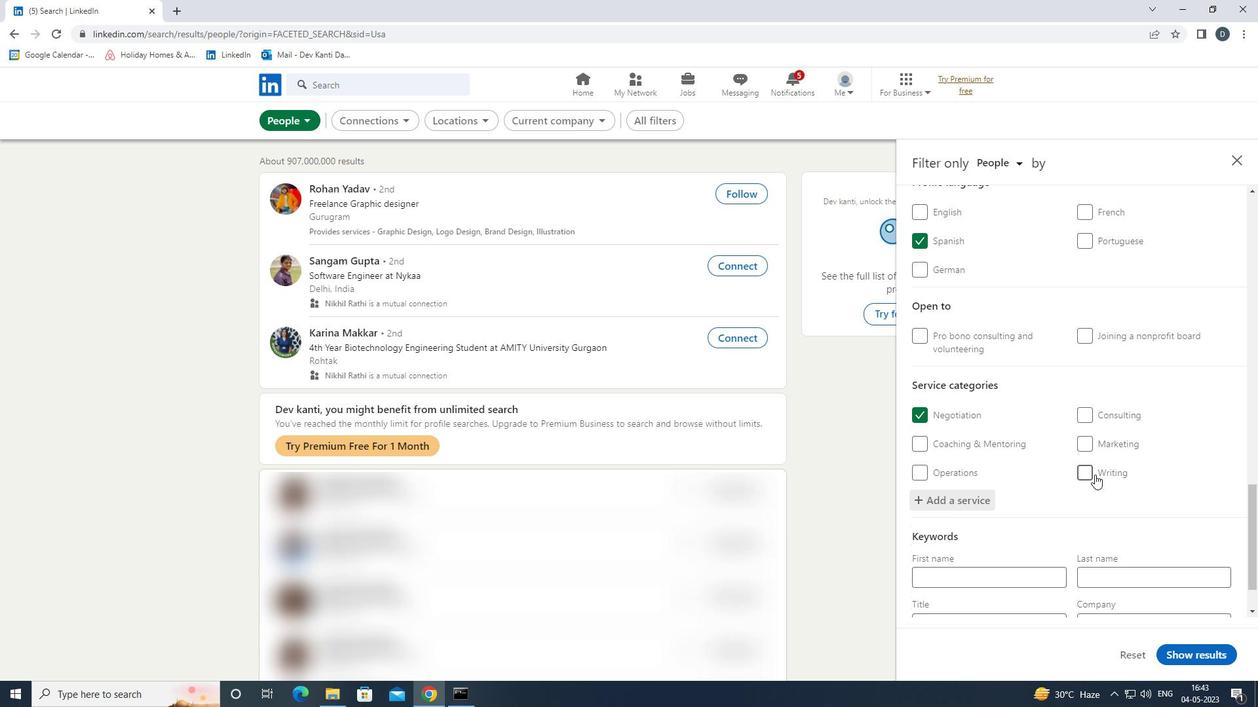 
Action: Mouse moved to (1096, 490)
Screenshot: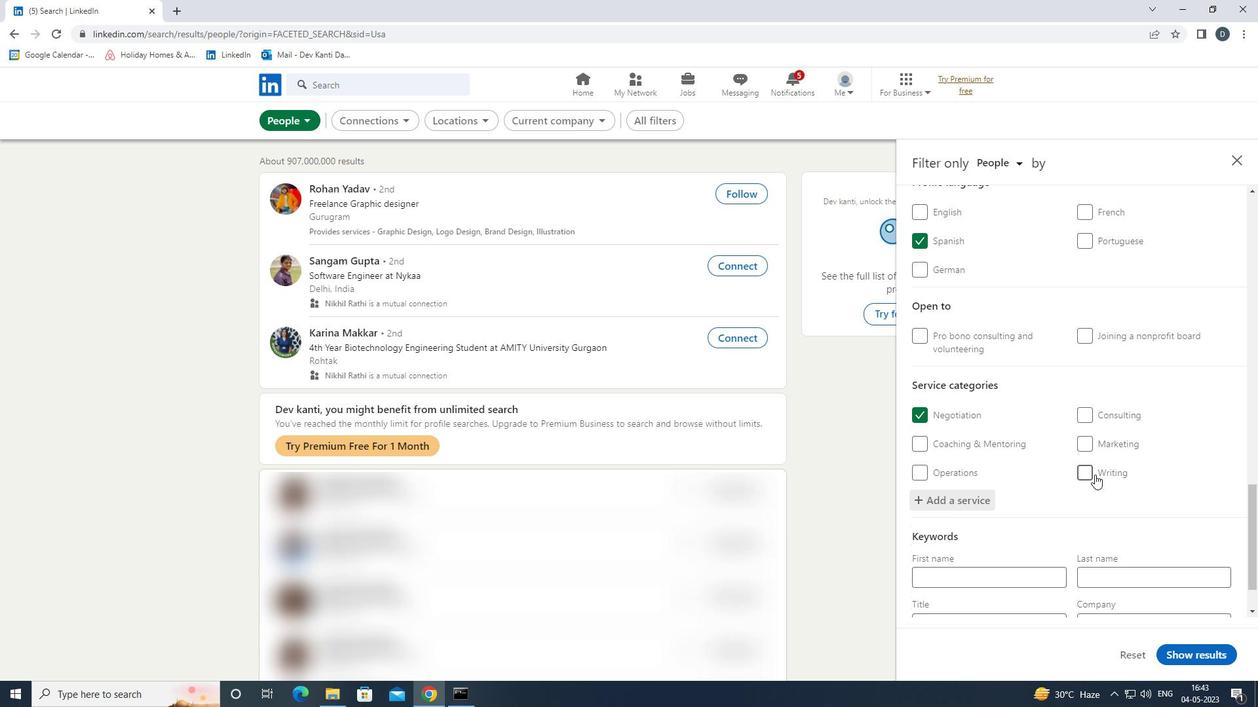 
Action: Mouse scrolled (1096, 489) with delta (0, 0)
Screenshot: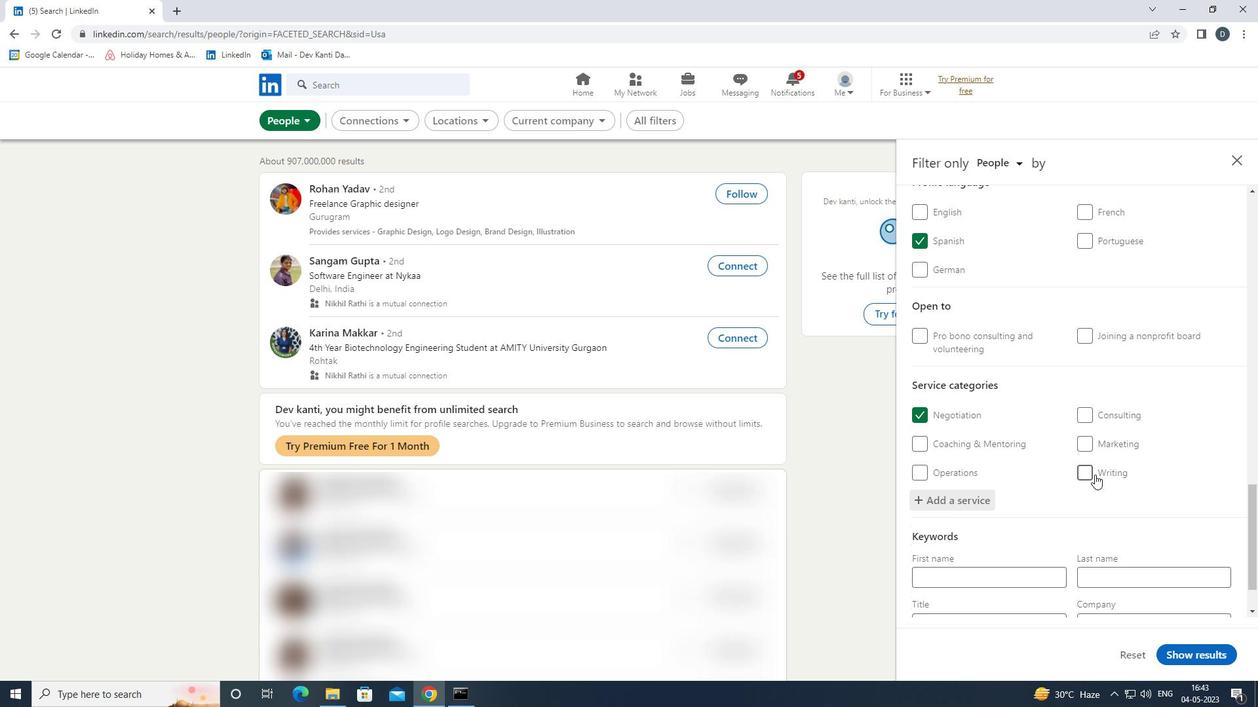 
Action: Mouse moved to (1096, 495)
Screenshot: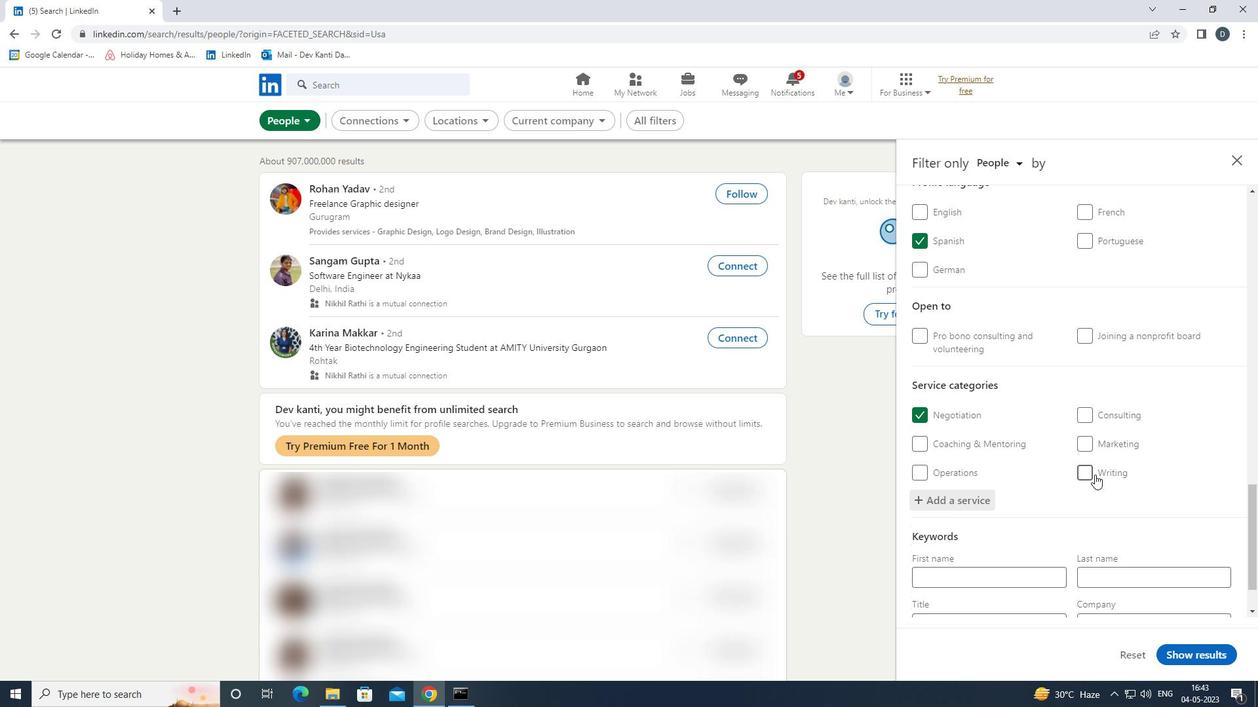 
Action: Mouse scrolled (1096, 494) with delta (0, 0)
Screenshot: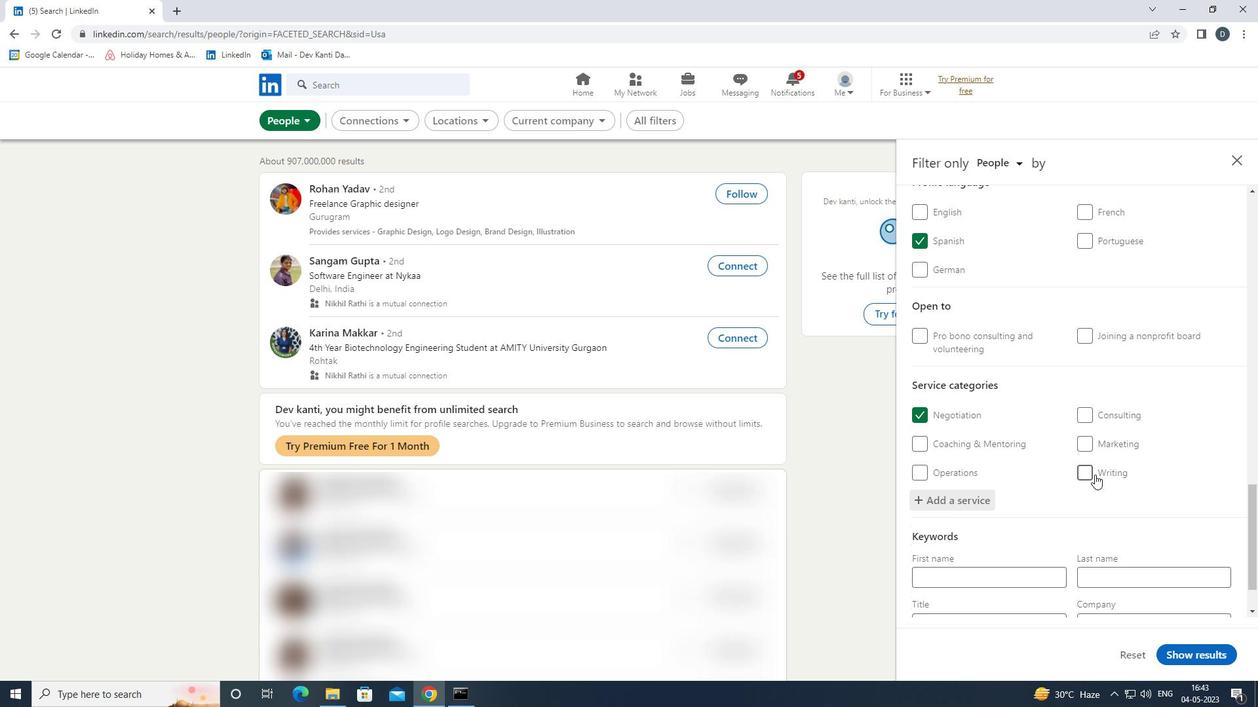 
Action: Mouse moved to (1096, 499)
Screenshot: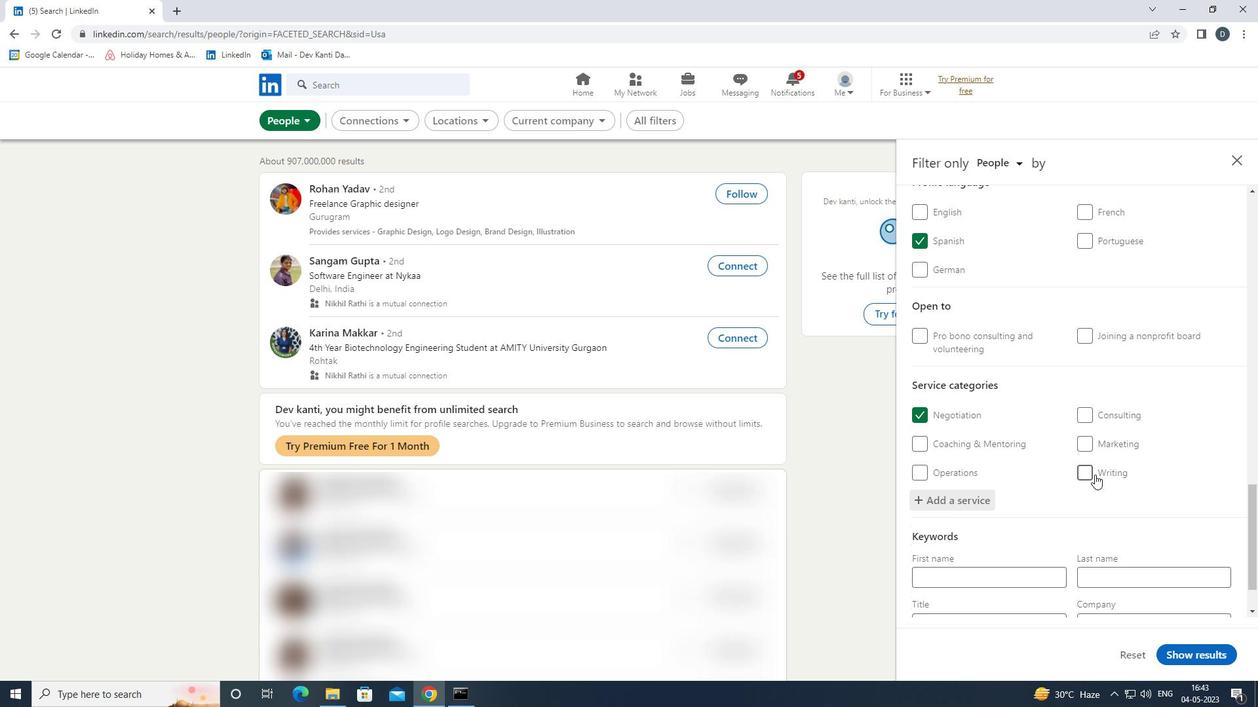 
Action: Mouse scrolled (1096, 498) with delta (0, 0)
Screenshot: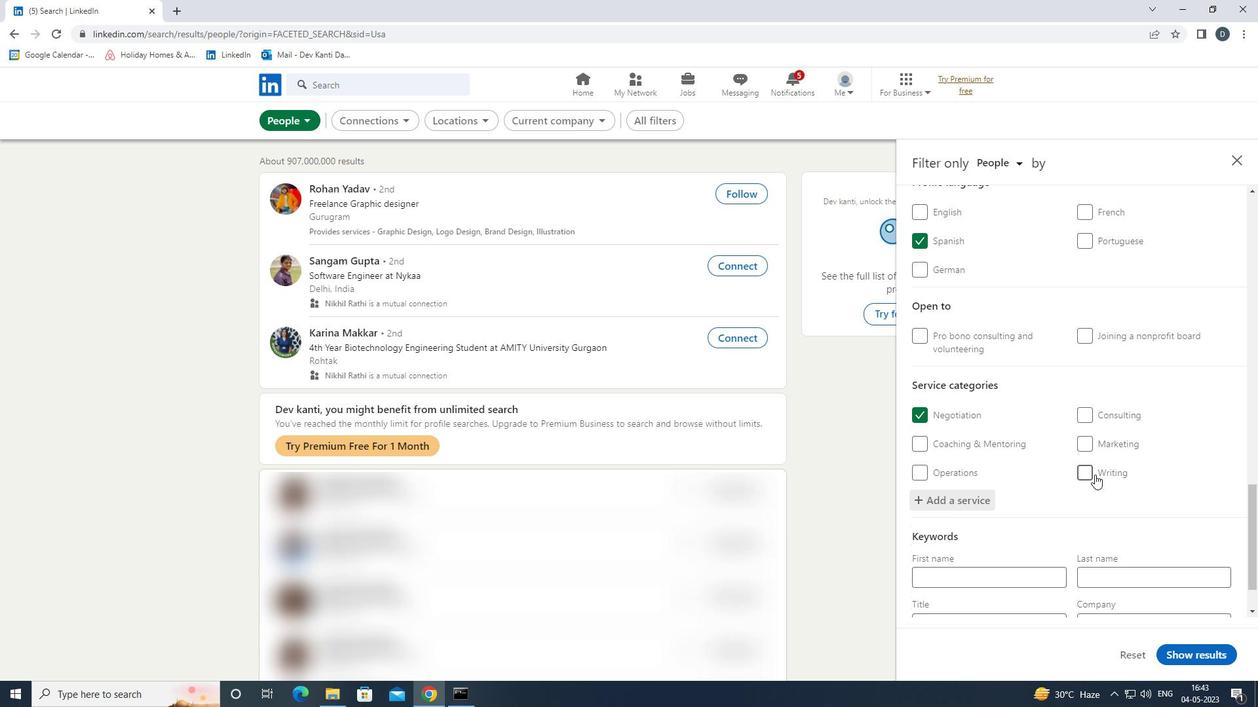 
Action: Mouse moved to (1096, 502)
Screenshot: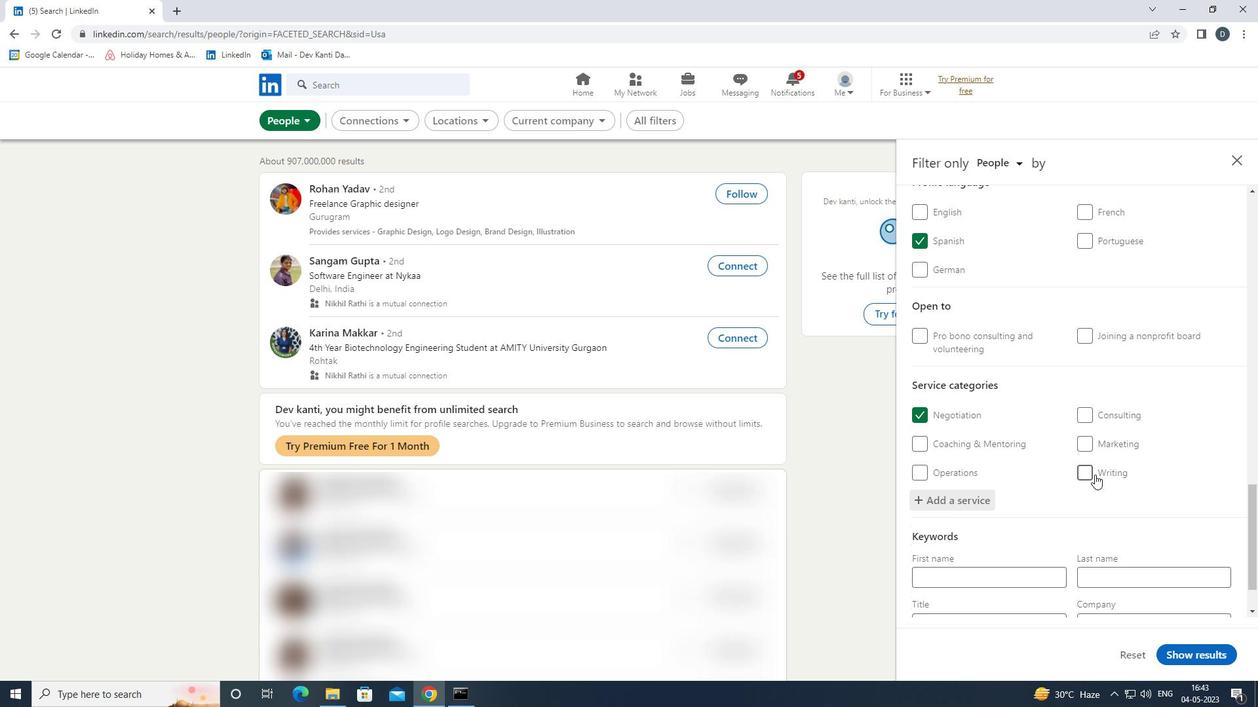 
Action: Mouse scrolled (1096, 501) with delta (0, 0)
Screenshot: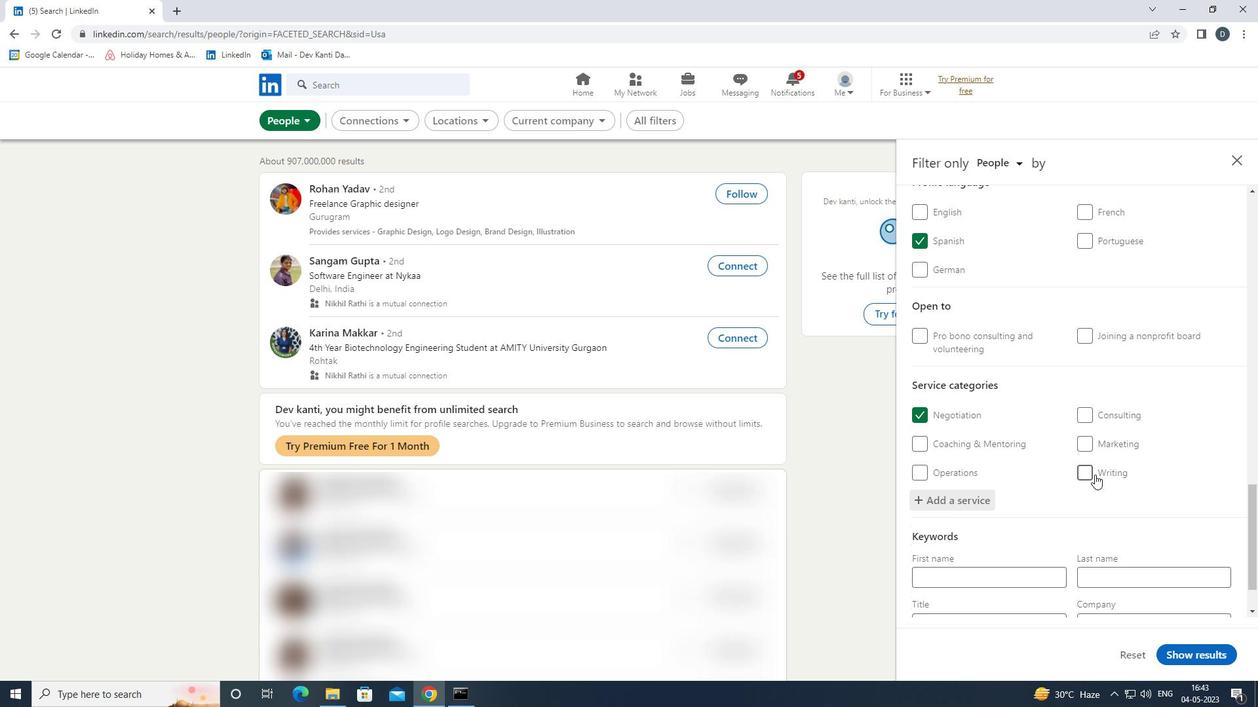 
Action: Mouse moved to (1046, 566)
Screenshot: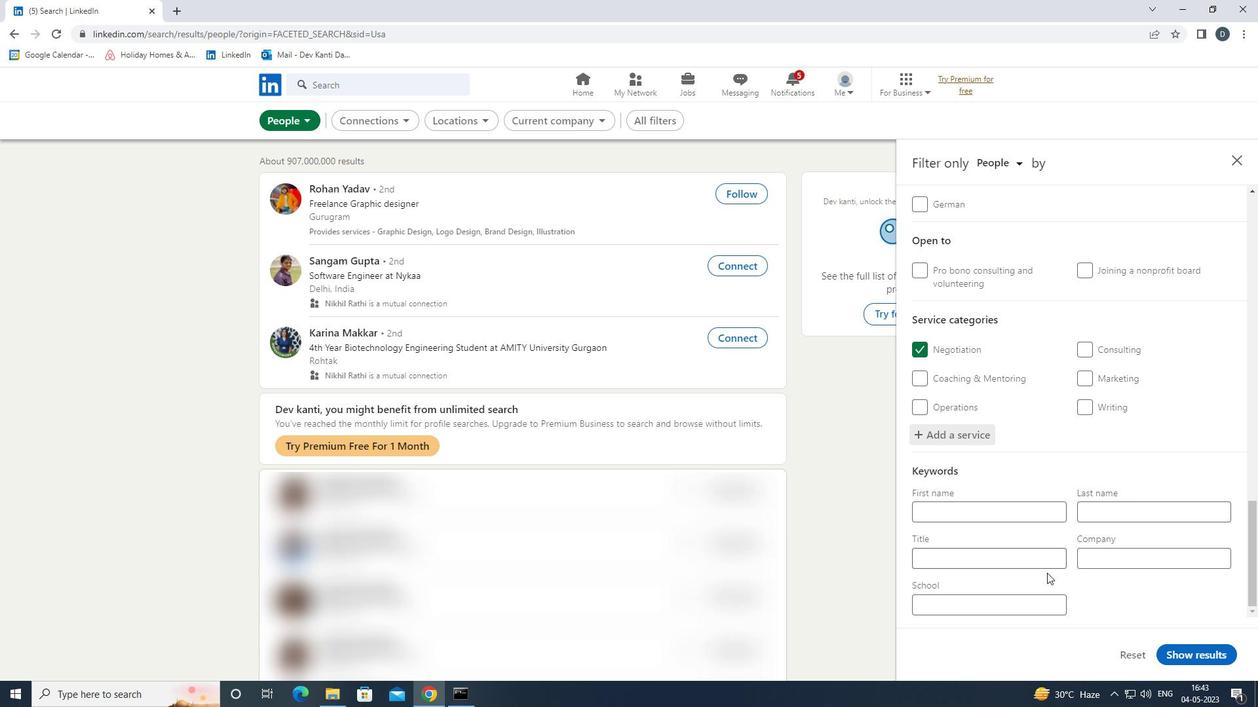 
Action: Mouse pressed left at (1046, 566)
Screenshot: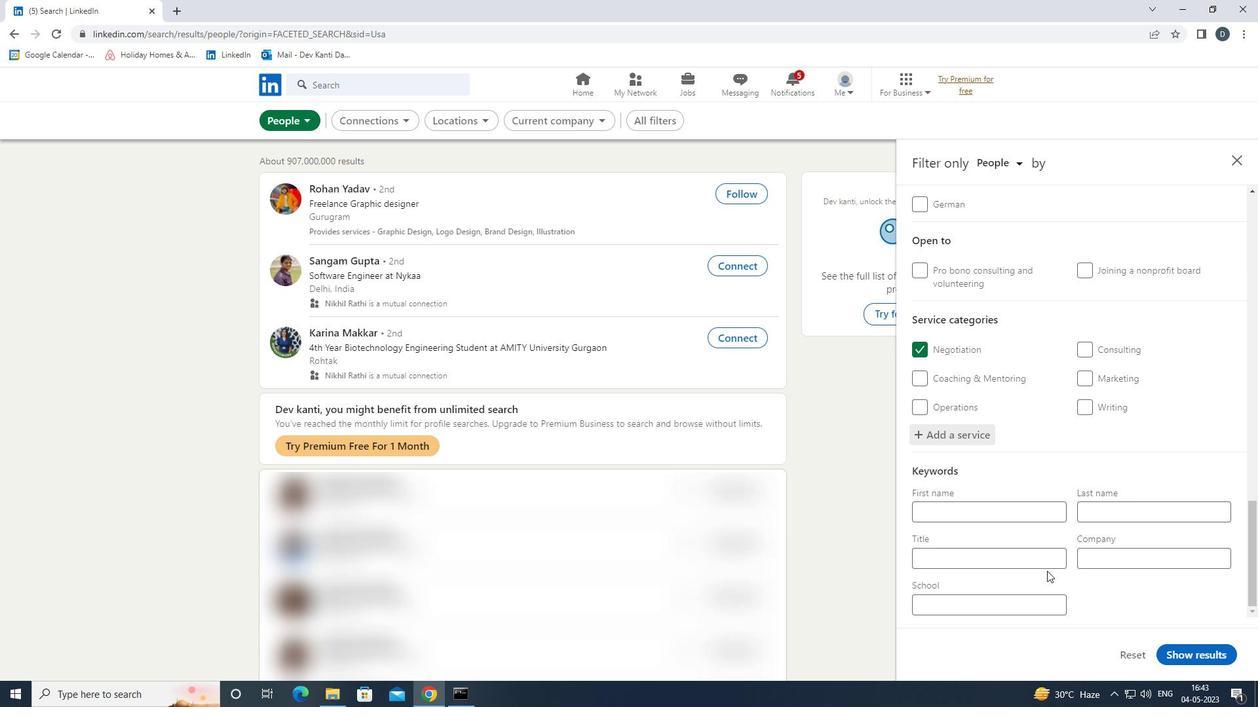 
Action: Mouse moved to (1030, 565)
Screenshot: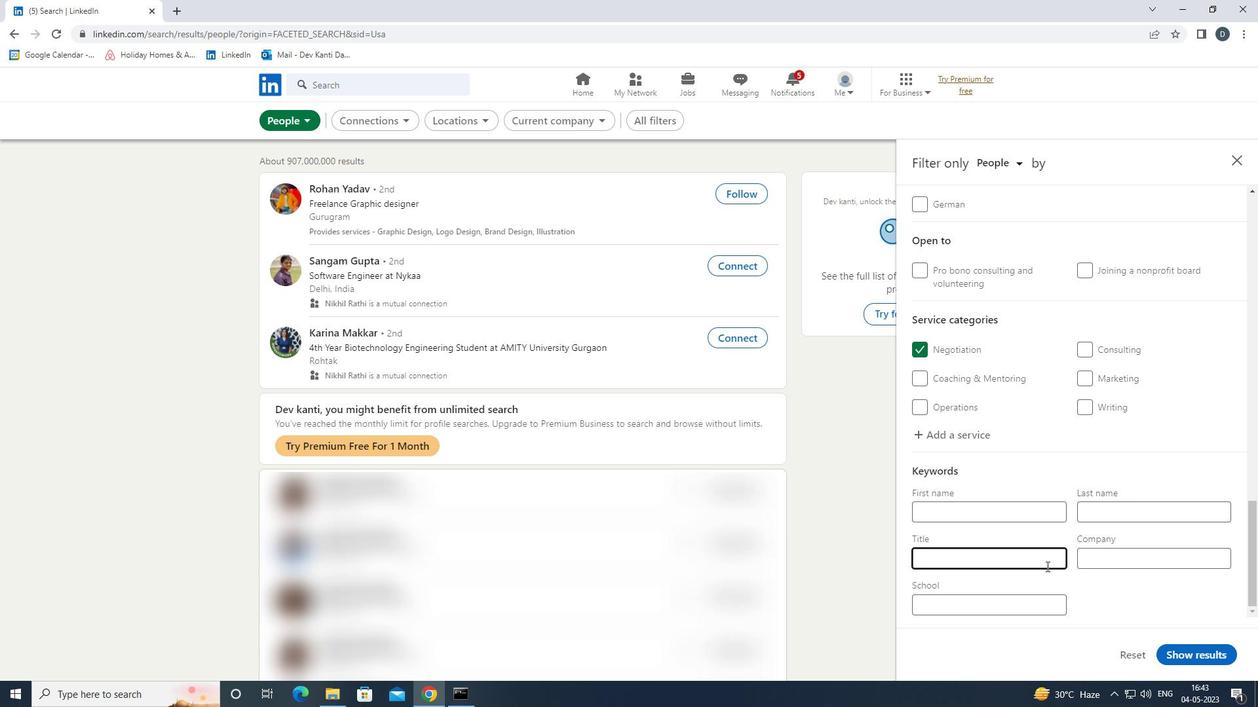 
Action: Key pressed <Key.shift>MANAGER
Screenshot: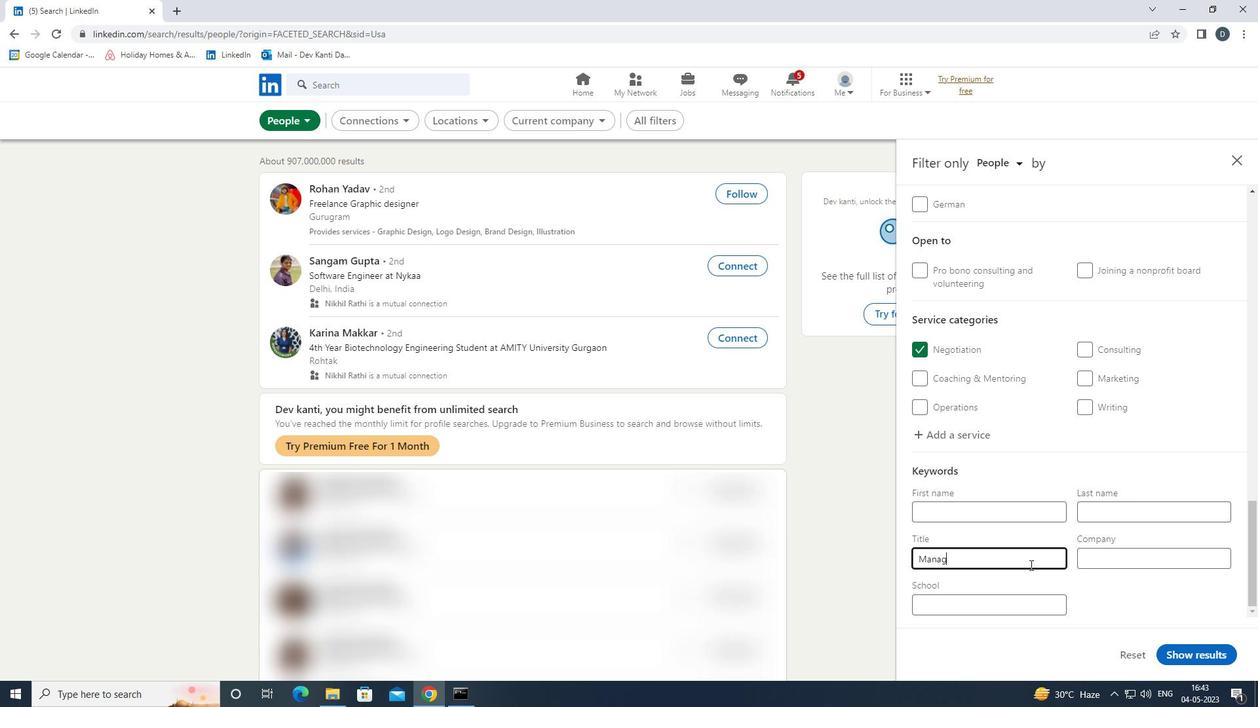 
Action: Mouse moved to (1196, 655)
Screenshot: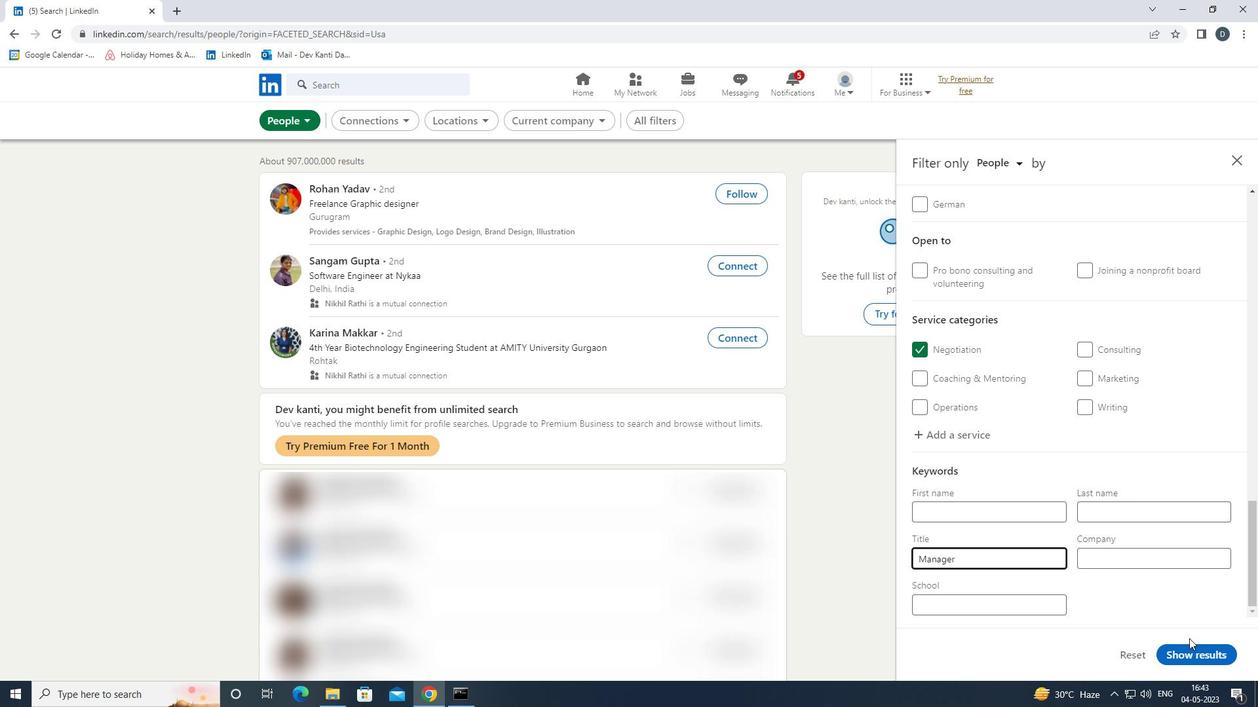 
Action: Mouse pressed left at (1196, 655)
Screenshot: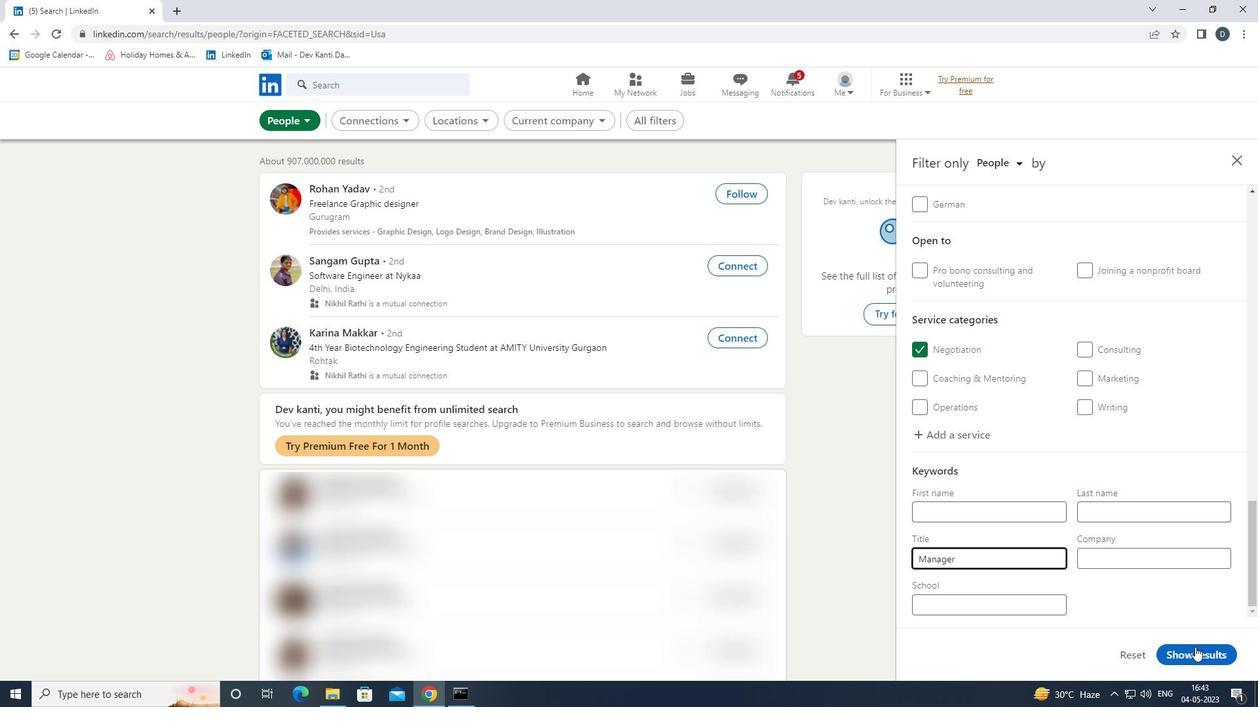 
Action: Mouse moved to (688, 178)
Screenshot: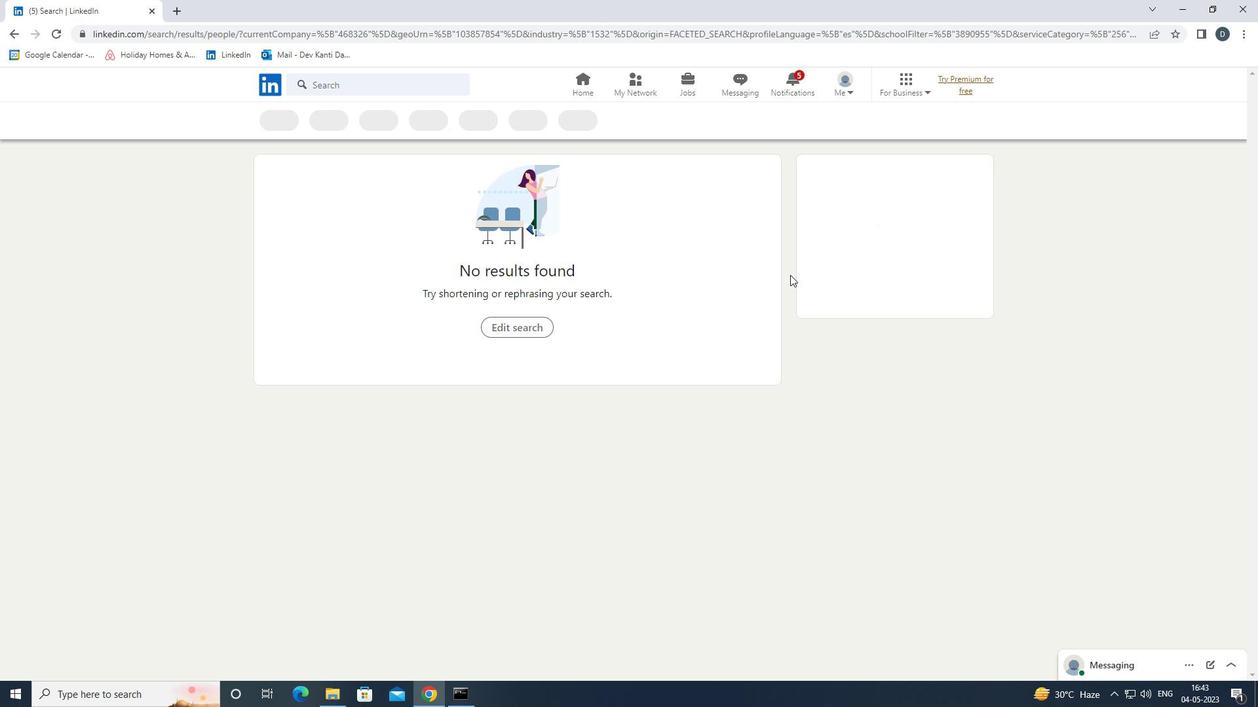 
